 Task: Create public groups for staff in PrisonConnect Pro.
Action: Mouse moved to (740, 86)
Screenshot: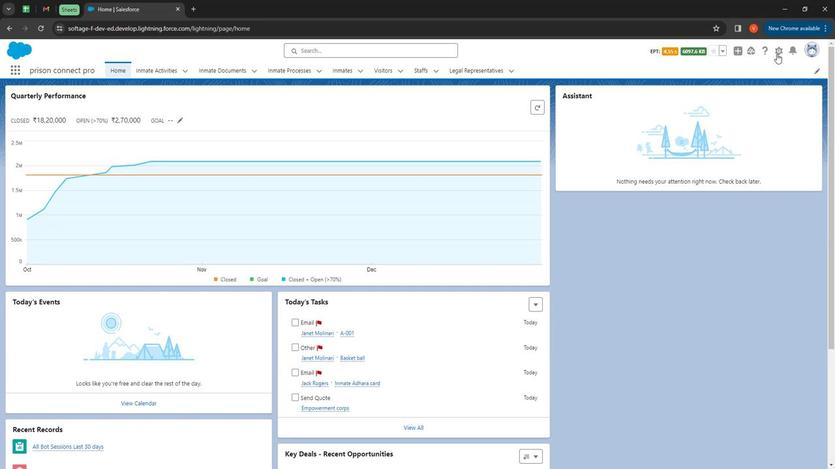 
Action: Mouse pressed left at (740, 86)
Screenshot: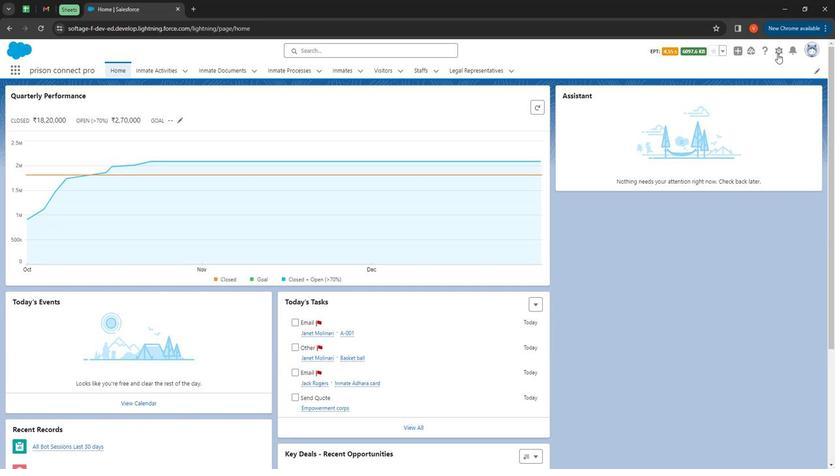 
Action: Mouse moved to (721, 105)
Screenshot: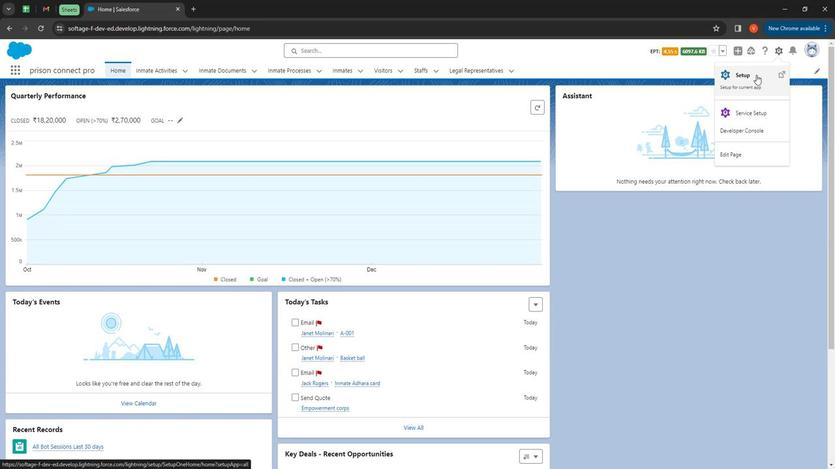 
Action: Mouse pressed left at (721, 105)
Screenshot: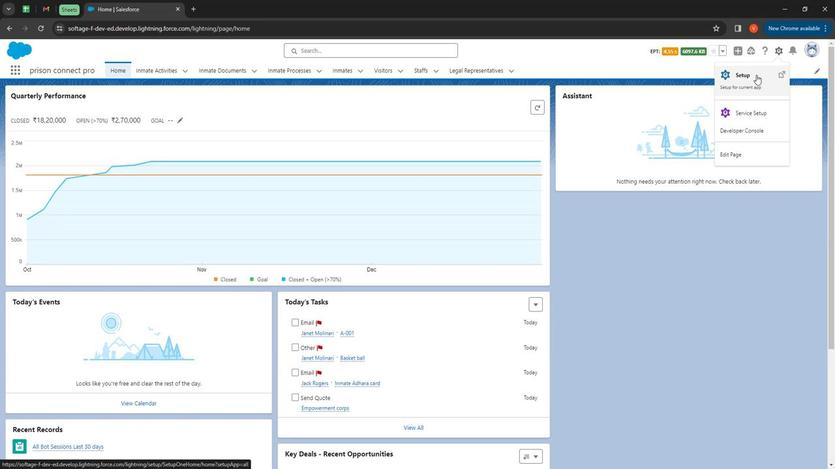 
Action: Mouse moved to (70, 126)
Screenshot: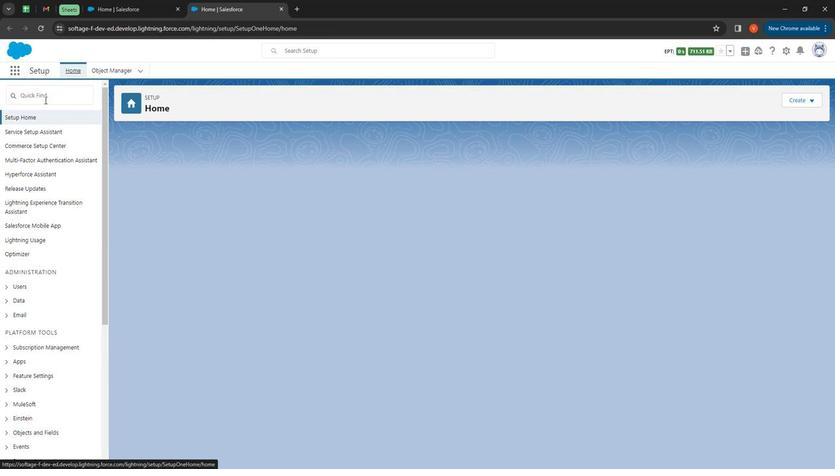 
Action: Mouse pressed left at (70, 126)
Screenshot: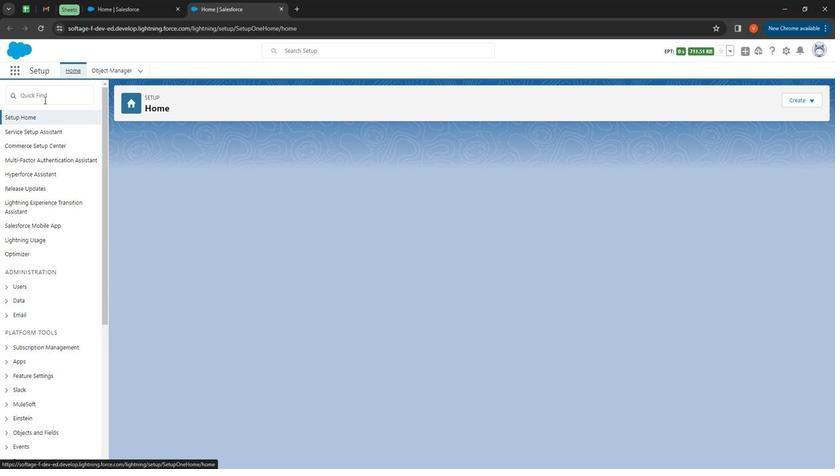 
Action: Mouse moved to (72, 126)
Screenshot: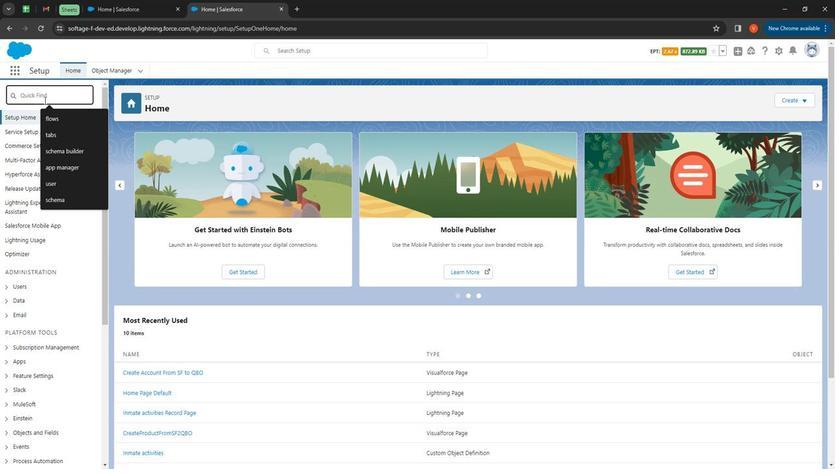 
Action: Key pressed public<Key.space>group
Screenshot: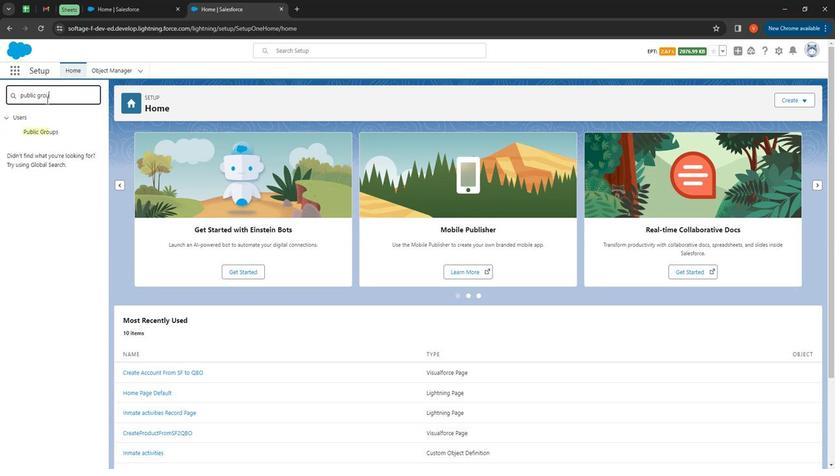 
Action: Mouse moved to (61, 155)
Screenshot: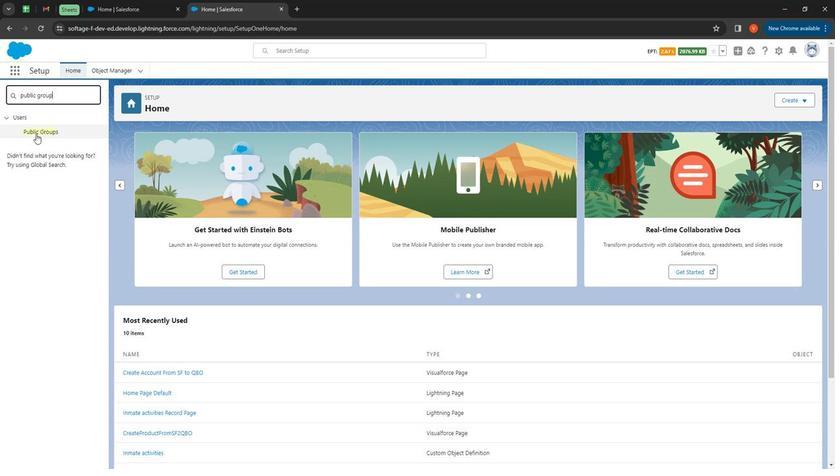
Action: Mouse pressed left at (61, 155)
Screenshot: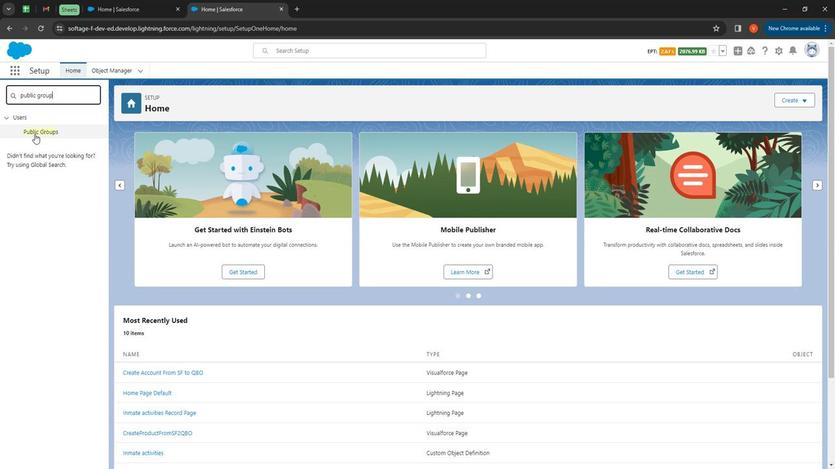 
Action: Mouse moved to (461, 207)
Screenshot: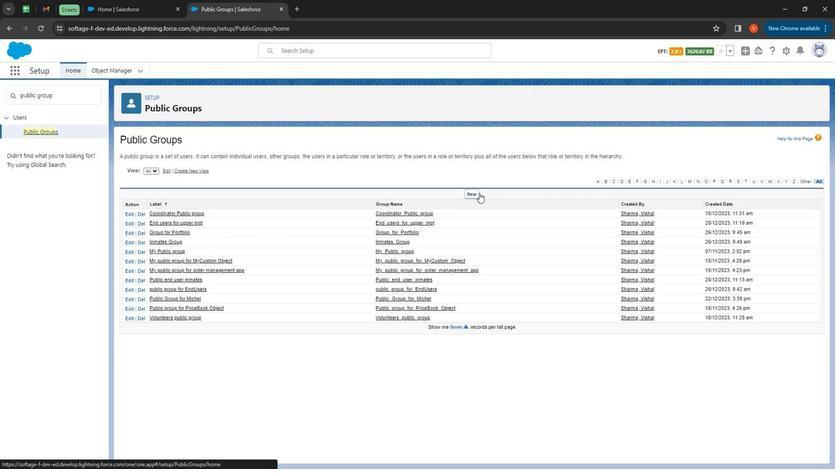 
Action: Mouse pressed left at (461, 207)
Screenshot: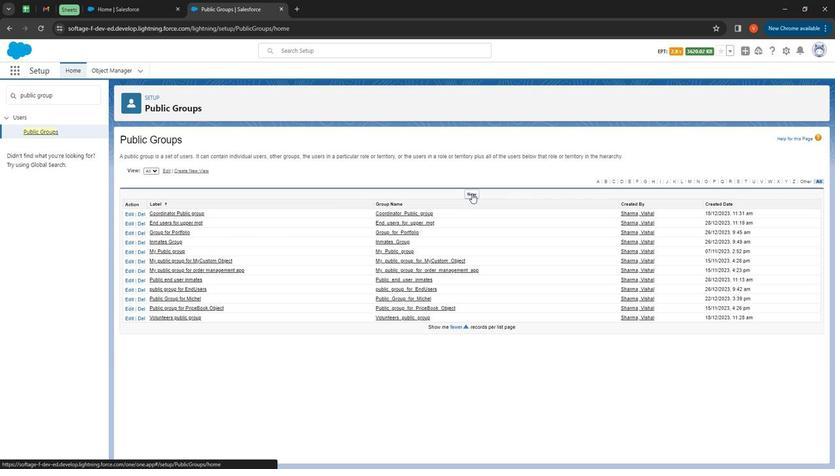 
Action: Mouse moved to (274, 210)
Screenshot: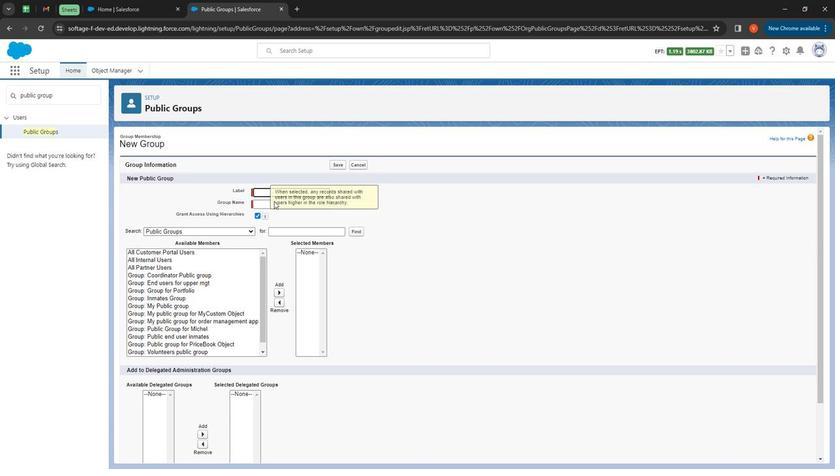 
Action: Mouse pressed left at (274, 210)
Screenshot: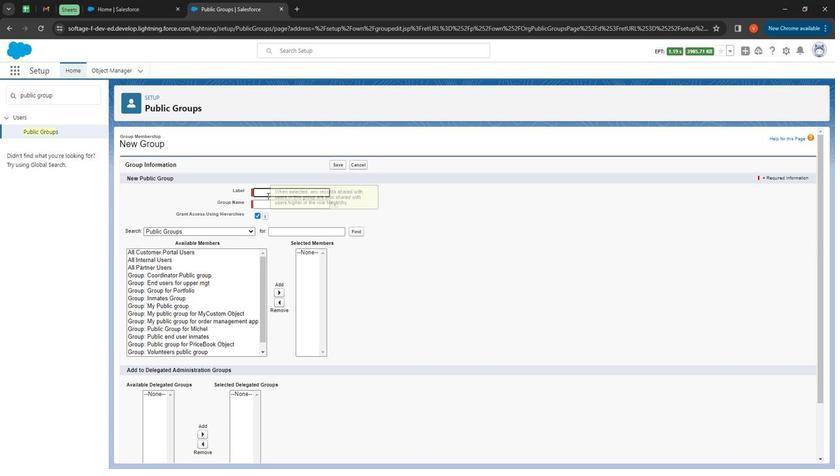 
Action: Mouse moved to (274, 209)
Screenshot: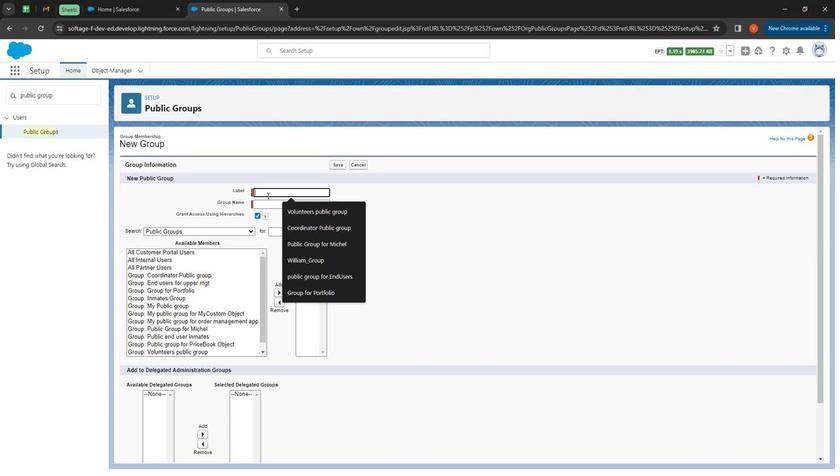 
Action: Key pressed <Key.shift>
Screenshot: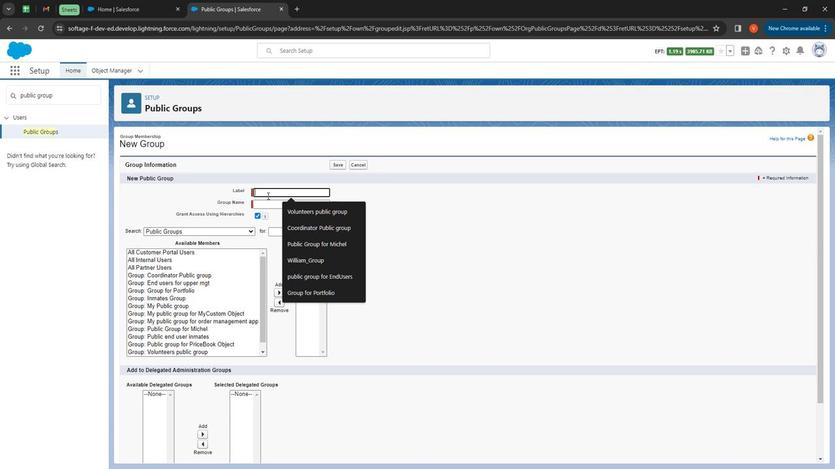 
Action: Mouse moved to (274, 212)
Screenshot: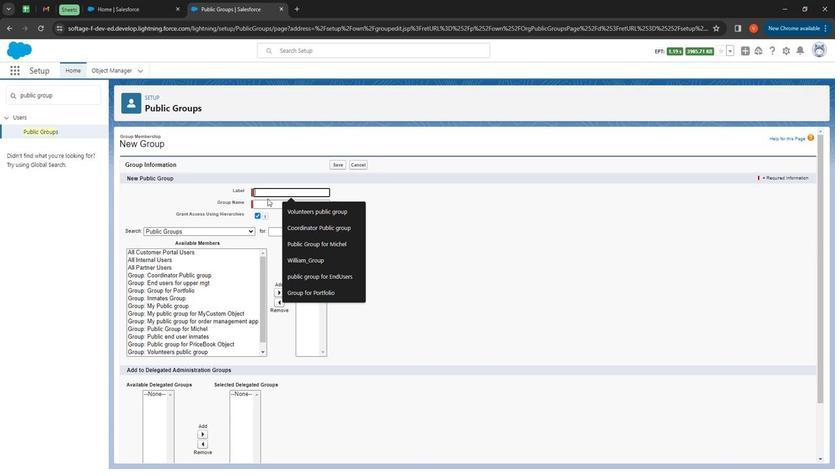 
Action: Key pressed Staff<Key.space><Key.shift>public<Key.space>group
Screenshot: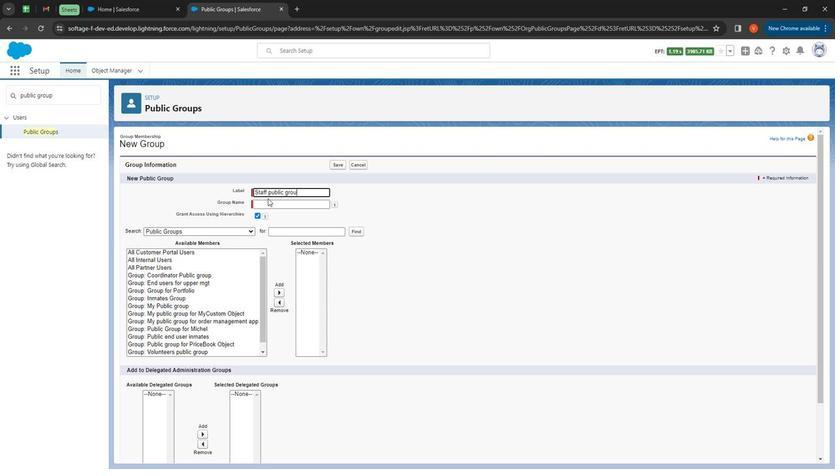 
Action: Mouse moved to (281, 218)
Screenshot: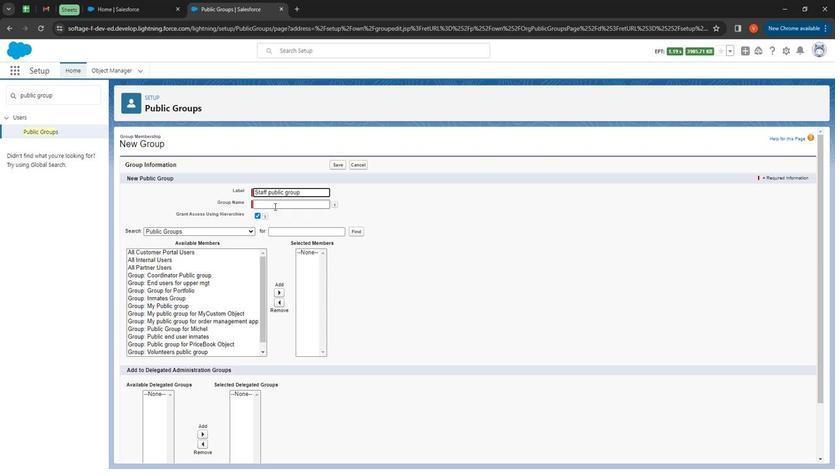 
Action: Mouse pressed left at (281, 218)
Screenshot: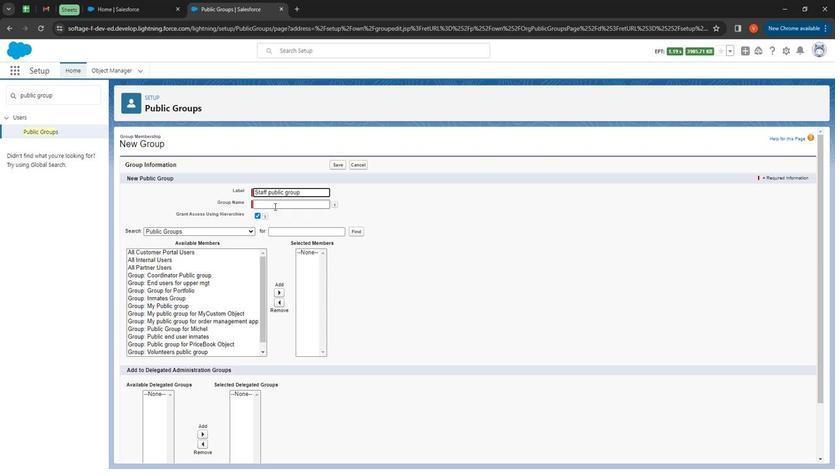 
Action: Mouse moved to (174, 260)
Screenshot: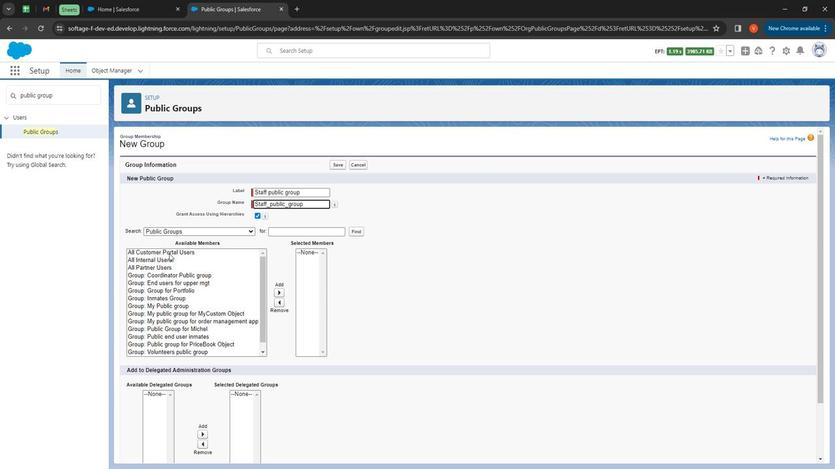 
Action: Mouse pressed left at (174, 260)
Screenshot: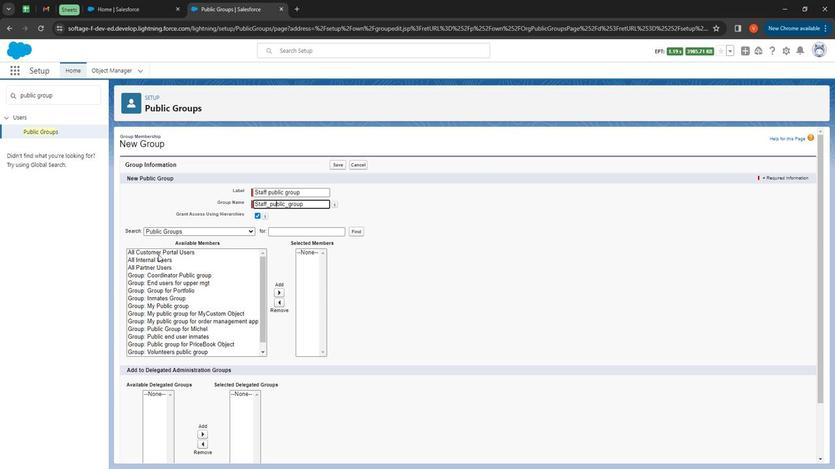 
Action: Mouse moved to (285, 294)
Screenshot: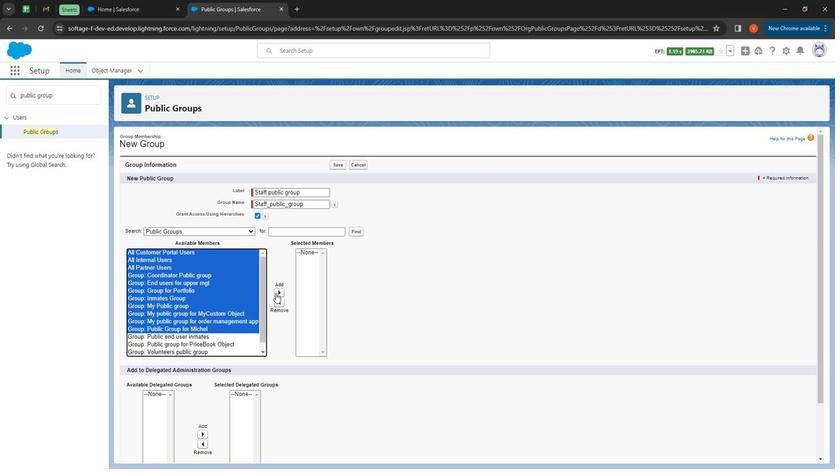 
Action: Mouse pressed left at (285, 294)
Screenshot: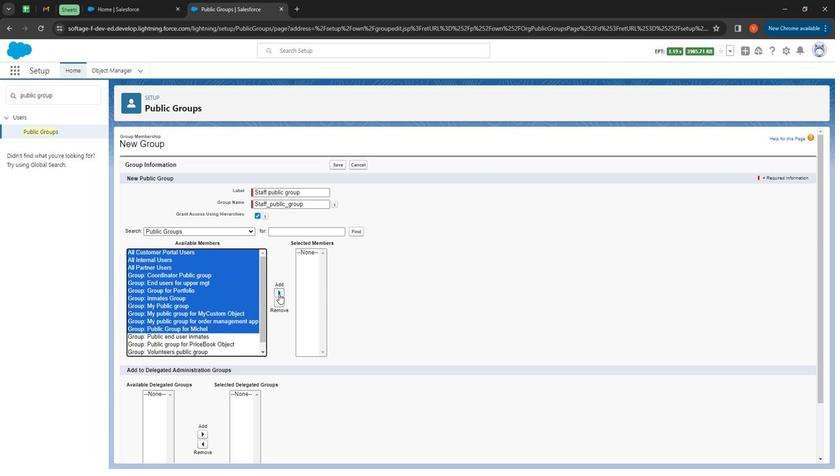 
Action: Mouse moved to (187, 259)
Screenshot: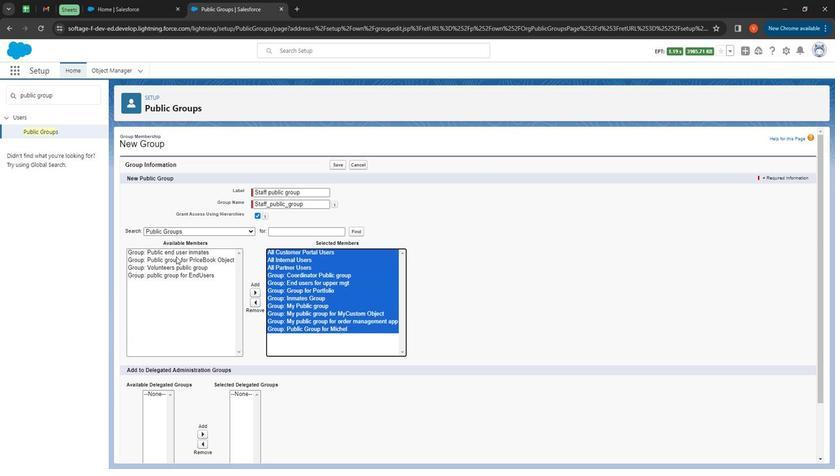 
Action: Mouse pressed left at (187, 259)
Screenshot: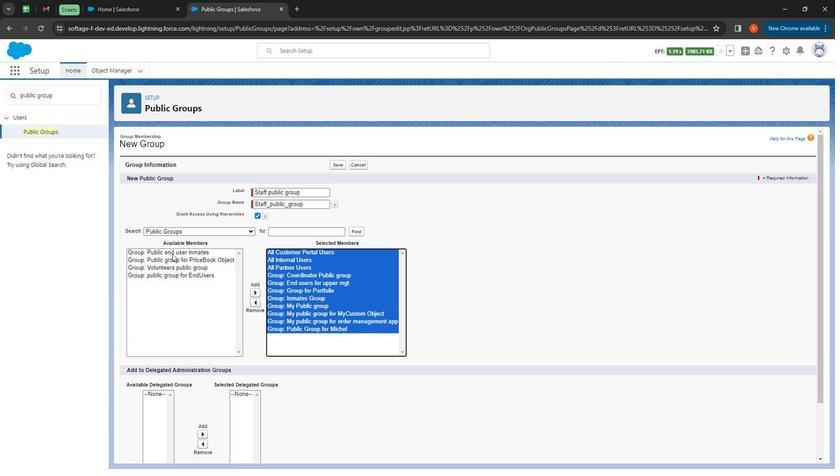 
Action: Mouse moved to (262, 291)
Screenshot: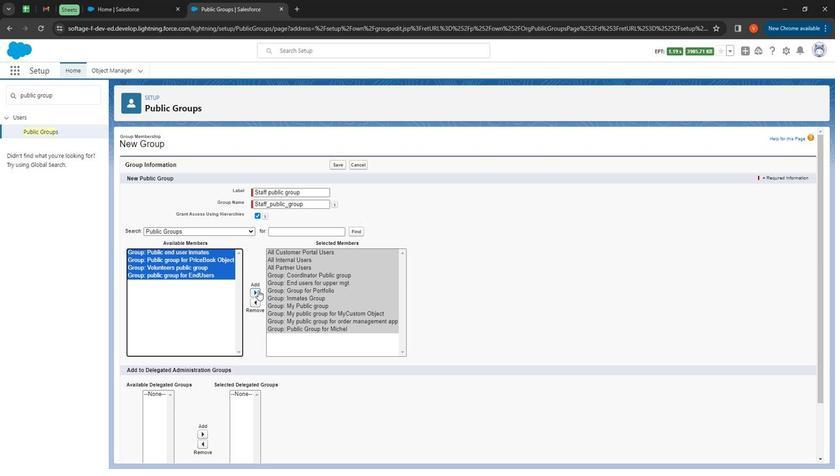 
Action: Mouse pressed left at (262, 291)
Screenshot: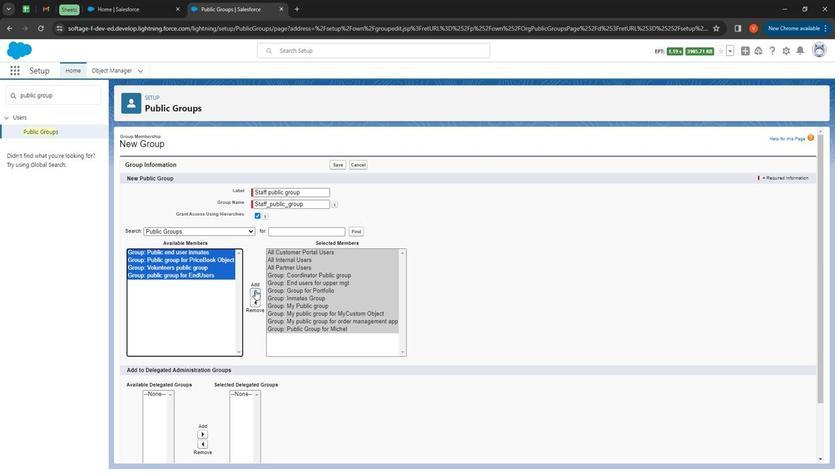 
Action: Mouse moved to (189, 242)
Screenshot: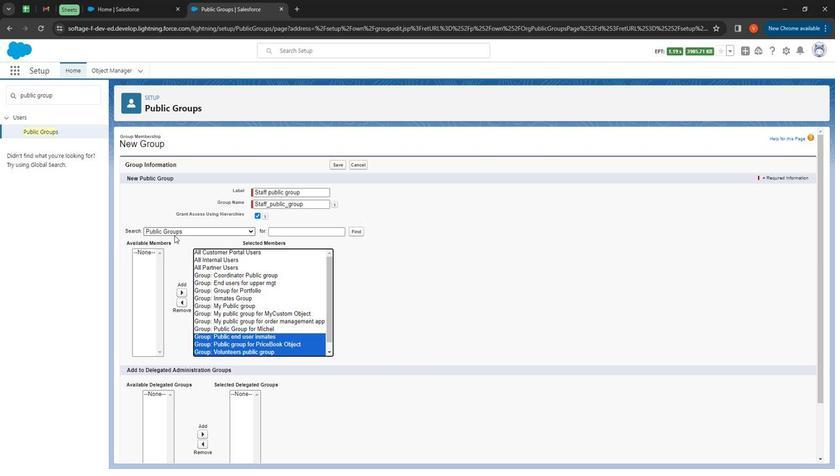 
Action: Mouse pressed left at (189, 242)
Screenshot: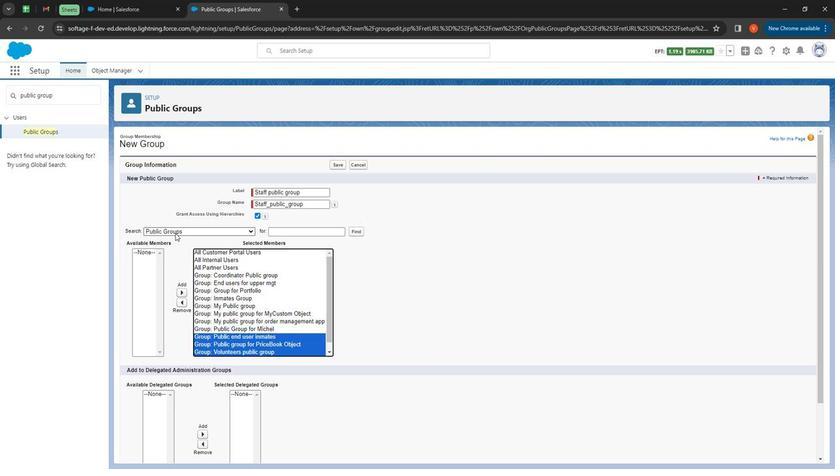 
Action: Mouse moved to (195, 251)
Screenshot: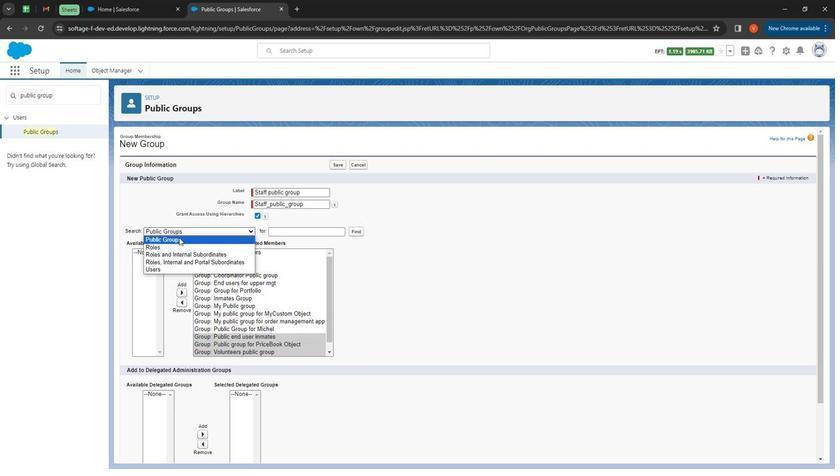 
Action: Mouse pressed left at (195, 251)
Screenshot: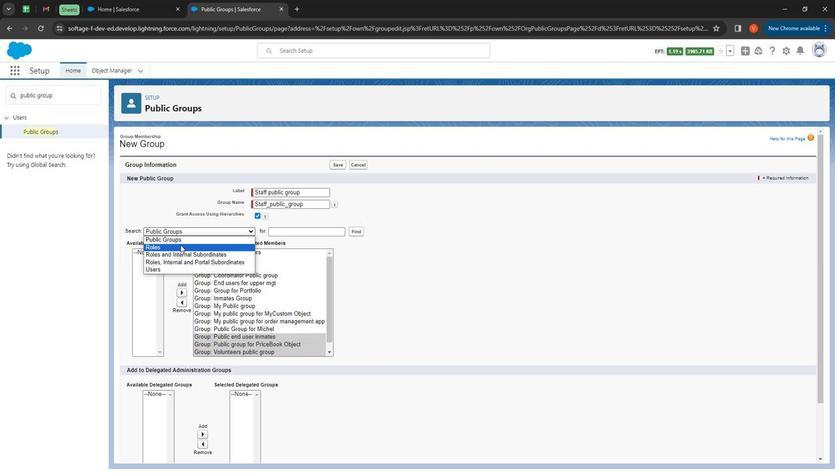 
Action: Mouse moved to (174, 260)
Screenshot: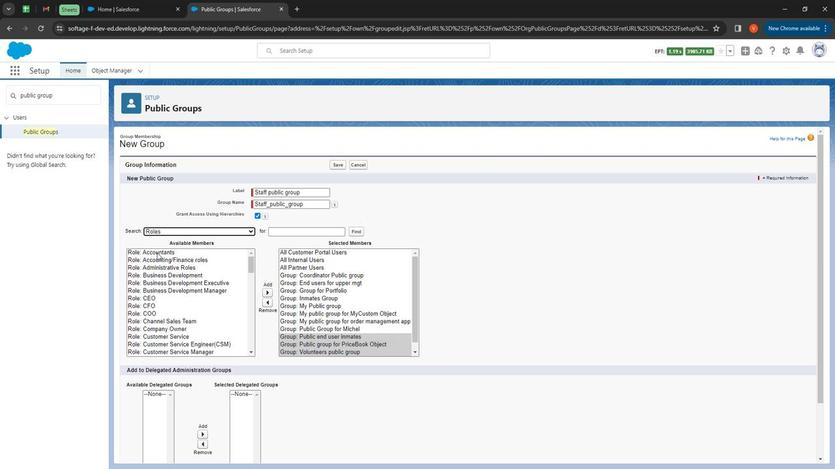 
Action: Mouse pressed left at (174, 260)
Screenshot: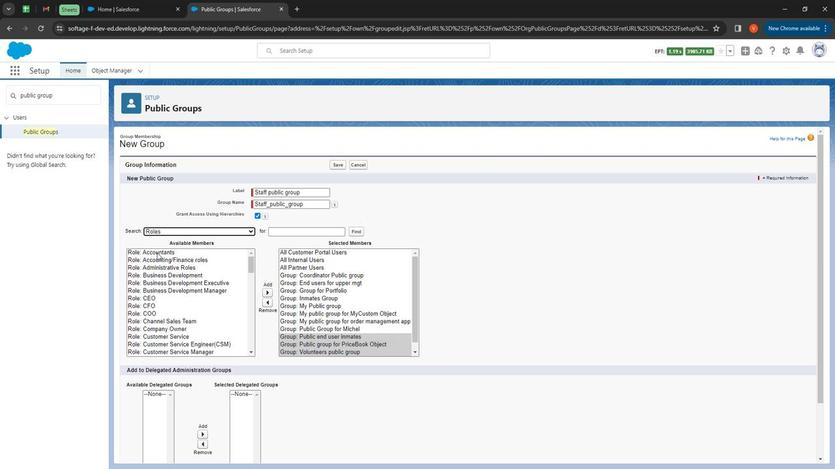 
Action: Mouse moved to (273, 291)
Screenshot: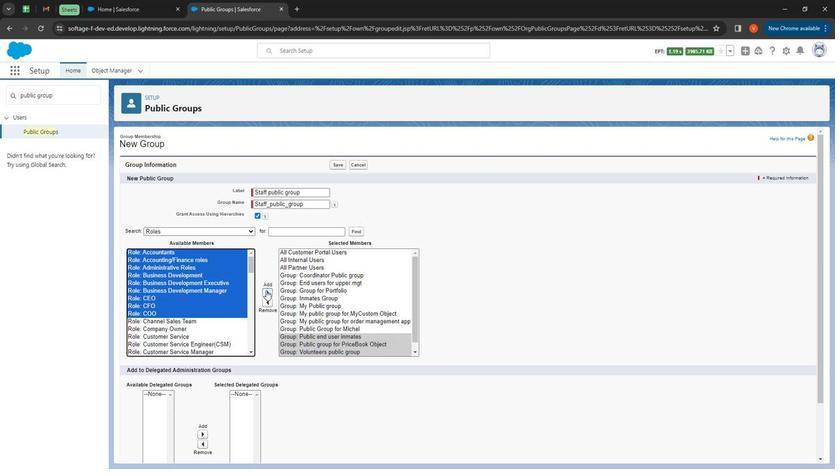 
Action: Mouse pressed left at (273, 291)
Screenshot: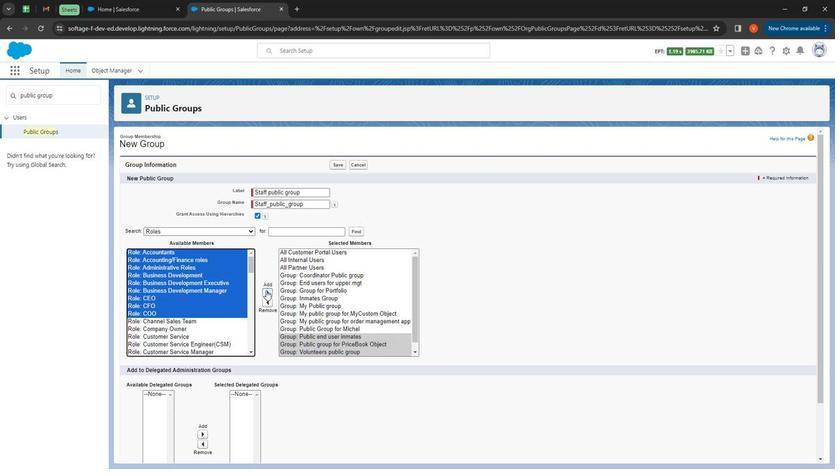 
Action: Mouse moved to (163, 258)
Screenshot: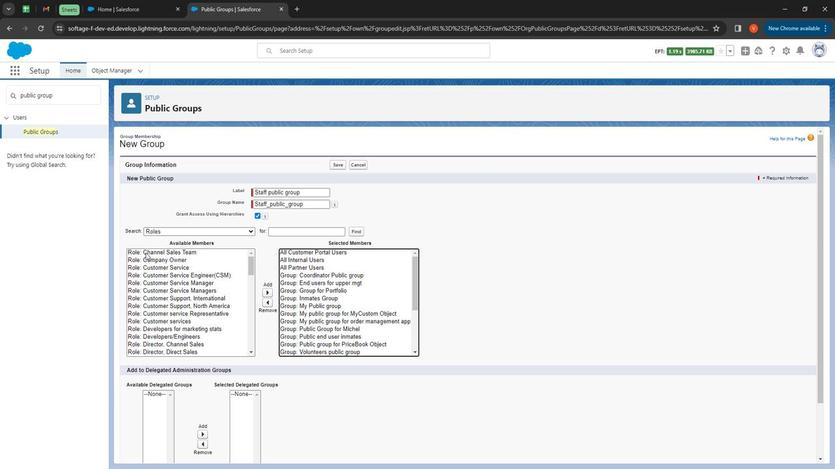 
Action: Mouse pressed left at (163, 258)
Screenshot: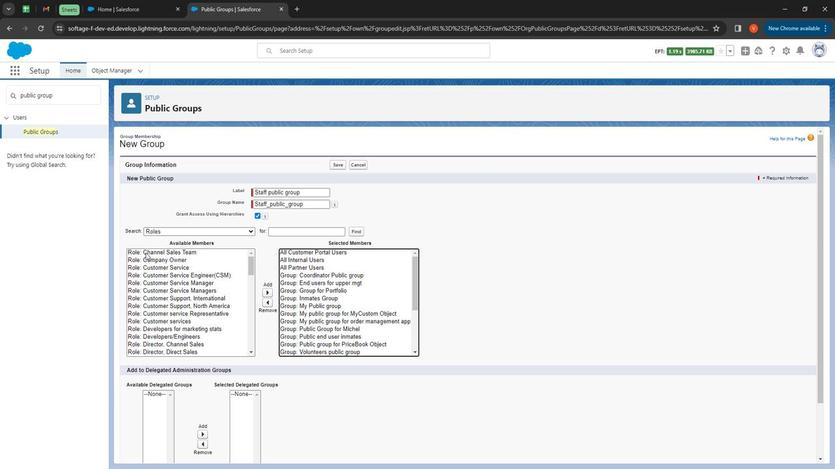 
Action: Mouse moved to (274, 289)
Screenshot: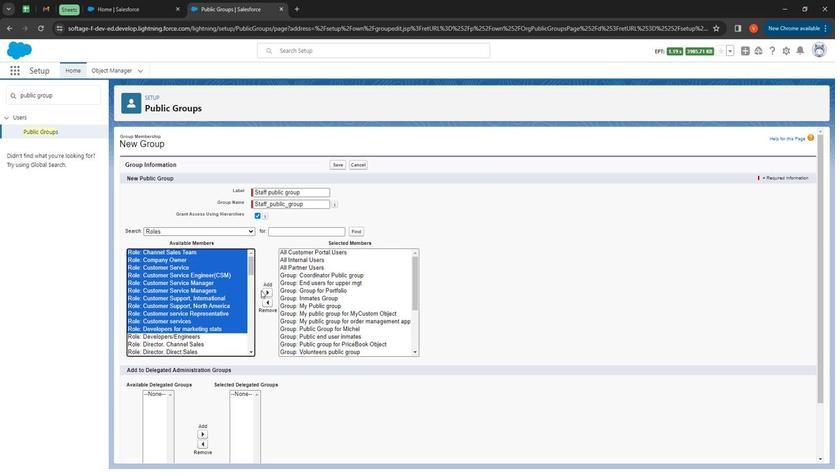 
Action: Mouse pressed left at (274, 289)
Screenshot: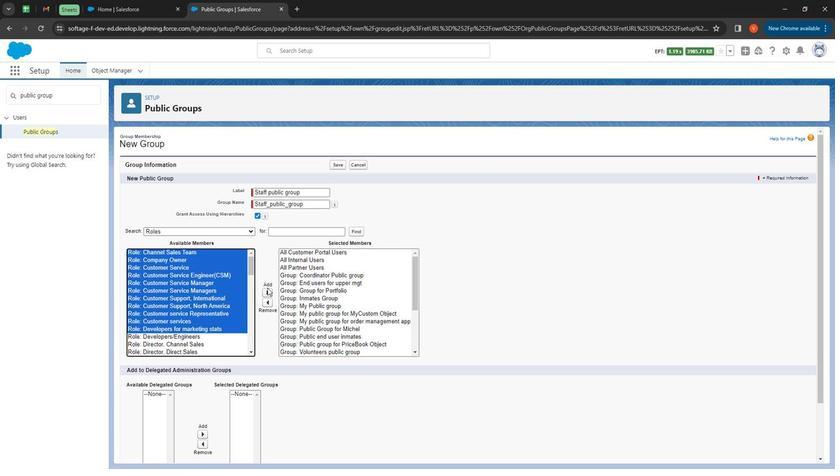 
Action: Mouse moved to (274, 293)
Screenshot: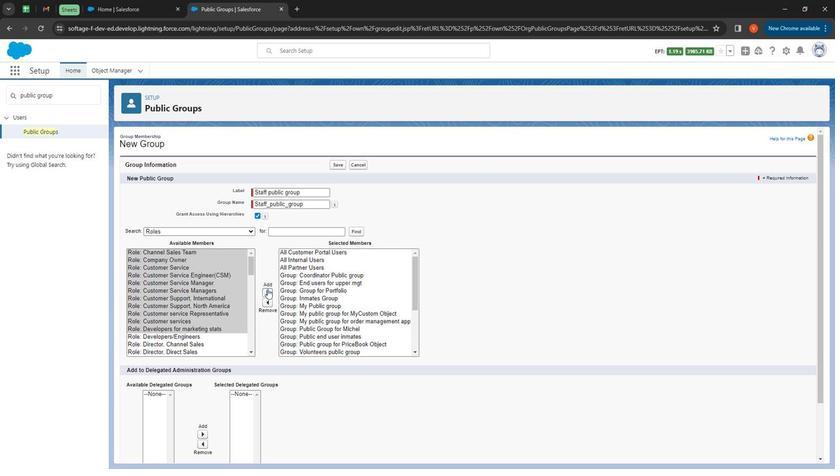 
Action: Mouse pressed left at (274, 293)
Screenshot: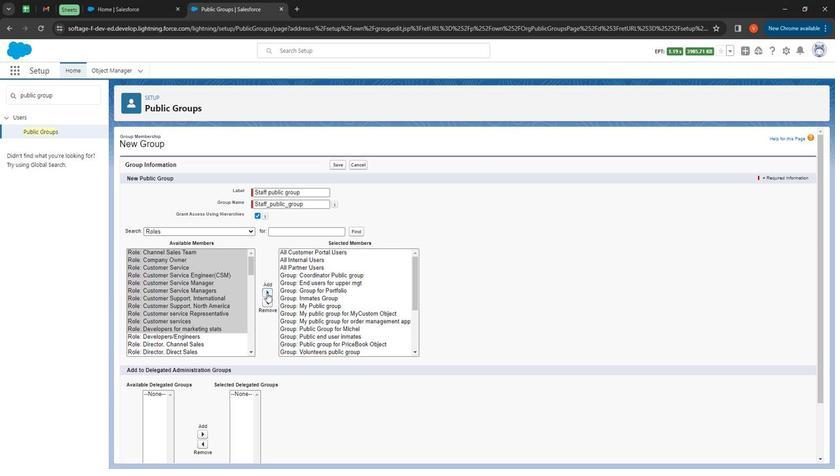 
Action: Mouse moved to (168, 257)
Screenshot: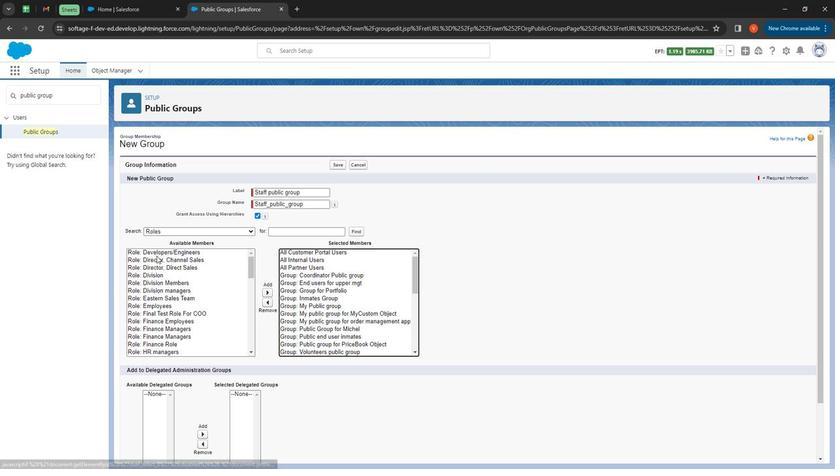 
Action: Mouse pressed left at (168, 257)
Screenshot: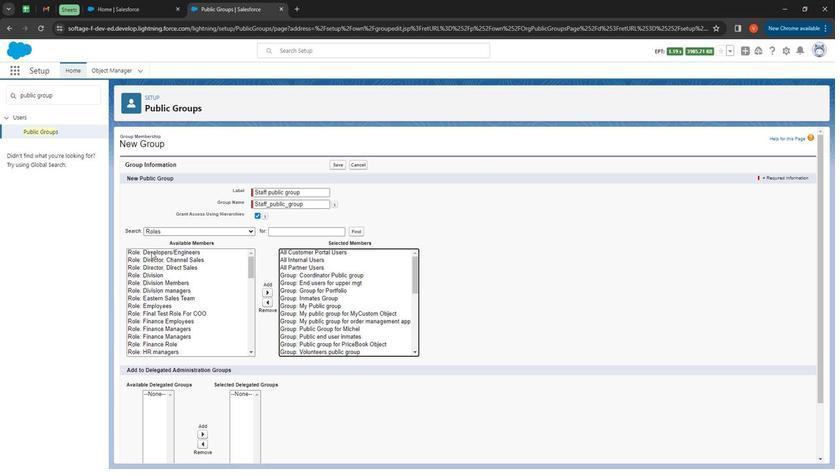 
Action: Mouse moved to (272, 292)
Screenshot: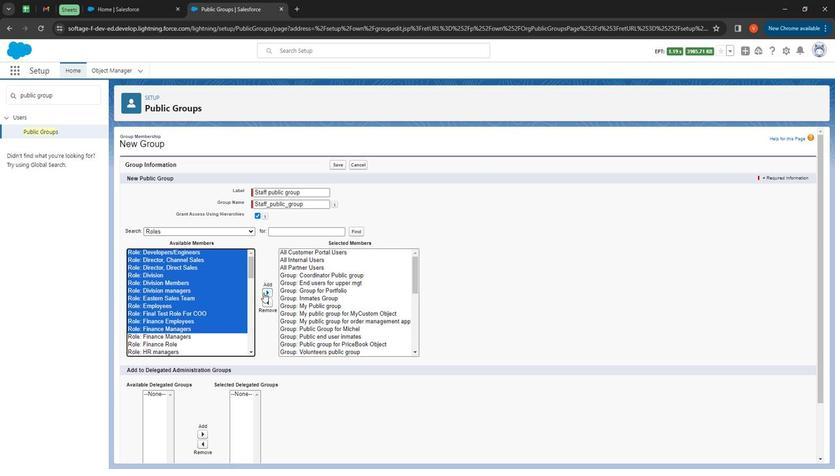 
Action: Mouse pressed left at (272, 292)
Screenshot: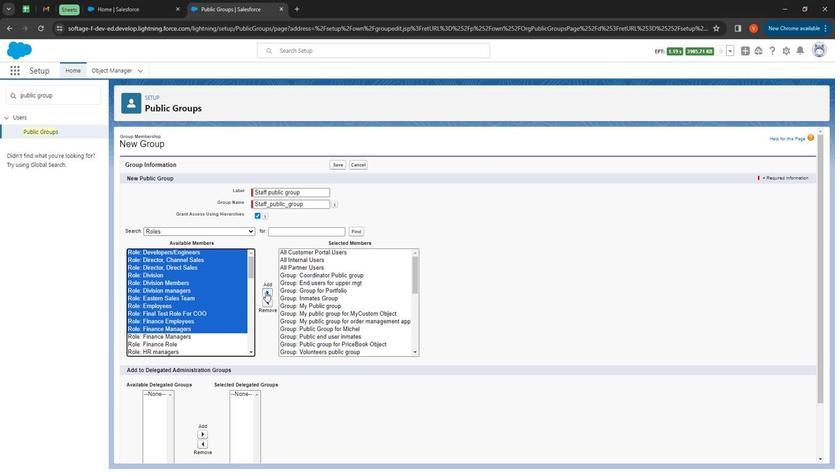 
Action: Mouse moved to (184, 258)
Screenshot: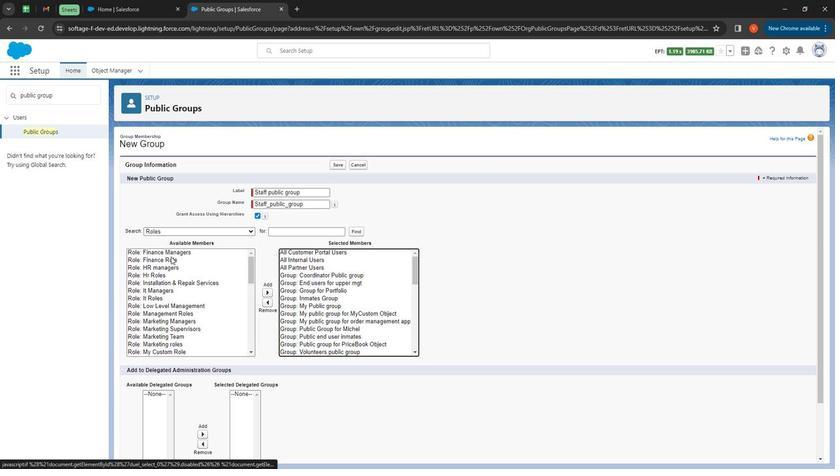 
Action: Mouse pressed left at (184, 258)
Screenshot: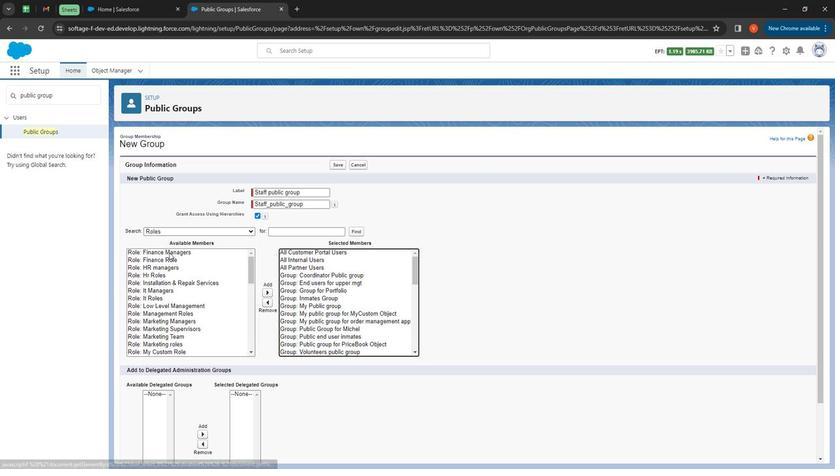
Action: Mouse moved to (274, 292)
Screenshot: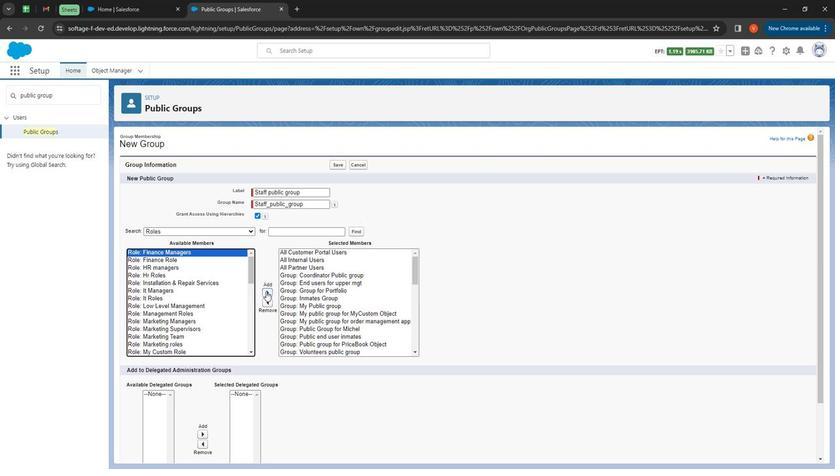
Action: Mouse pressed left at (274, 292)
Screenshot: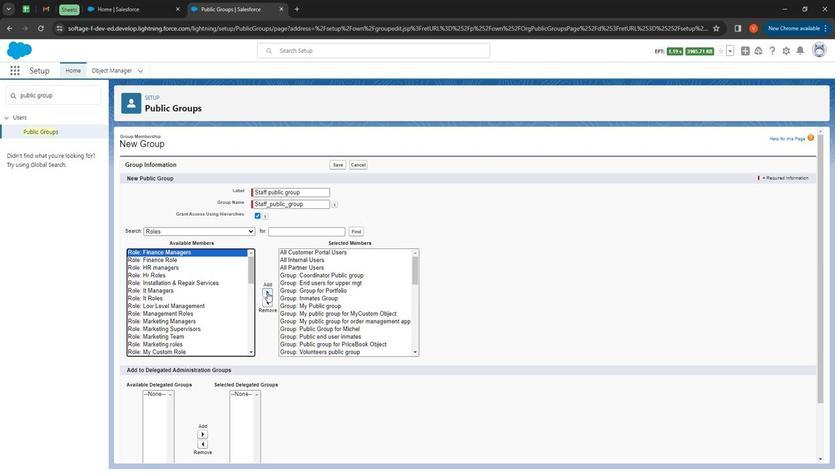 
Action: Mouse moved to (203, 263)
Screenshot: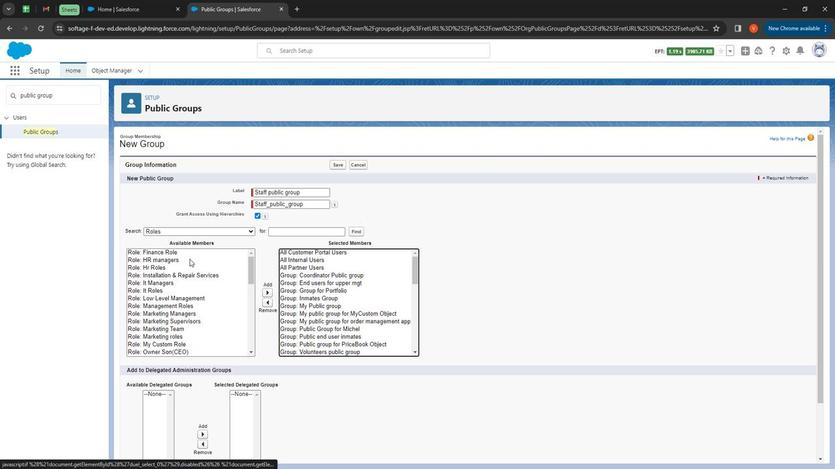 
Action: Mouse pressed left at (203, 263)
Screenshot: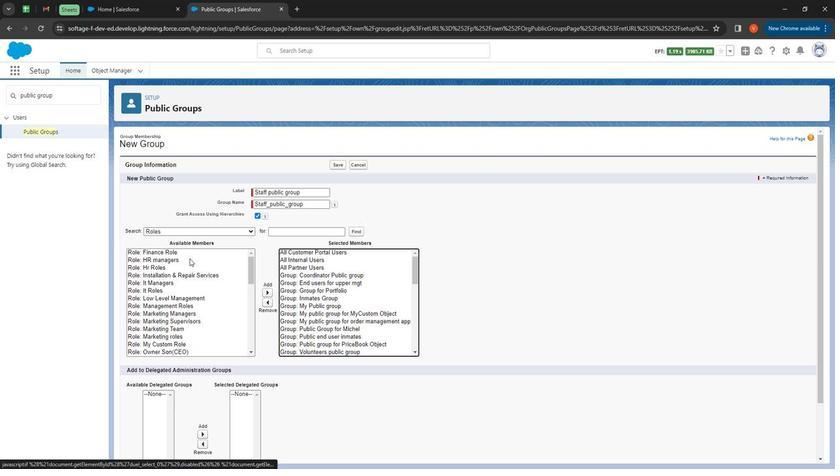 
Action: Mouse moved to (274, 292)
Screenshot: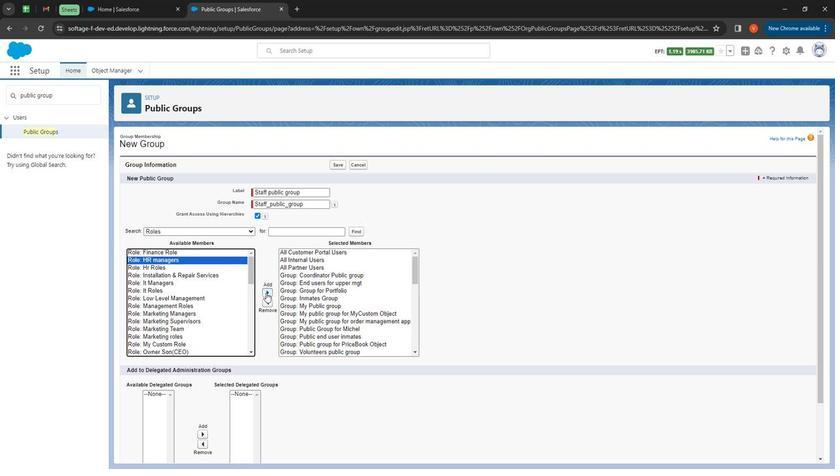 
Action: Mouse pressed left at (274, 292)
Screenshot: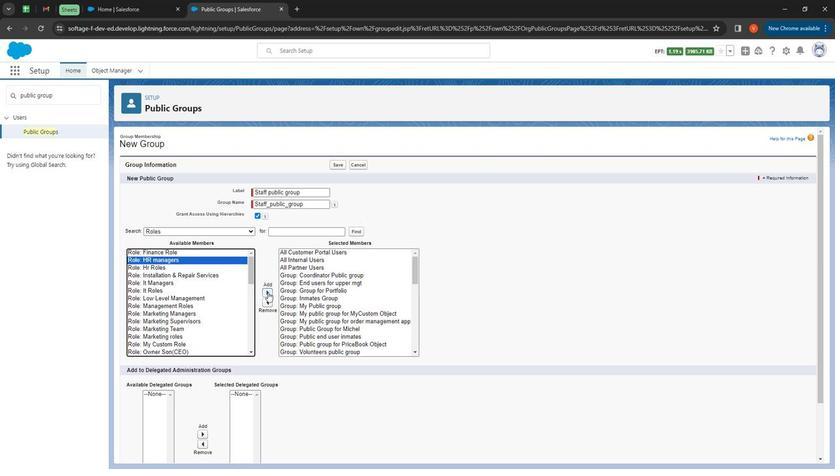 
Action: Mouse moved to (163, 258)
Screenshot: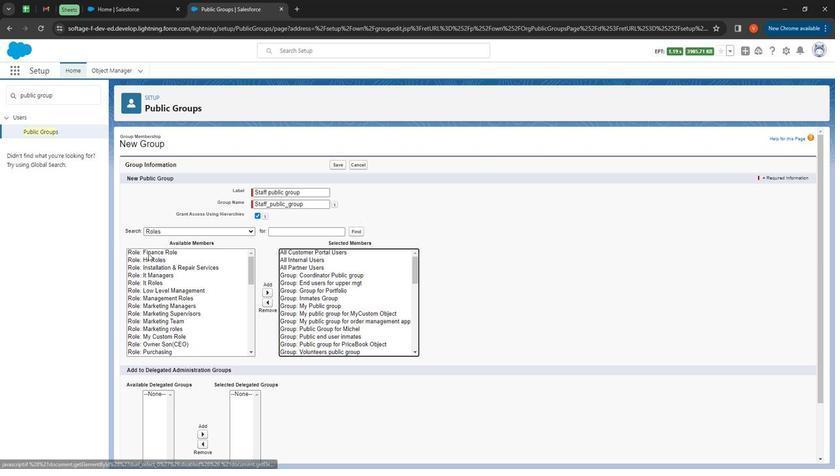 
Action: Mouse pressed left at (163, 258)
Screenshot: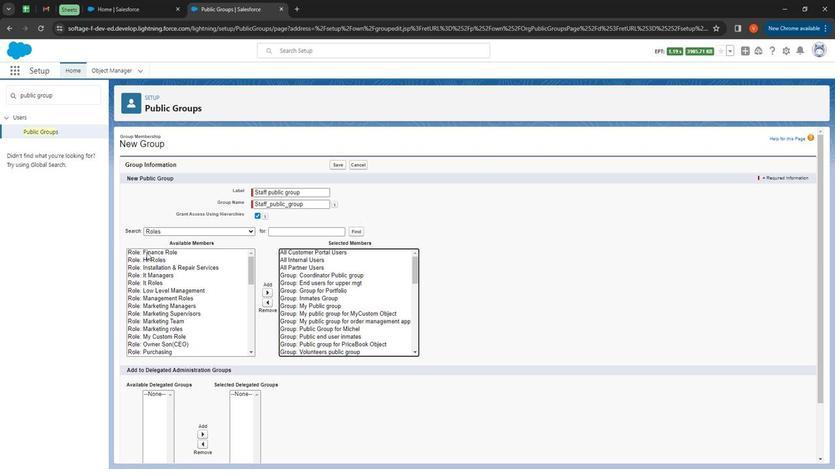 
Action: Mouse moved to (274, 296)
Screenshot: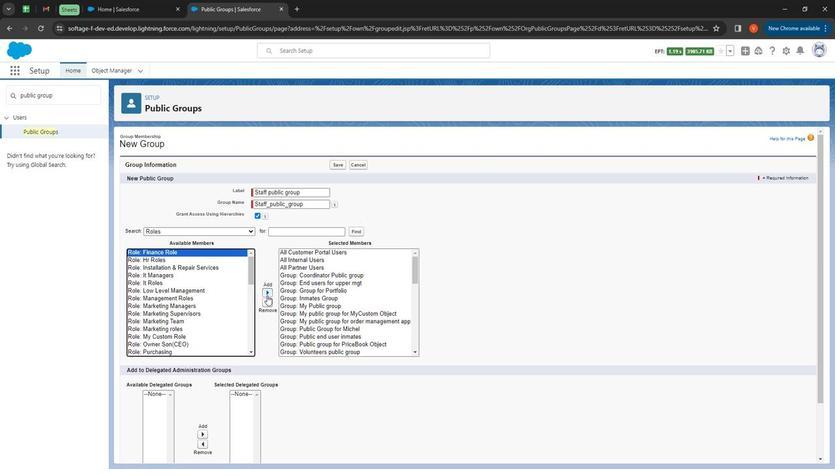 
Action: Mouse pressed left at (274, 296)
Screenshot: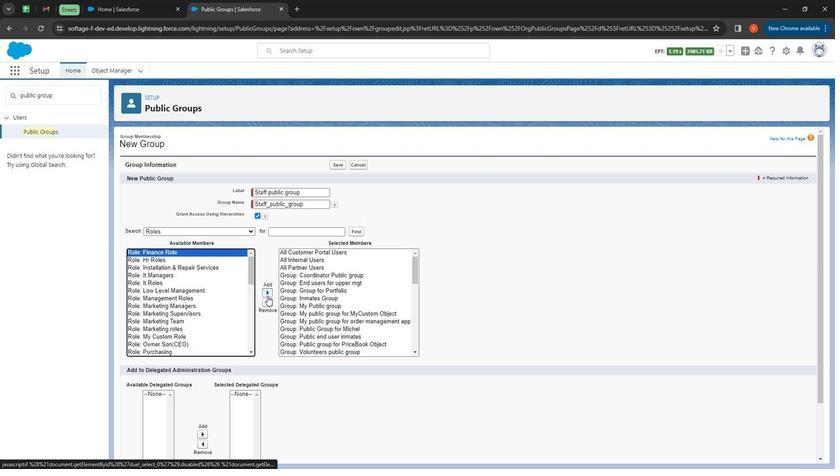 
Action: Mouse moved to (170, 261)
Screenshot: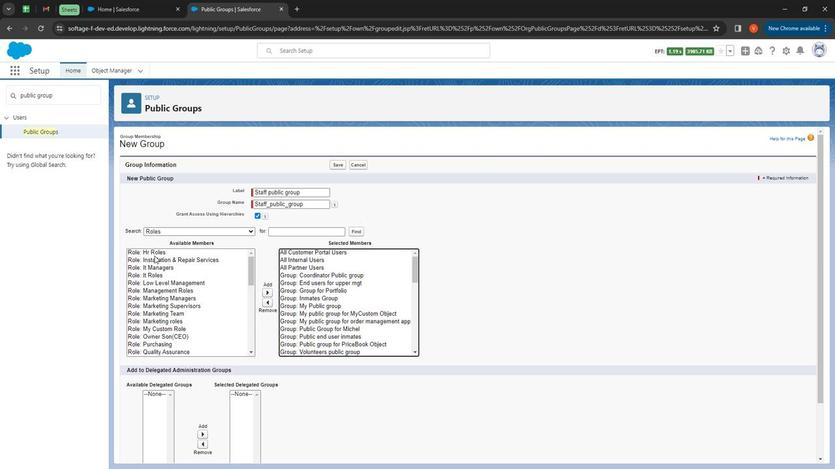 
Action: Mouse pressed left at (170, 261)
Screenshot: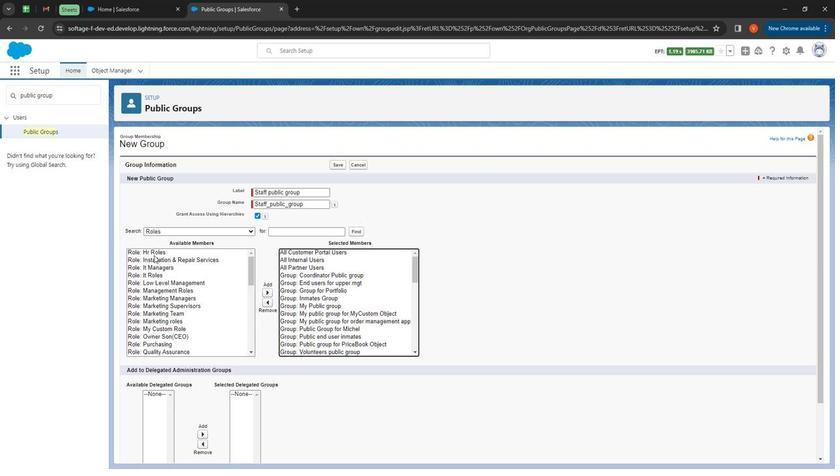 
Action: Mouse moved to (275, 293)
Screenshot: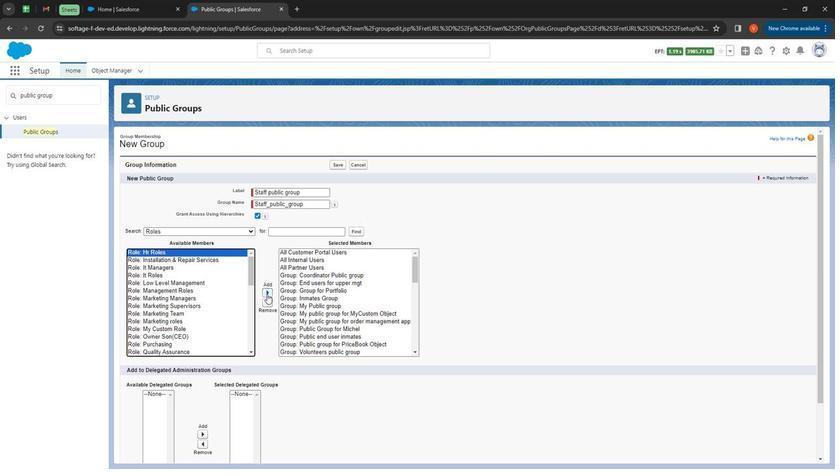 
Action: Mouse pressed left at (275, 293)
Screenshot: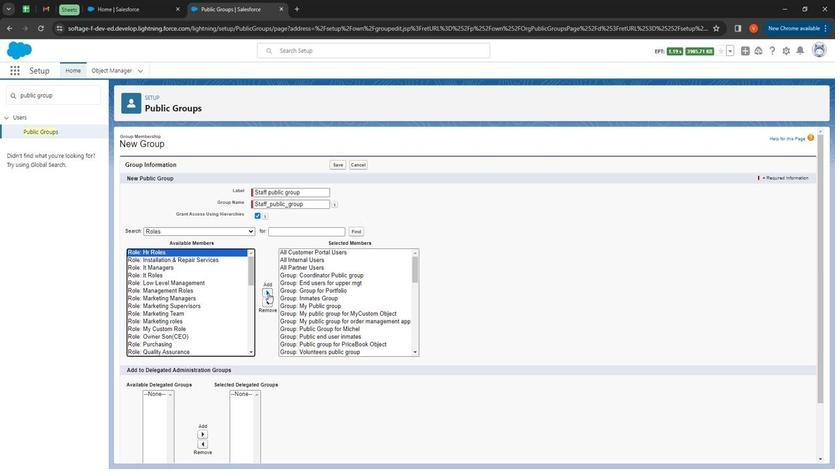 
Action: Mouse moved to (191, 275)
Screenshot: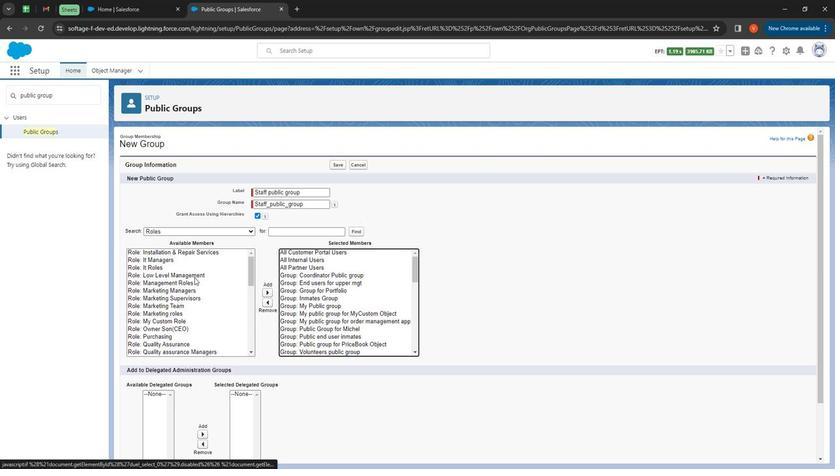 
Action: Mouse pressed left at (191, 275)
Screenshot: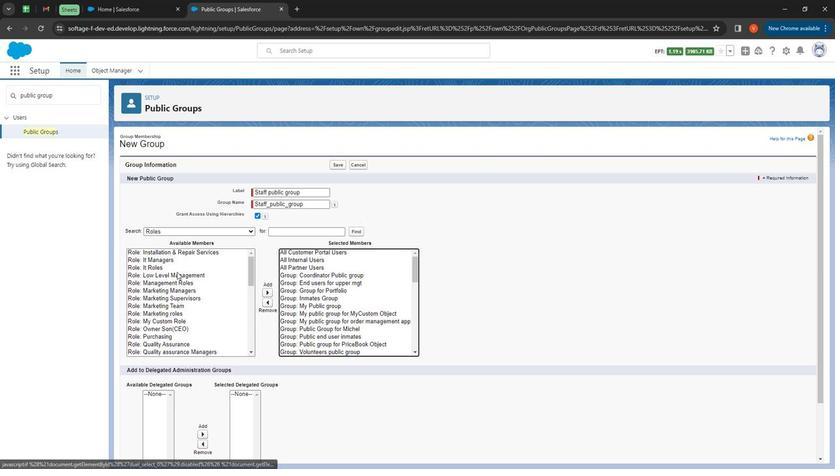
Action: Mouse moved to (273, 291)
Screenshot: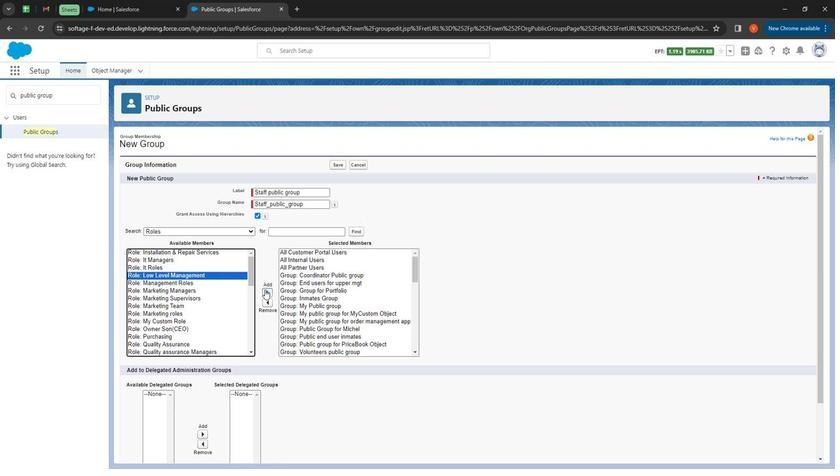 
Action: Mouse pressed left at (273, 291)
Screenshot: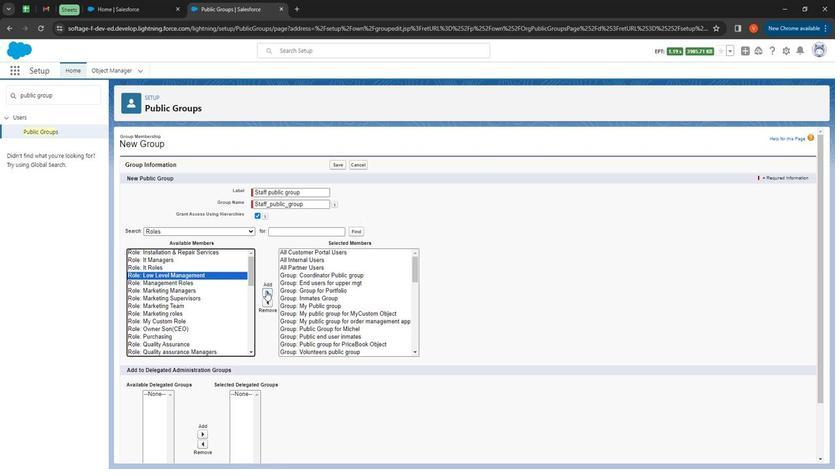 
Action: Mouse moved to (178, 257)
Screenshot: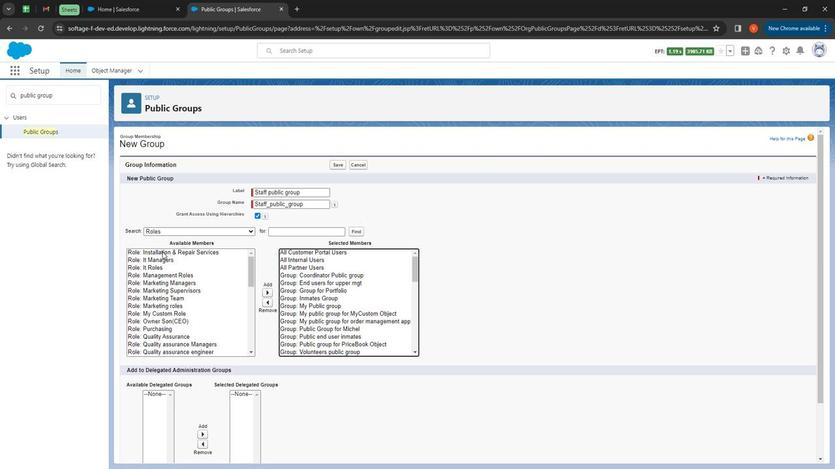 
Action: Mouse pressed left at (178, 257)
Screenshot: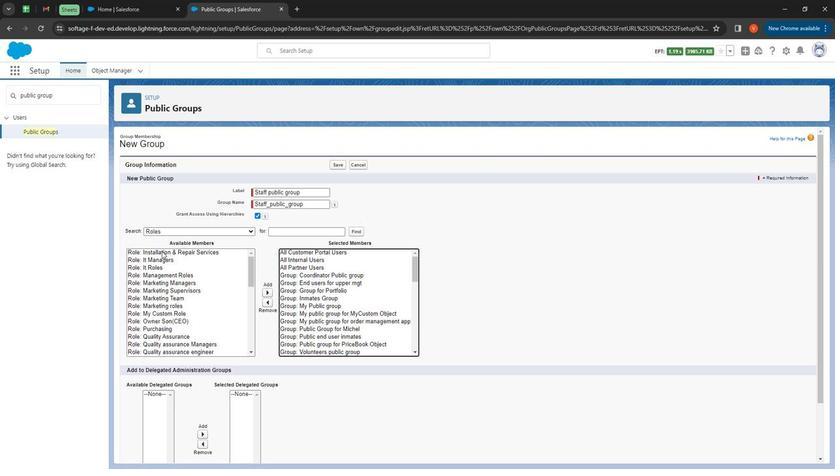 
Action: Mouse moved to (276, 292)
Screenshot: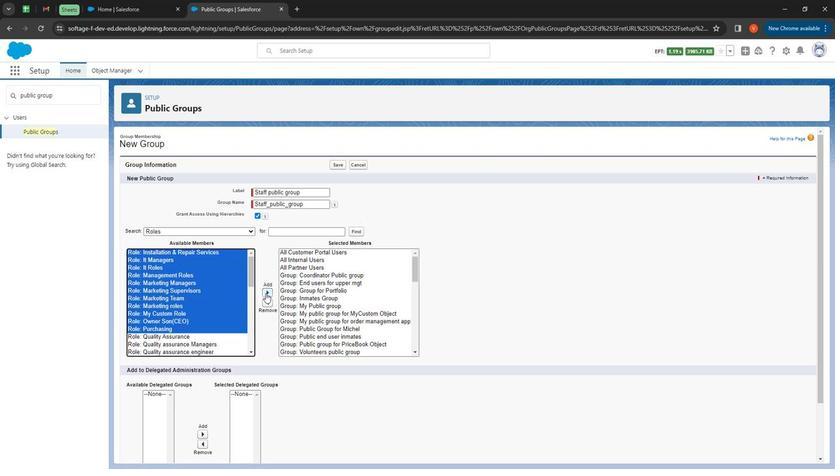 
Action: Mouse pressed left at (276, 292)
Screenshot: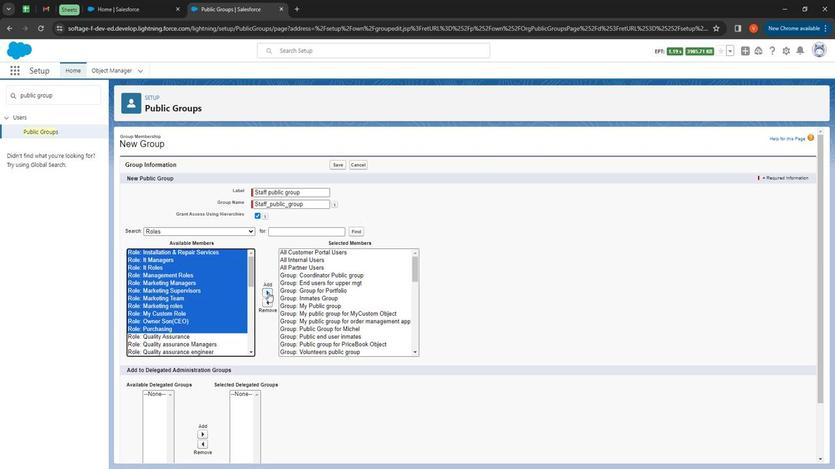 
Action: Mouse moved to (165, 259)
Screenshot: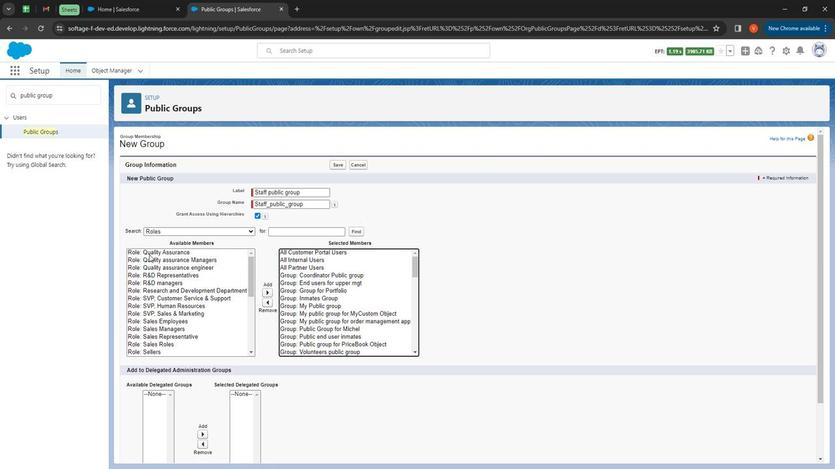 
Action: Mouse pressed left at (165, 259)
Screenshot: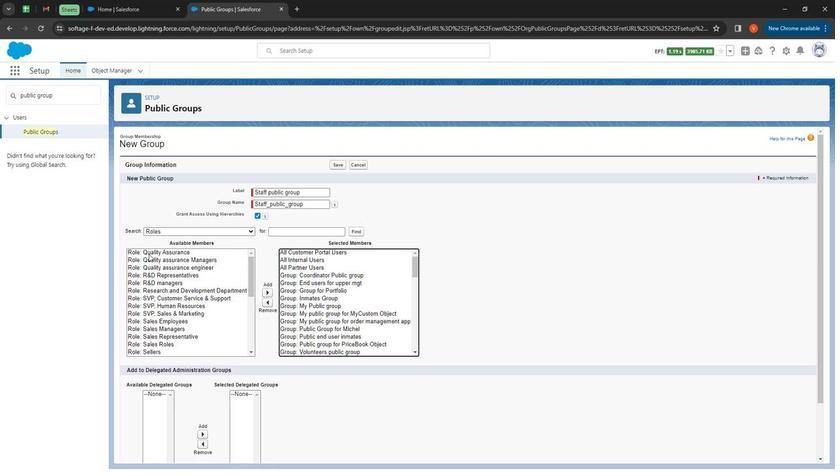 
Action: Mouse moved to (271, 291)
Screenshot: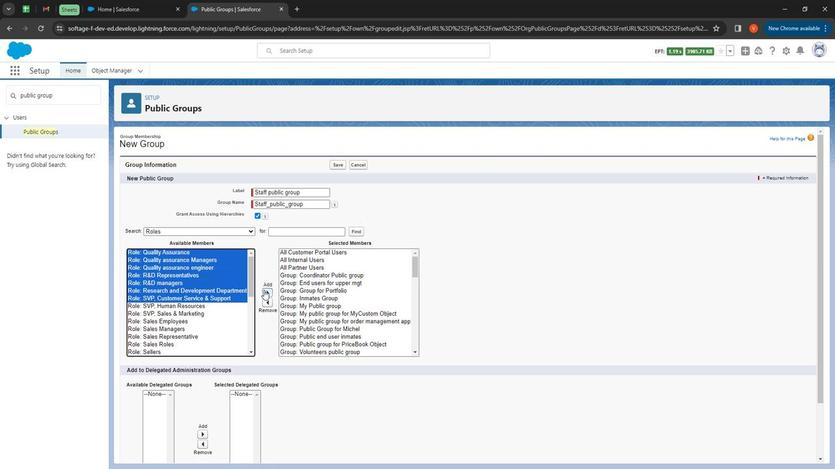 
Action: Mouse pressed left at (271, 291)
Screenshot: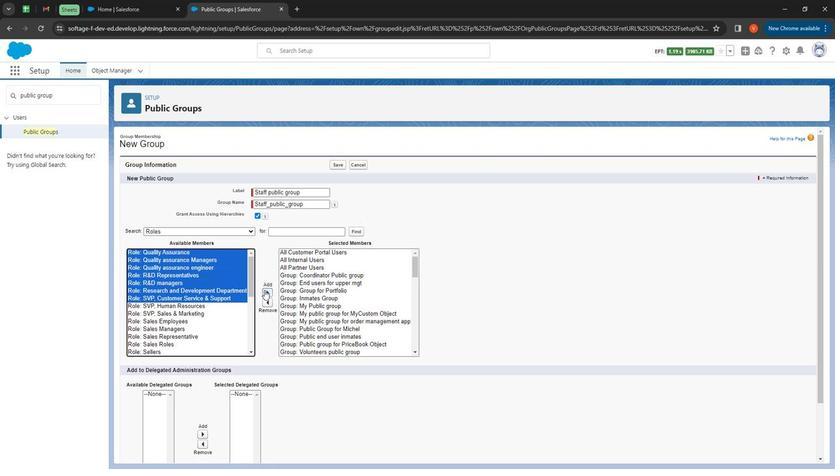 
Action: Mouse moved to (162, 255)
Screenshot: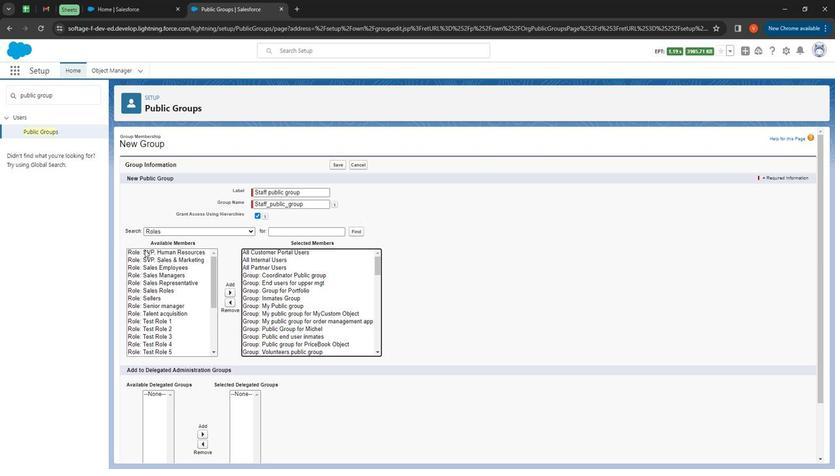 
Action: Mouse pressed left at (162, 255)
Screenshot: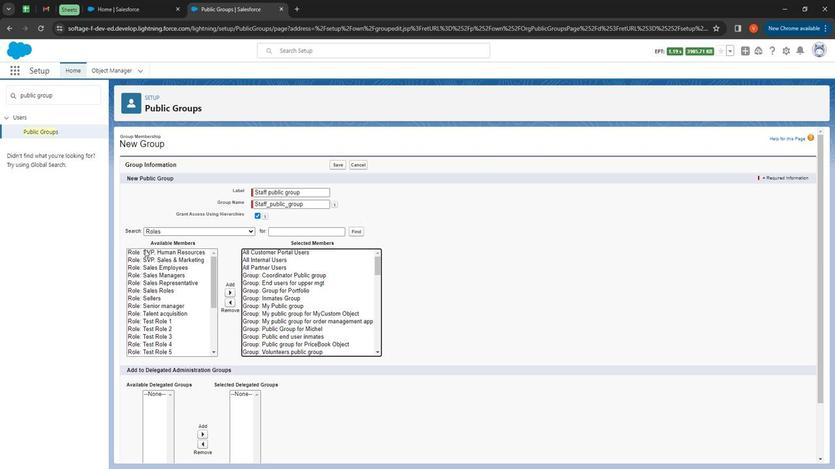 
Action: Mouse moved to (240, 295)
Screenshot: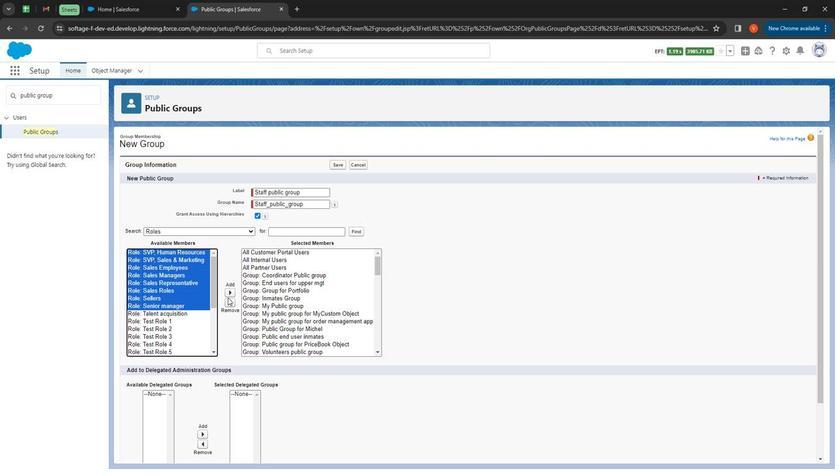 
Action: Mouse pressed left at (240, 295)
Screenshot: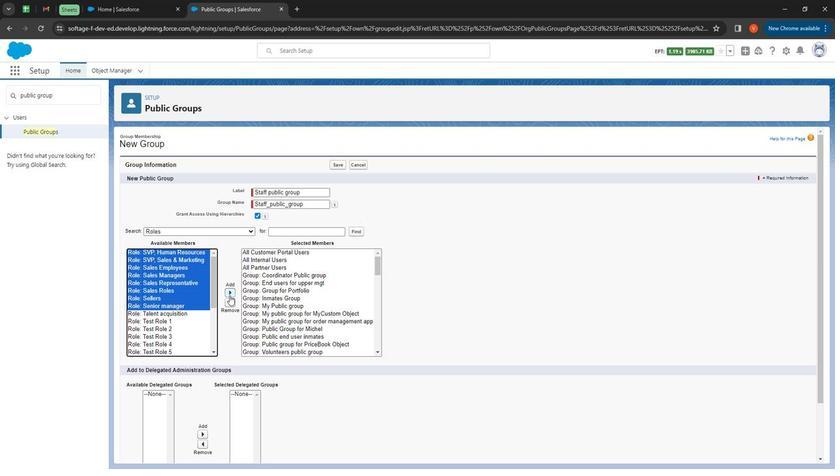 
Action: Mouse moved to (161, 255)
Screenshot: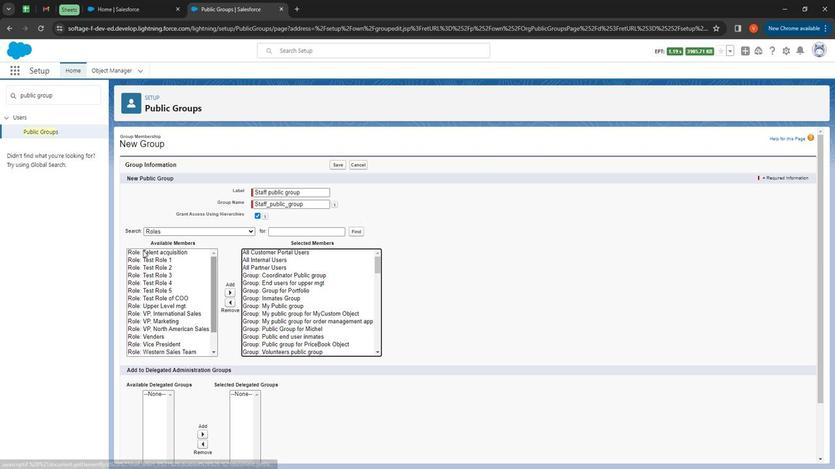 
Action: Mouse pressed left at (161, 255)
Screenshot: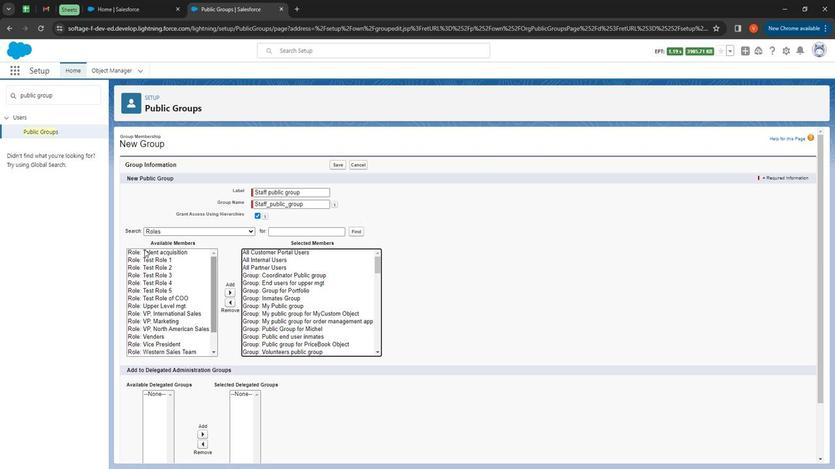 
Action: Mouse moved to (240, 294)
Screenshot: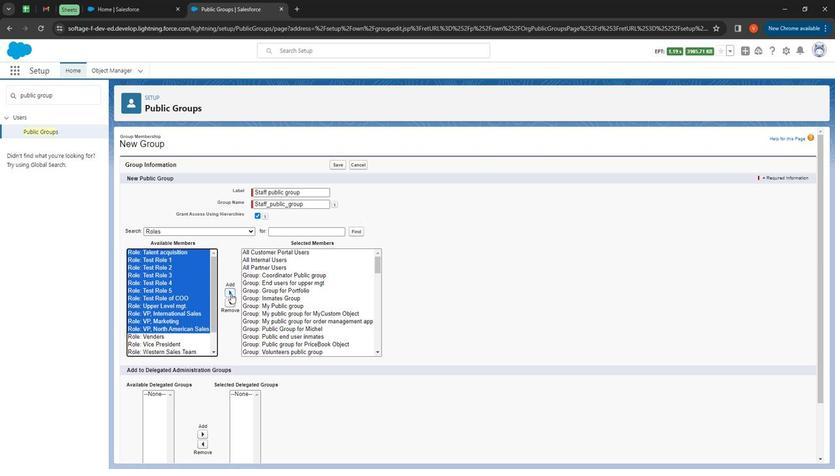 
Action: Mouse pressed left at (240, 294)
Screenshot: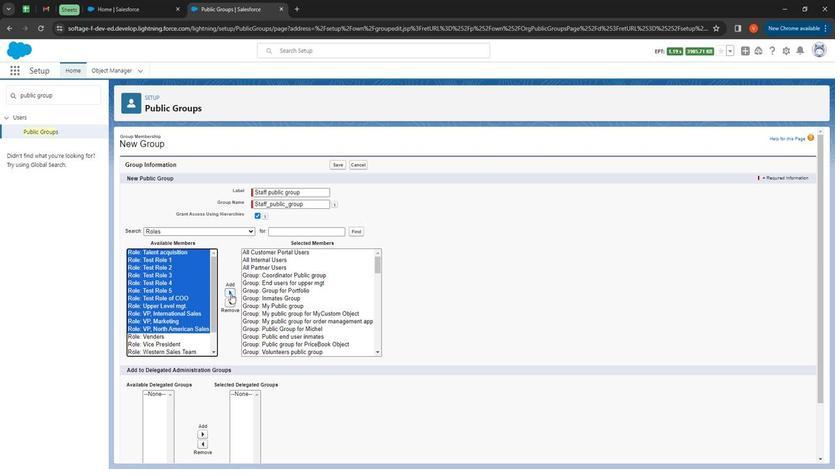 
Action: Mouse moved to (170, 259)
Screenshot: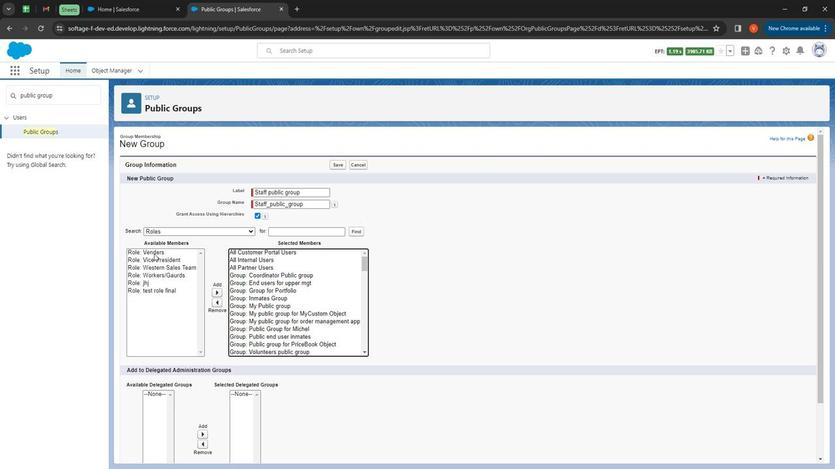 
Action: Mouse pressed left at (170, 259)
Screenshot: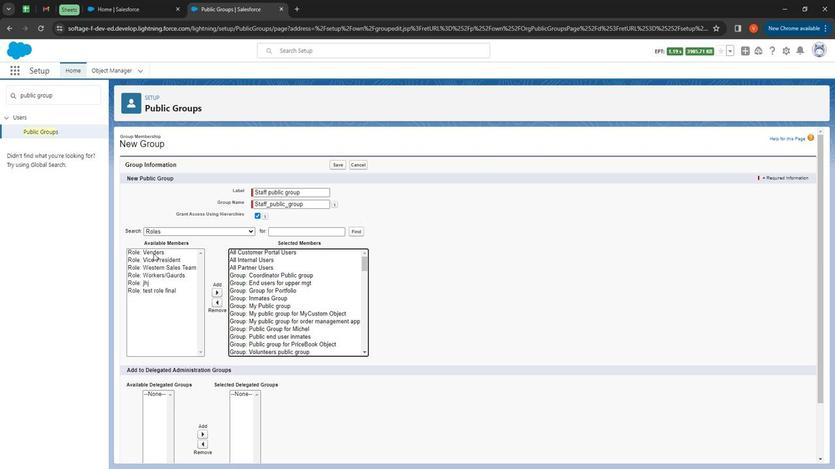 
Action: Mouse moved to (227, 293)
Screenshot: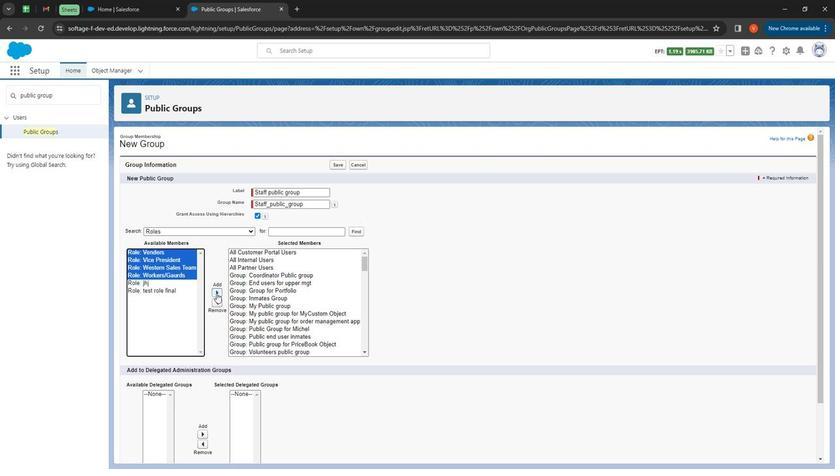 
Action: Mouse pressed left at (227, 293)
Screenshot: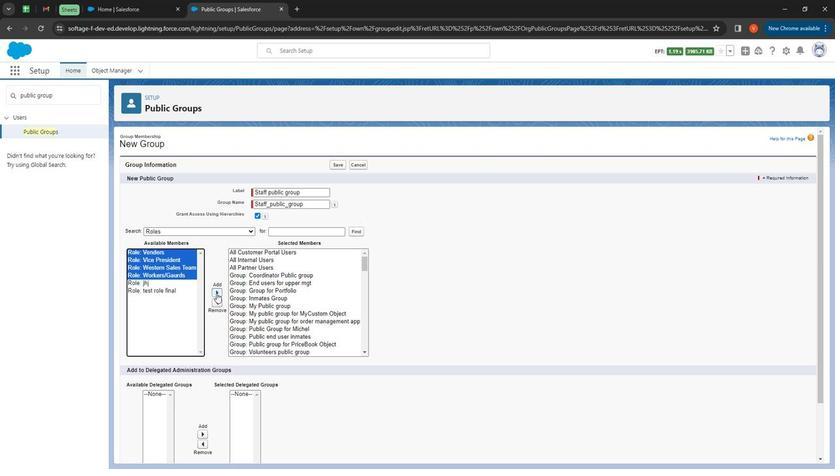 
Action: Mouse moved to (170, 267)
Screenshot: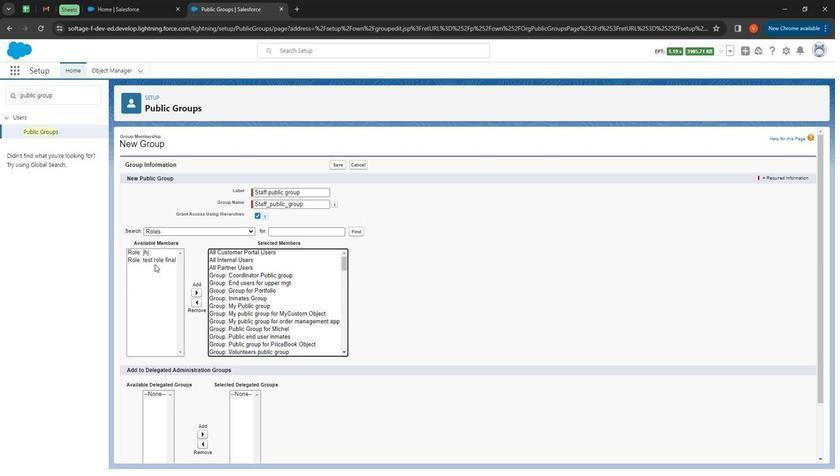 
Action: Mouse pressed left at (170, 267)
Screenshot: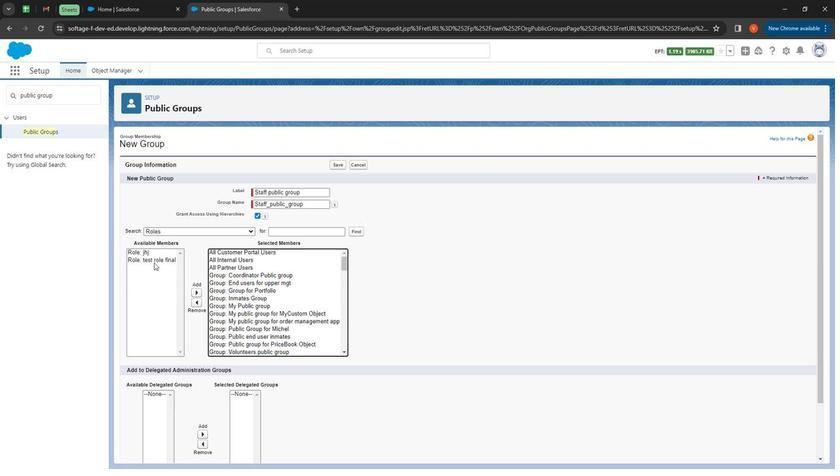 
Action: Mouse moved to (209, 294)
Screenshot: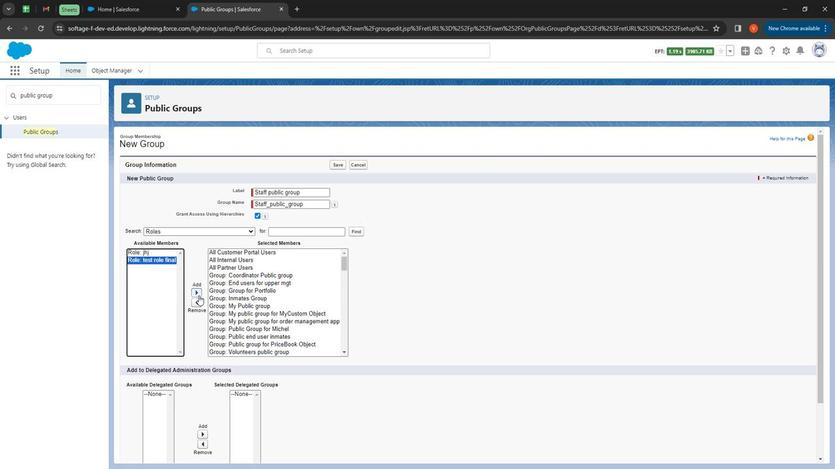 
Action: Mouse pressed left at (209, 294)
Screenshot: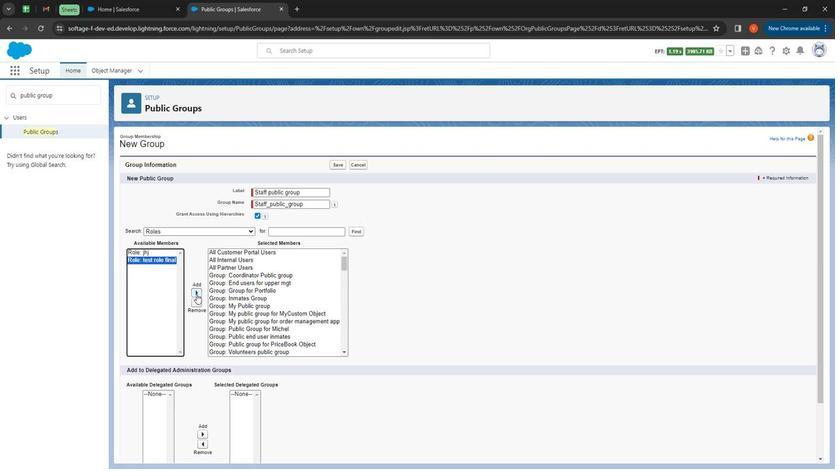 
Action: Mouse moved to (204, 239)
Screenshot: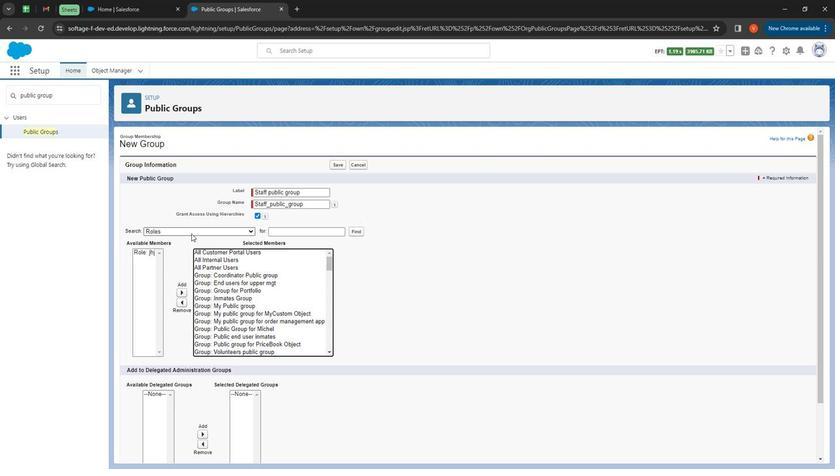 
Action: Mouse pressed left at (204, 239)
Screenshot: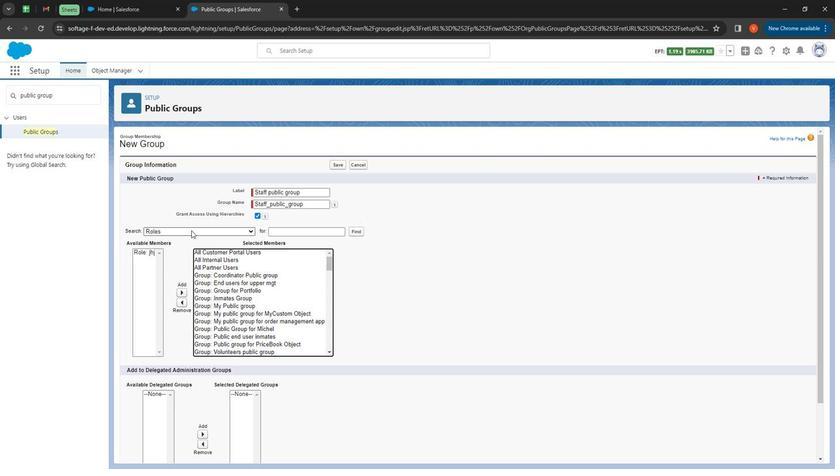 
Action: Mouse moved to (202, 259)
Screenshot: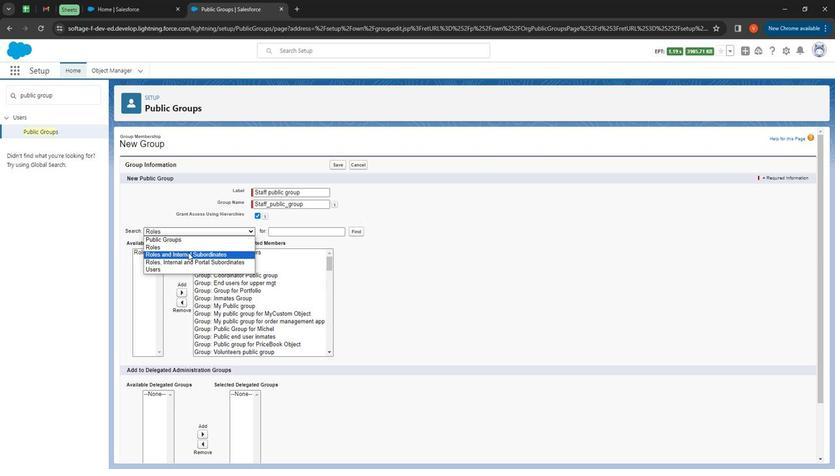 
Action: Mouse pressed left at (202, 259)
Screenshot: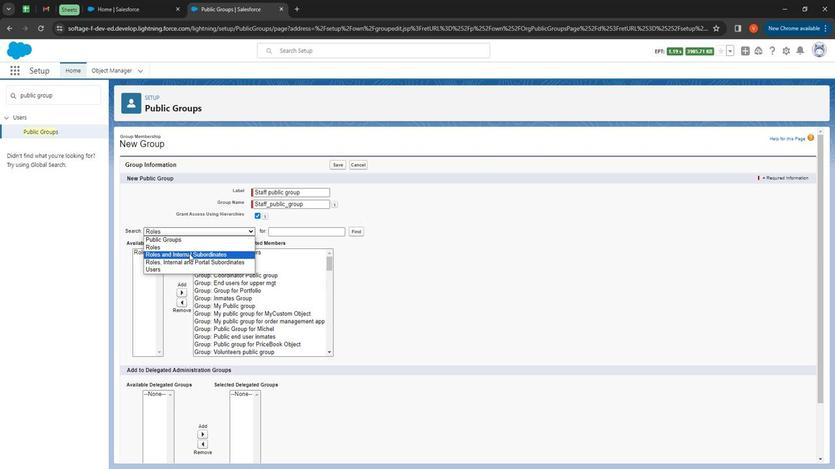 
Action: Mouse moved to (157, 258)
Screenshot: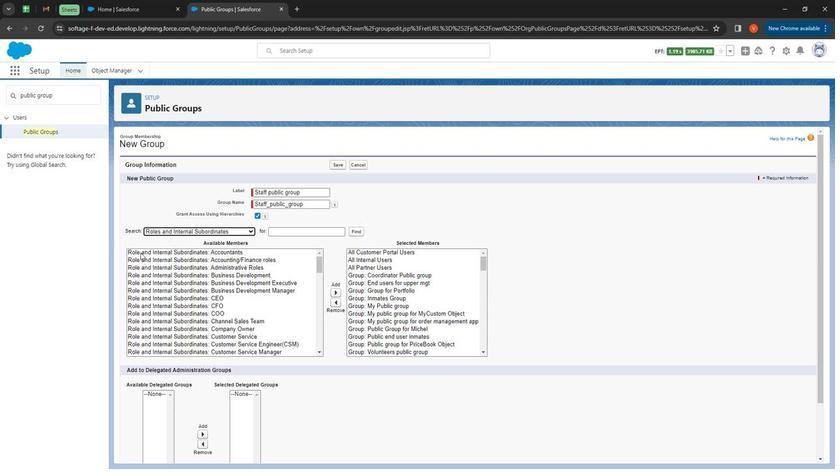 
Action: Mouse pressed left at (157, 258)
Screenshot: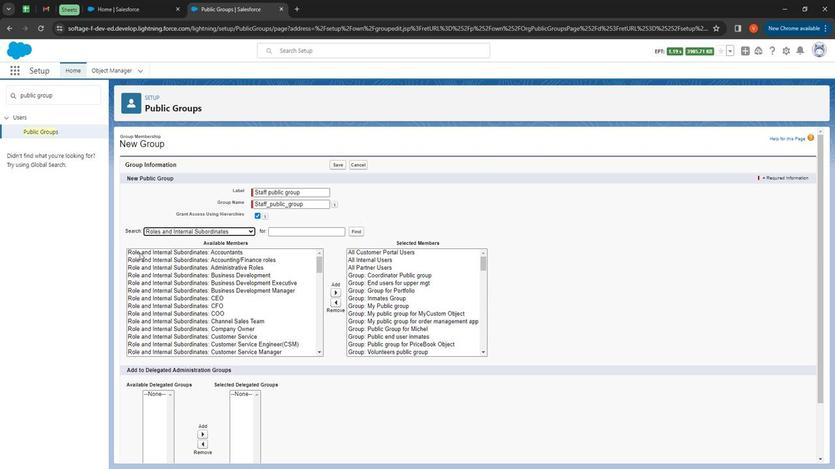 
Action: Mouse moved to (340, 289)
Screenshot: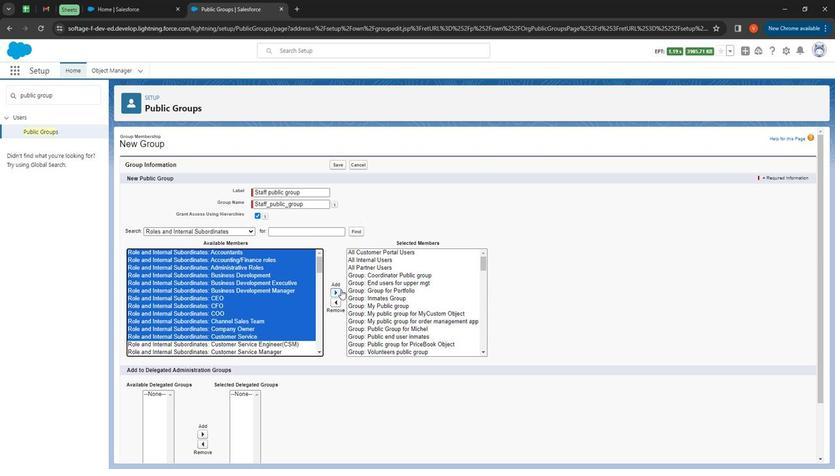 
Action: Mouse pressed left at (340, 289)
Screenshot: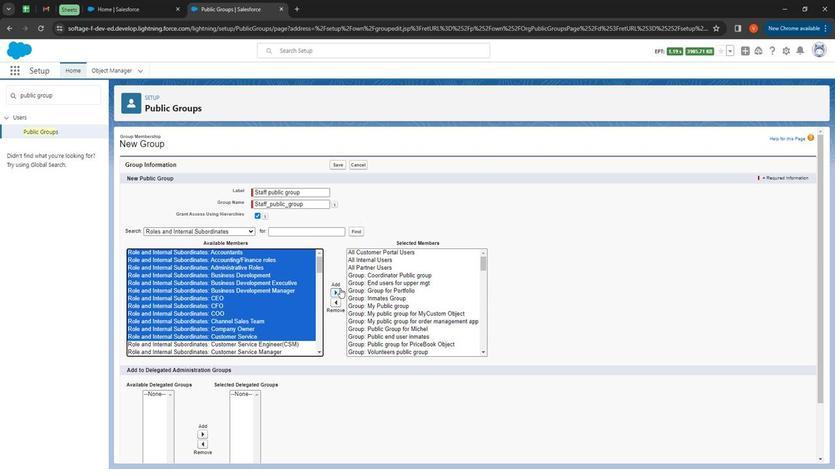 
Action: Mouse moved to (152, 258)
Screenshot: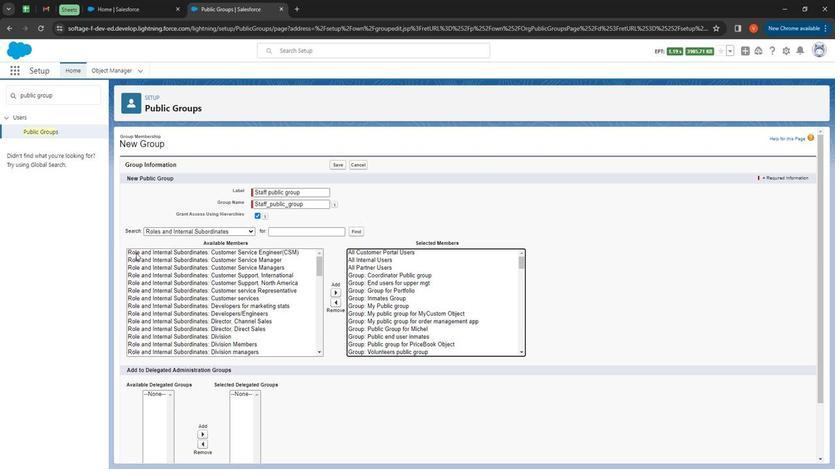 
Action: Mouse pressed left at (152, 258)
Screenshot: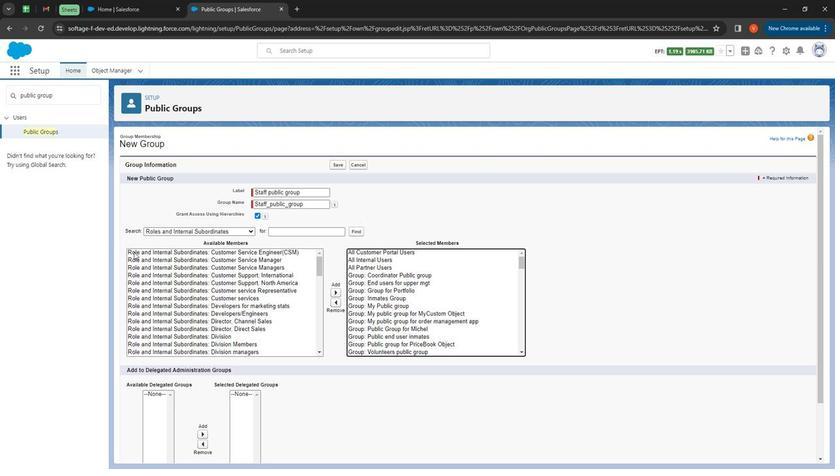 
Action: Mouse moved to (335, 295)
Screenshot: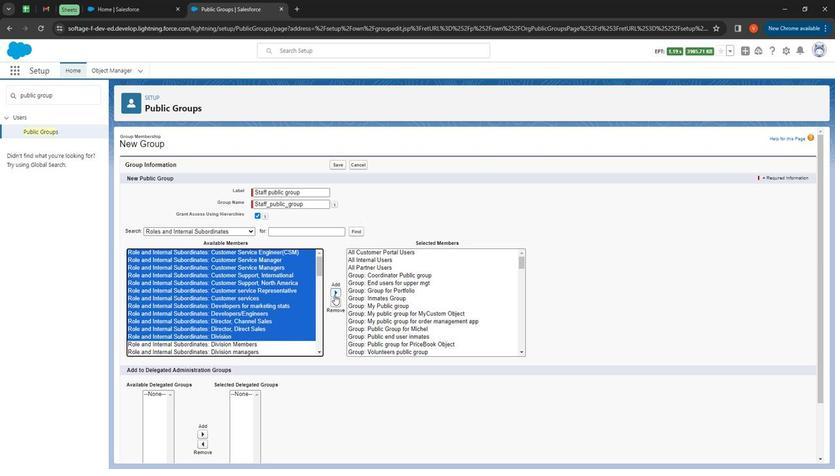 
Action: Mouse pressed left at (335, 295)
Screenshot: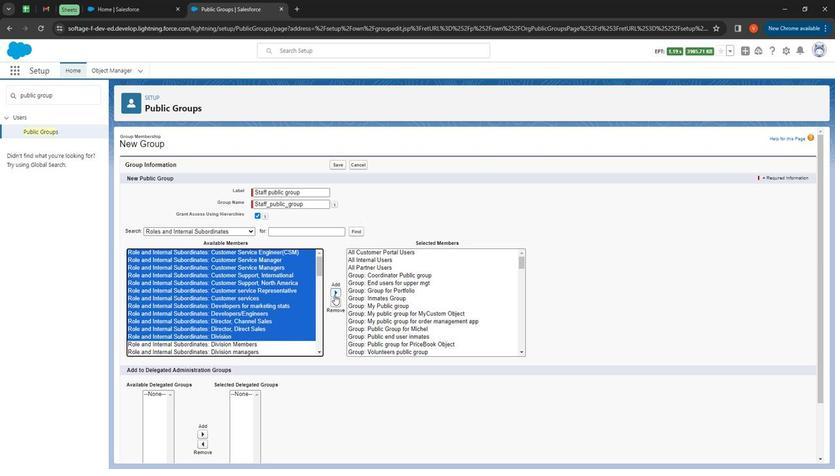 
Action: Mouse moved to (155, 258)
Screenshot: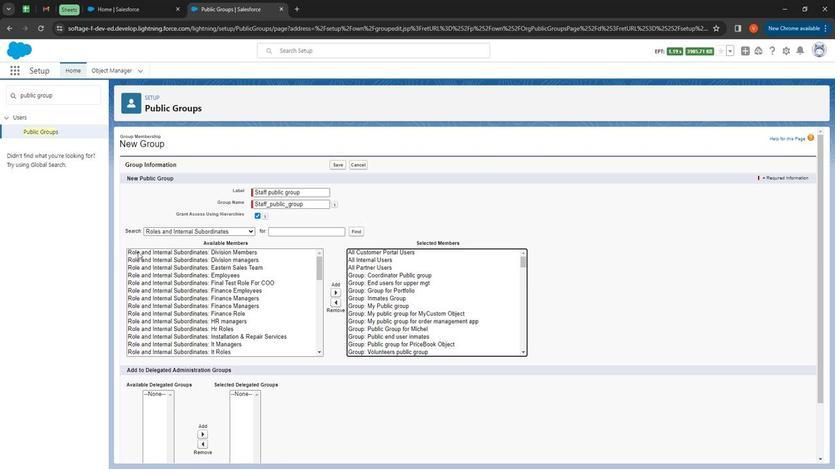 
Action: Mouse pressed left at (155, 258)
Screenshot: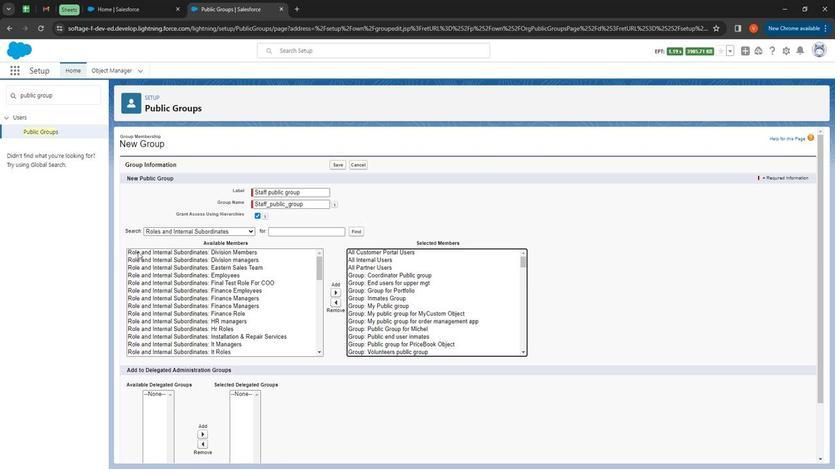 
Action: Mouse moved to (336, 292)
Screenshot: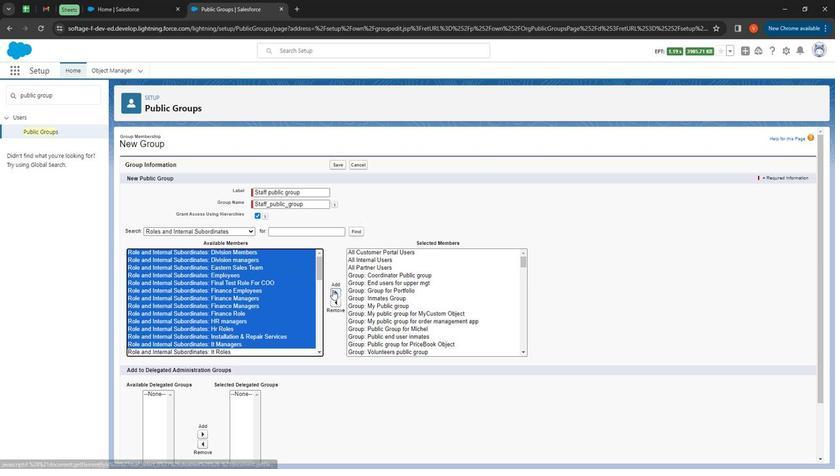 
Action: Mouse pressed left at (336, 292)
Screenshot: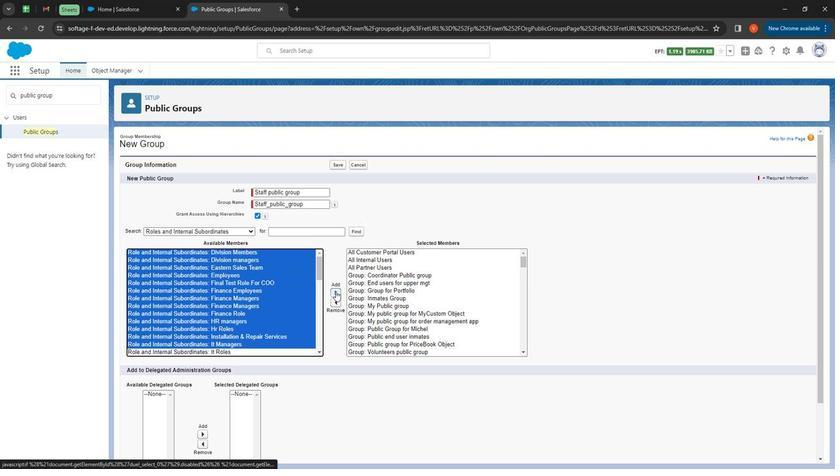 
Action: Mouse moved to (156, 256)
Screenshot: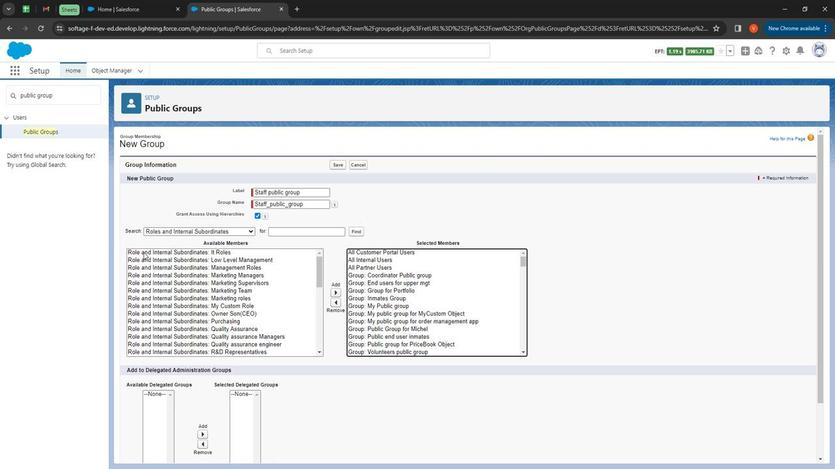 
Action: Mouse pressed left at (156, 256)
Screenshot: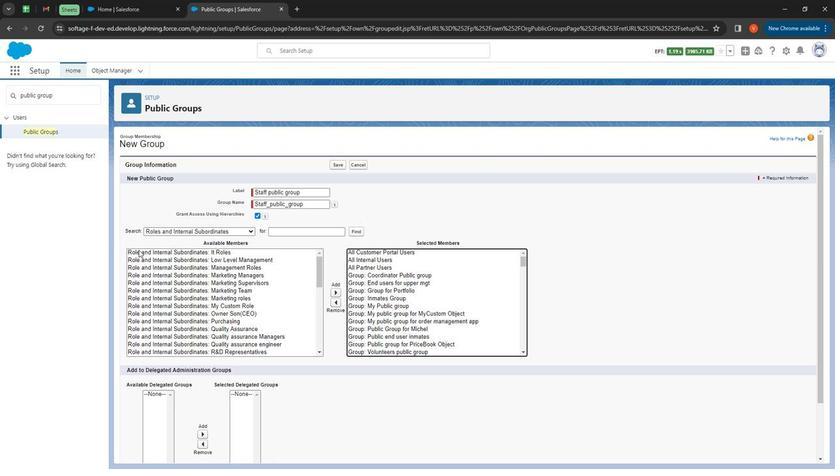 
Action: Mouse moved to (337, 294)
Screenshot: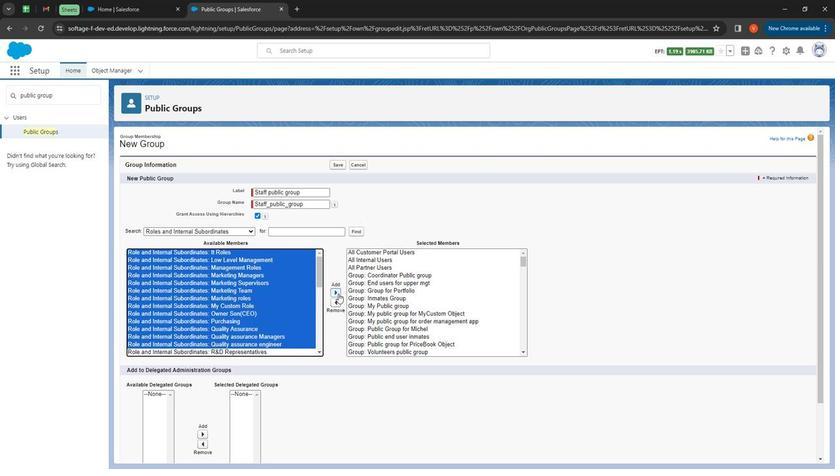 
Action: Mouse pressed left at (337, 294)
Screenshot: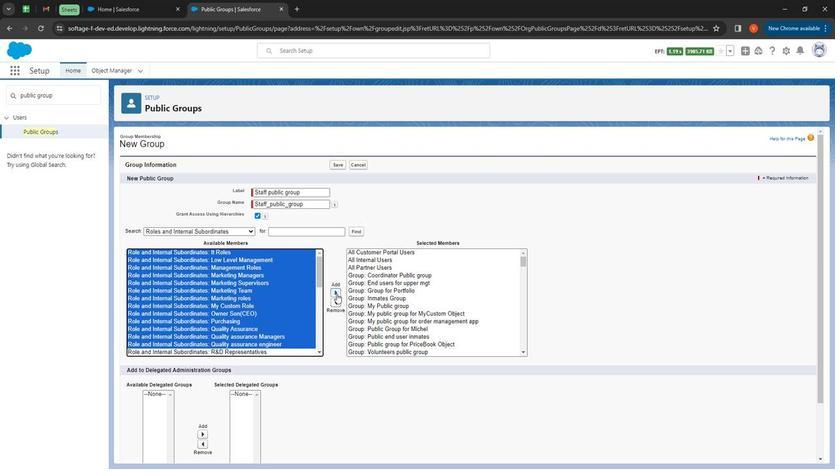 
Action: Mouse moved to (155, 256)
Screenshot: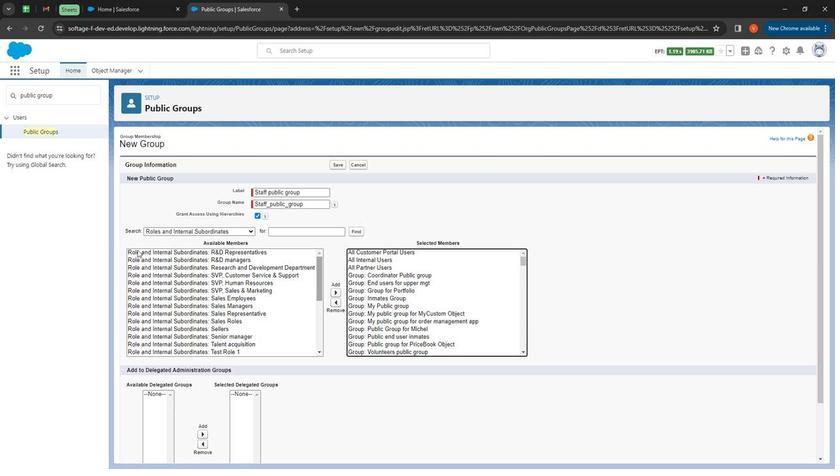 
Action: Mouse pressed left at (155, 256)
Screenshot: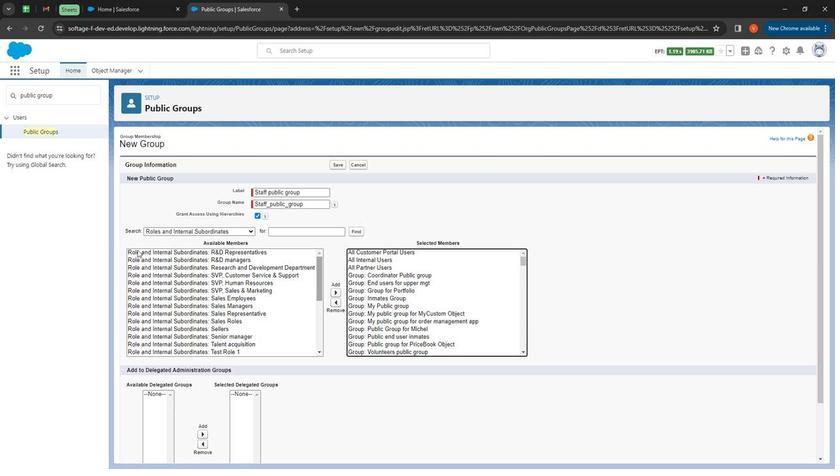 
Action: Mouse moved to (336, 292)
Screenshot: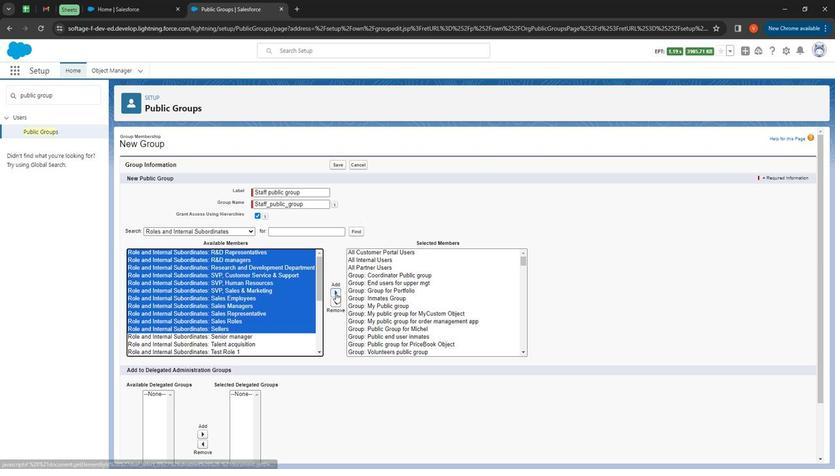 
Action: Mouse pressed left at (336, 292)
Screenshot: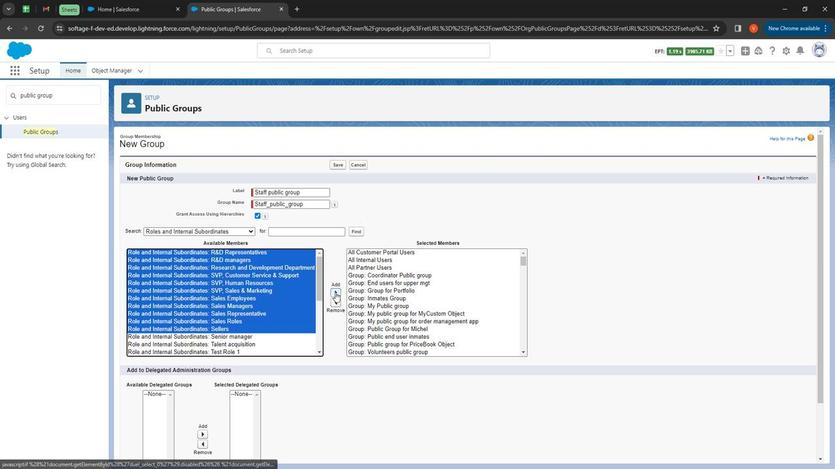 
Action: Mouse moved to (152, 255)
Screenshot: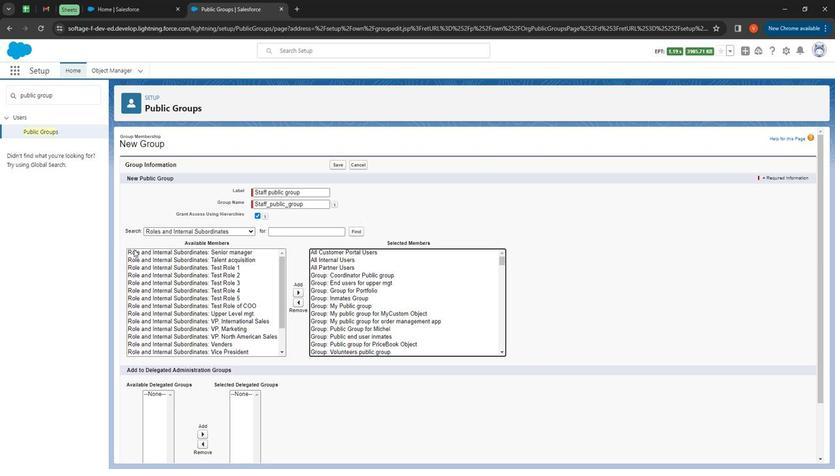 
Action: Mouse pressed left at (152, 255)
Screenshot: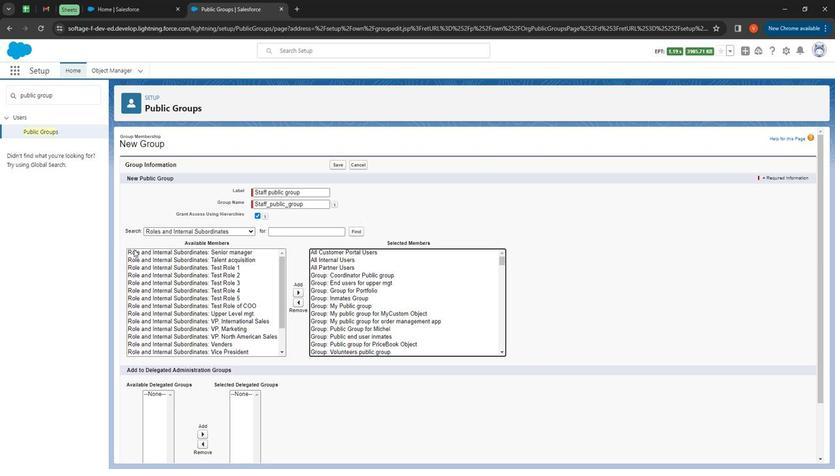 
Action: Mouse moved to (298, 292)
Screenshot: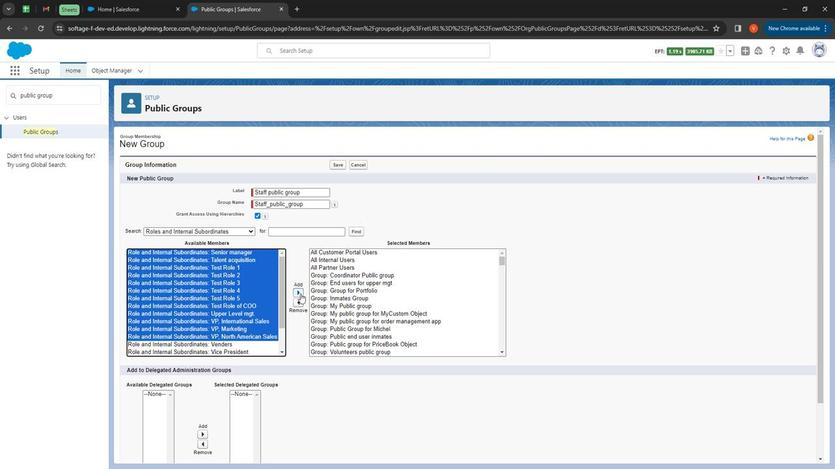 
Action: Mouse pressed left at (298, 292)
Screenshot: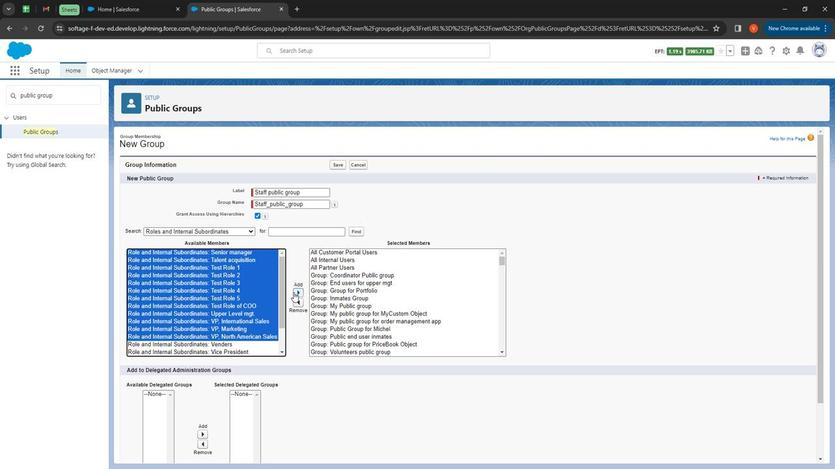 
Action: Mouse moved to (153, 260)
Screenshot: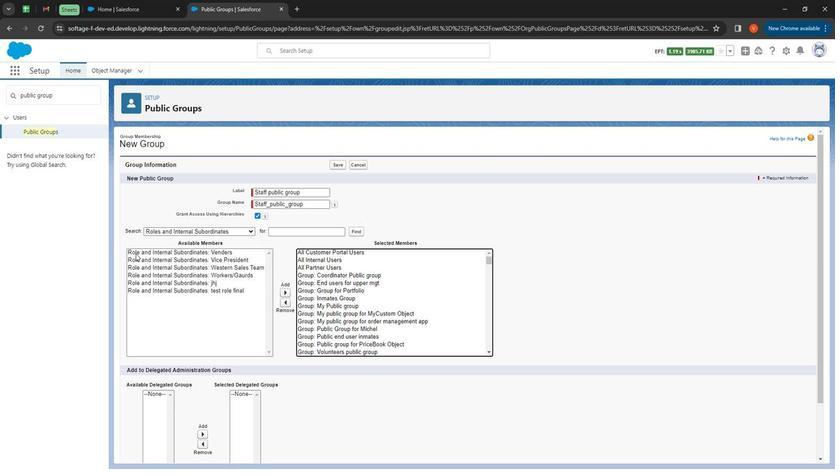 
Action: Mouse pressed left at (153, 260)
Screenshot: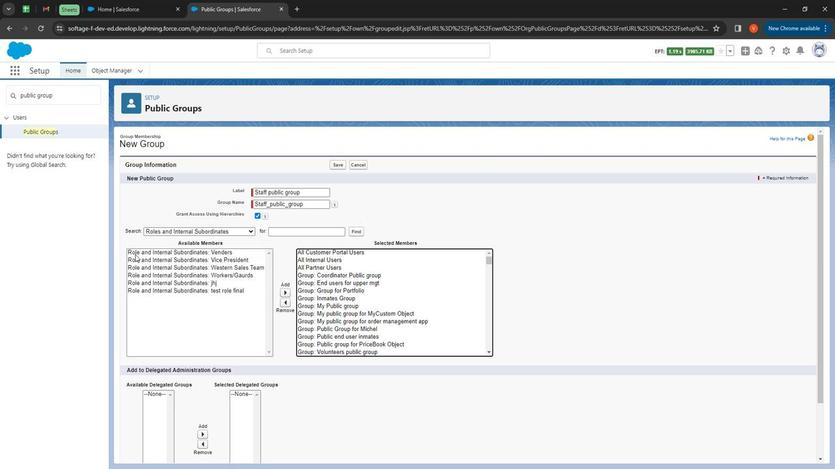 
Action: Mouse moved to (291, 294)
Screenshot: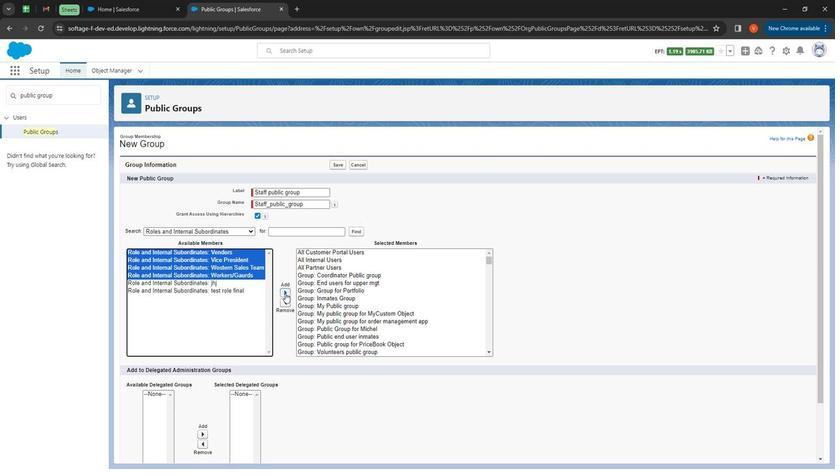 
Action: Mouse pressed left at (291, 294)
Screenshot: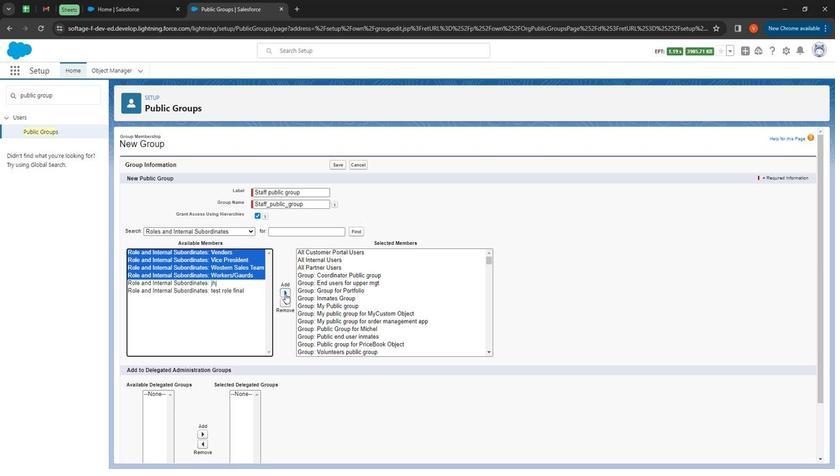 
Action: Mouse moved to (193, 263)
Screenshot: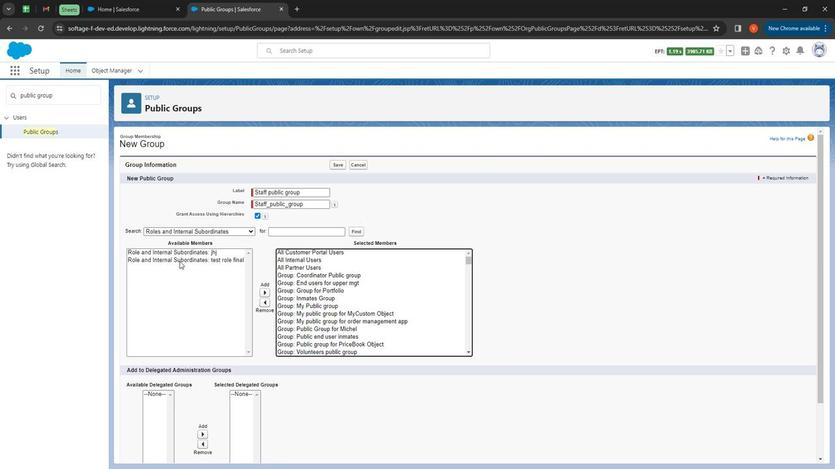 
Action: Mouse pressed left at (193, 263)
Screenshot: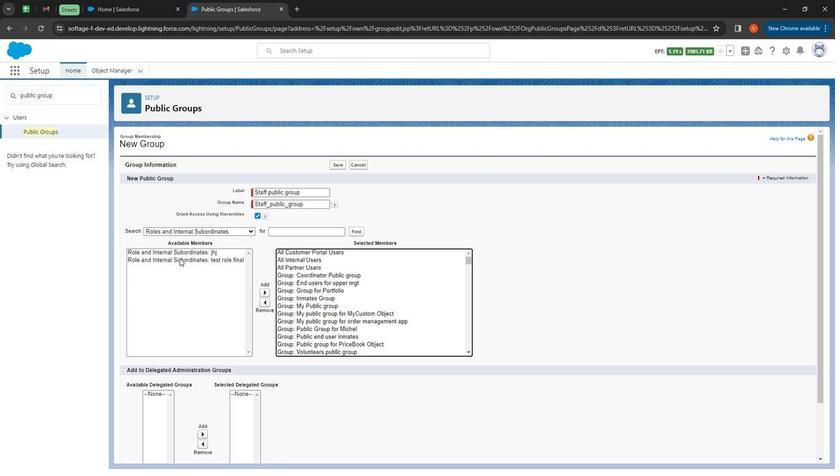 
Action: Mouse moved to (274, 294)
Screenshot: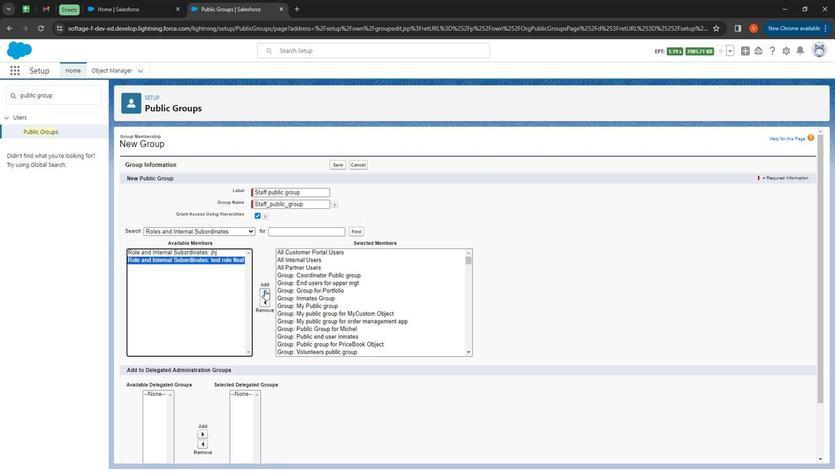 
Action: Mouse pressed left at (274, 294)
Screenshot: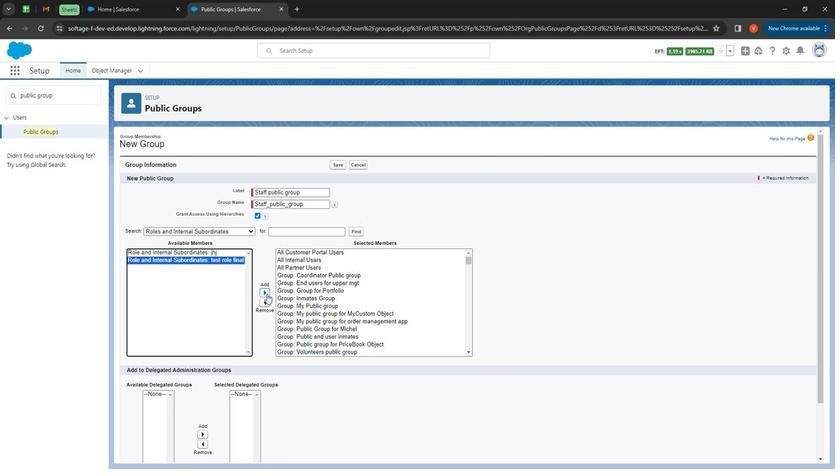 
Action: Mouse moved to (232, 242)
Screenshot: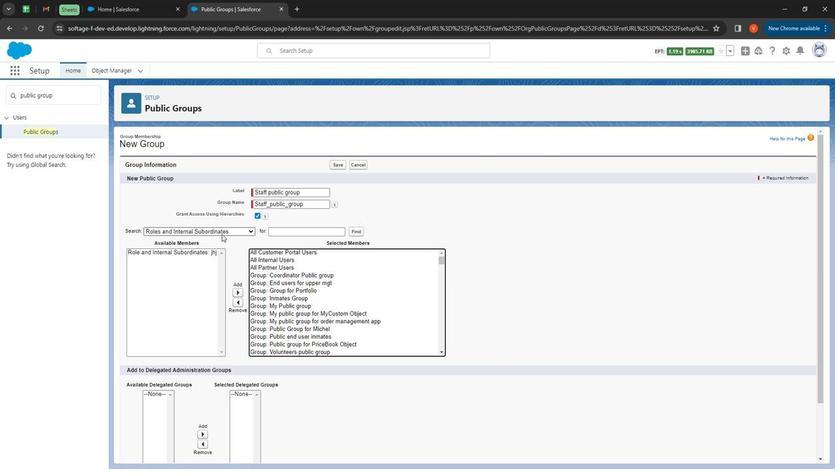 
Action: Mouse pressed left at (232, 242)
Screenshot: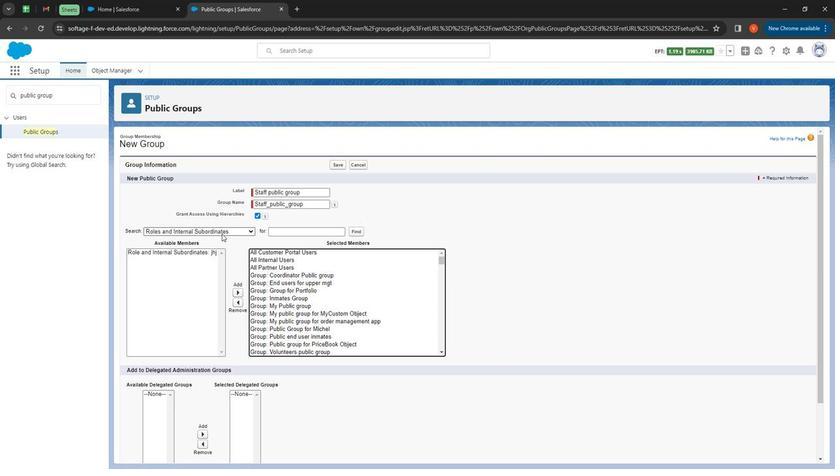 
Action: Mouse moved to (220, 265)
Screenshot: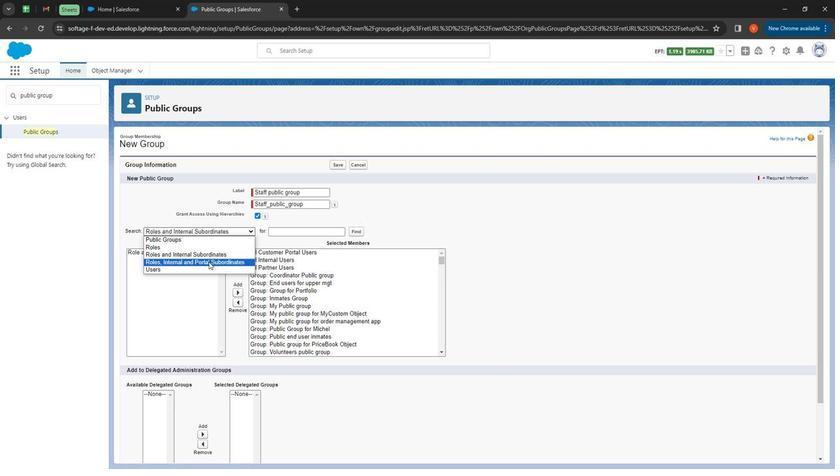 
Action: Mouse pressed left at (220, 265)
Screenshot: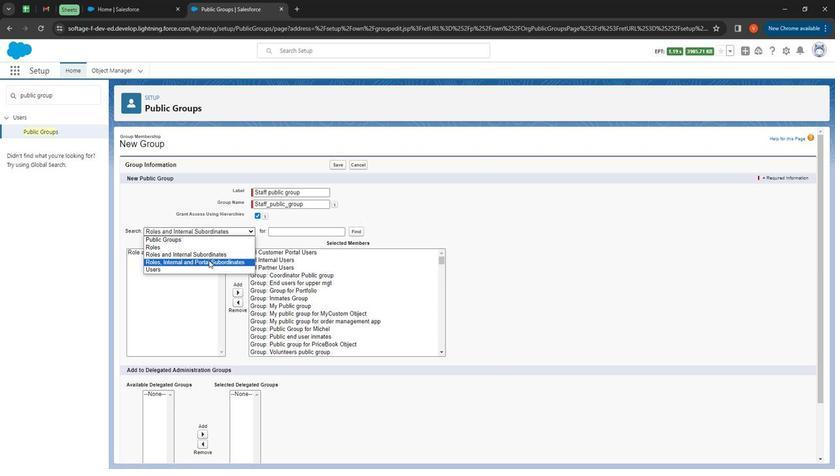 
Action: Mouse moved to (153, 259)
Screenshot: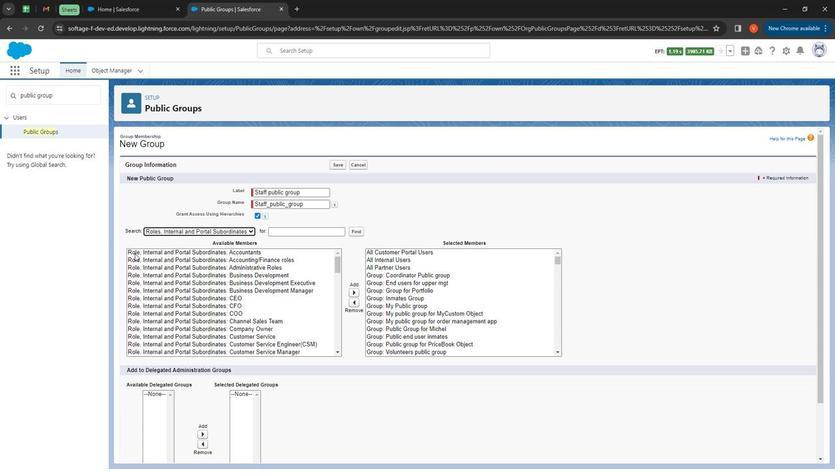 
Action: Mouse pressed left at (153, 259)
Screenshot: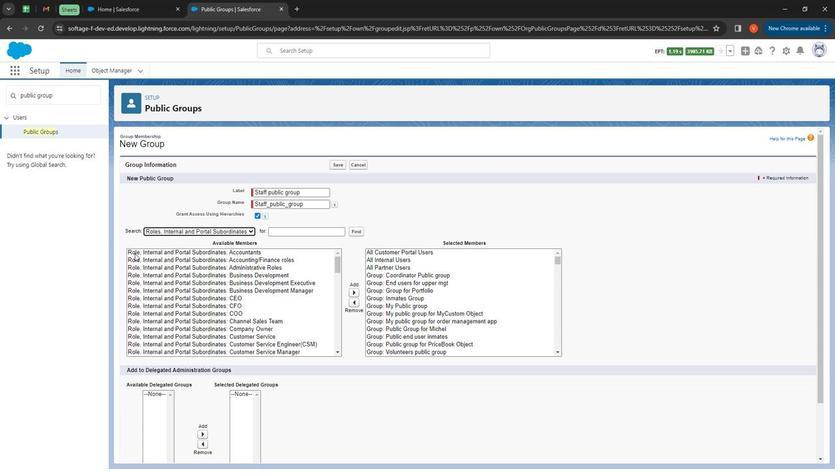 
Action: Mouse moved to (353, 294)
Screenshot: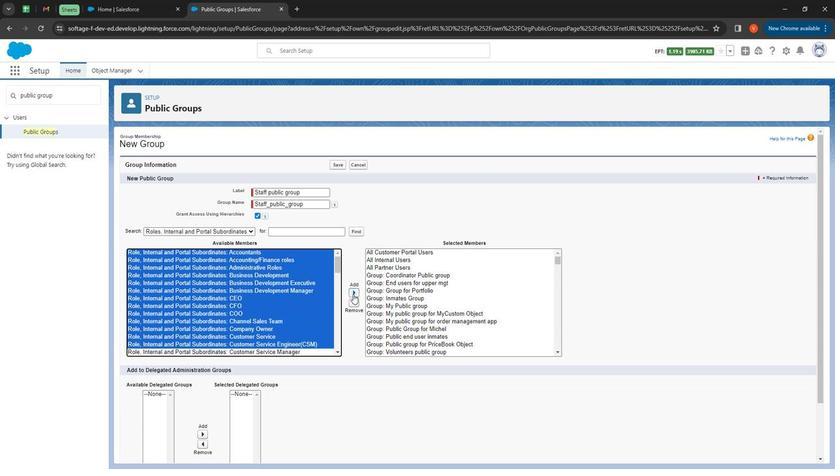
Action: Mouse pressed left at (353, 294)
Screenshot: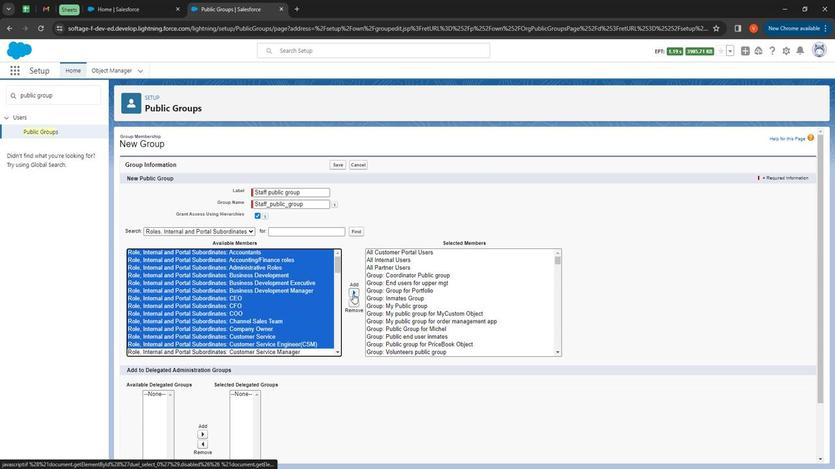 
Action: Mouse moved to (150, 257)
Screenshot: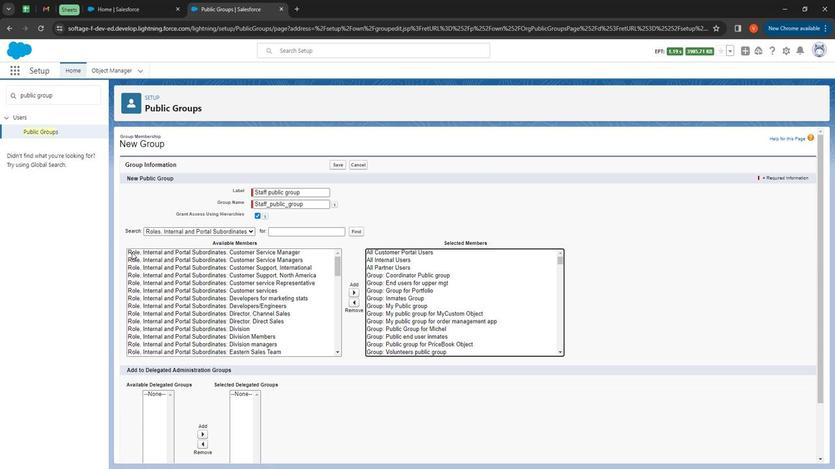 
Action: Mouse pressed left at (150, 257)
Screenshot: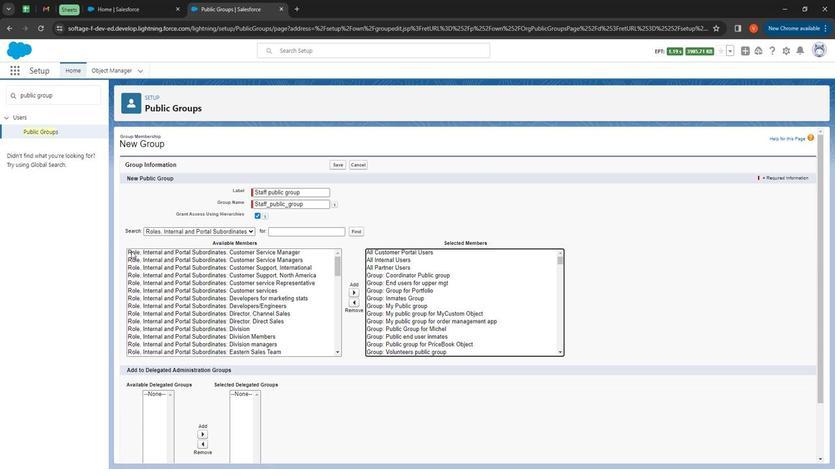 
Action: Mouse moved to (352, 289)
Screenshot: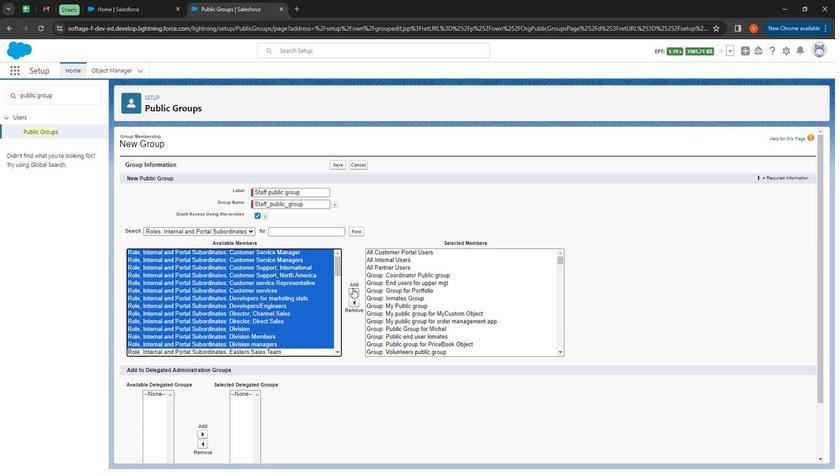 
Action: Mouse pressed left at (352, 289)
Screenshot: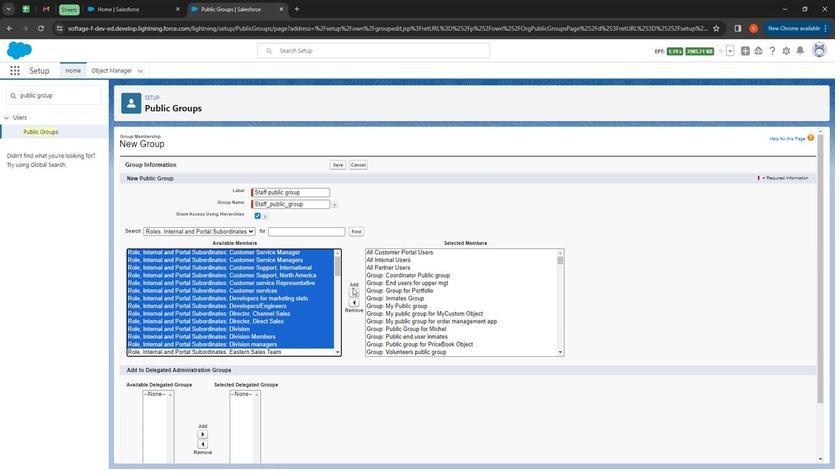 
Action: Mouse moved to (352, 292)
Screenshot: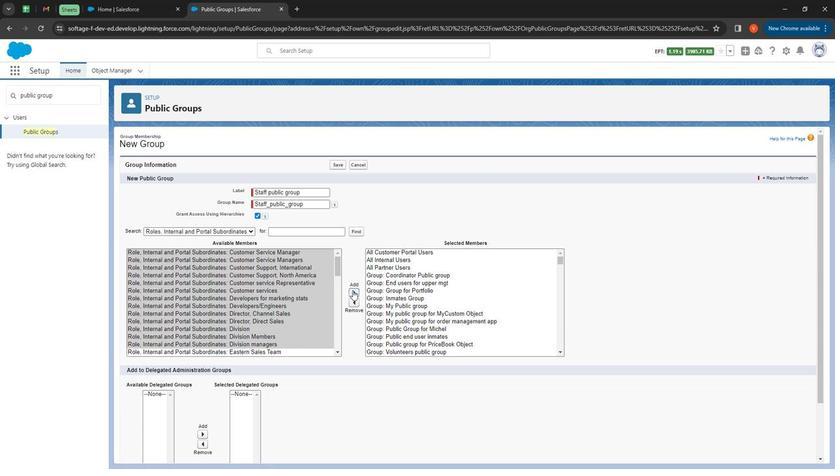 
Action: Mouse pressed left at (352, 292)
Screenshot: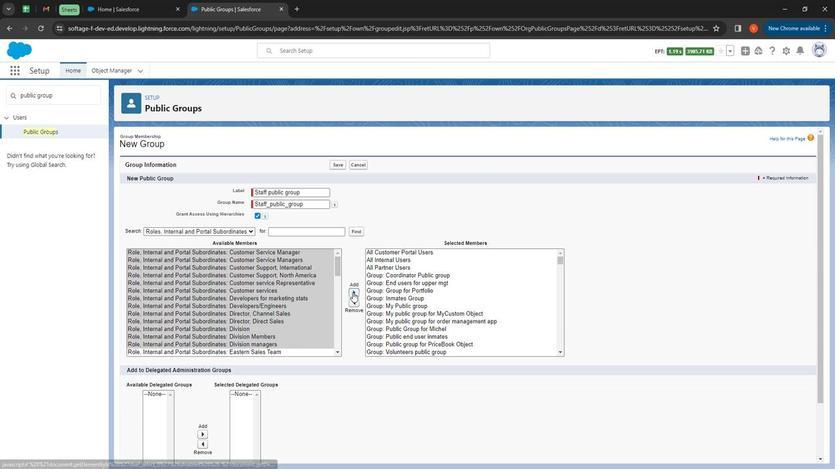 
Action: Mouse moved to (152, 258)
Screenshot: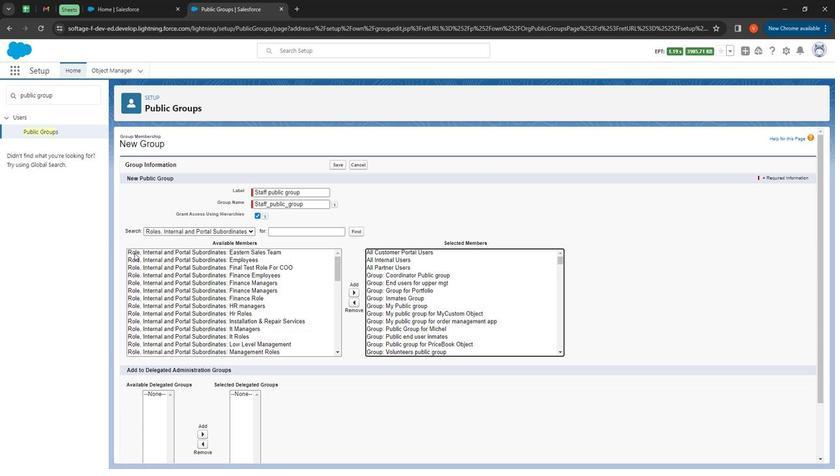 
Action: Mouse pressed left at (152, 258)
Screenshot: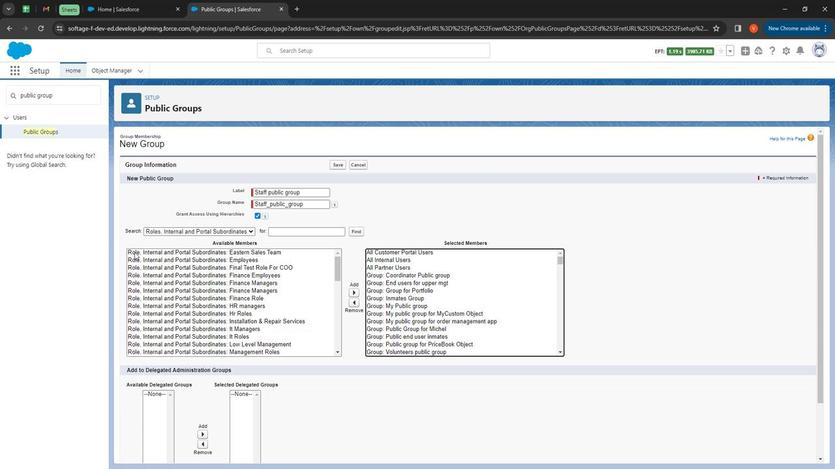 
Action: Mouse moved to (353, 292)
Screenshot: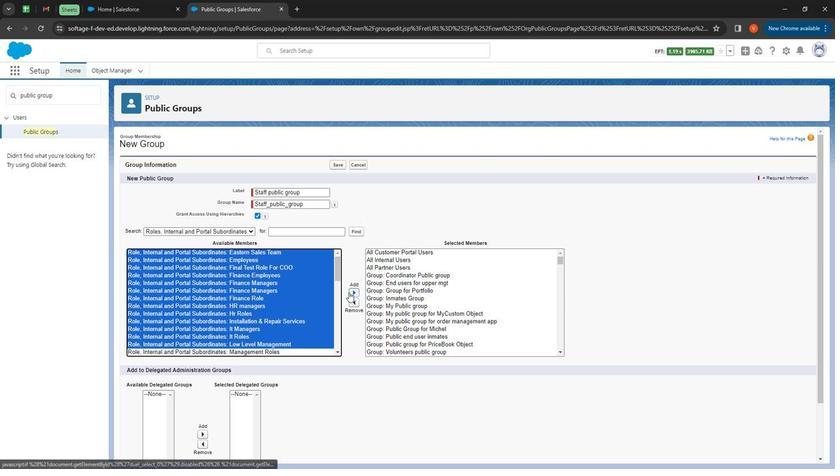 
Action: Mouse pressed left at (353, 292)
Screenshot: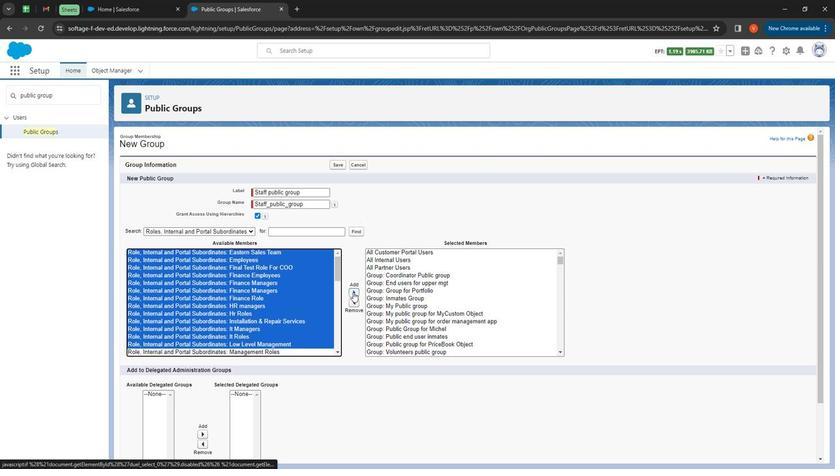 
Action: Mouse moved to (158, 258)
Screenshot: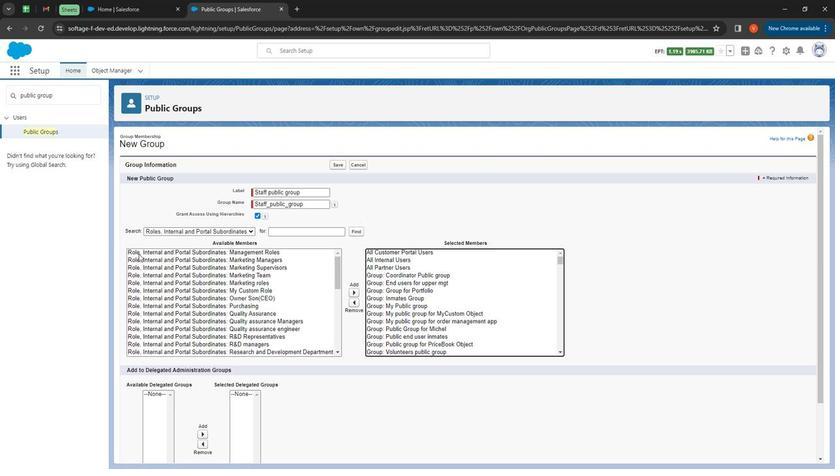 
Action: Mouse pressed left at (158, 258)
Screenshot: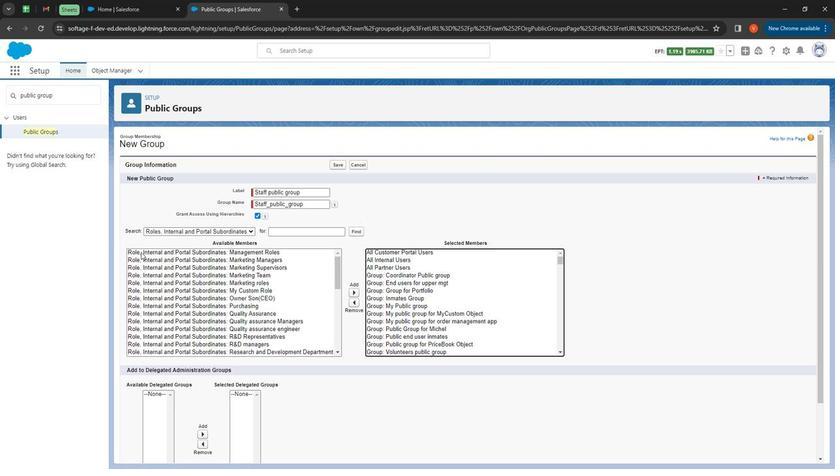 
Action: Mouse moved to (351, 294)
Screenshot: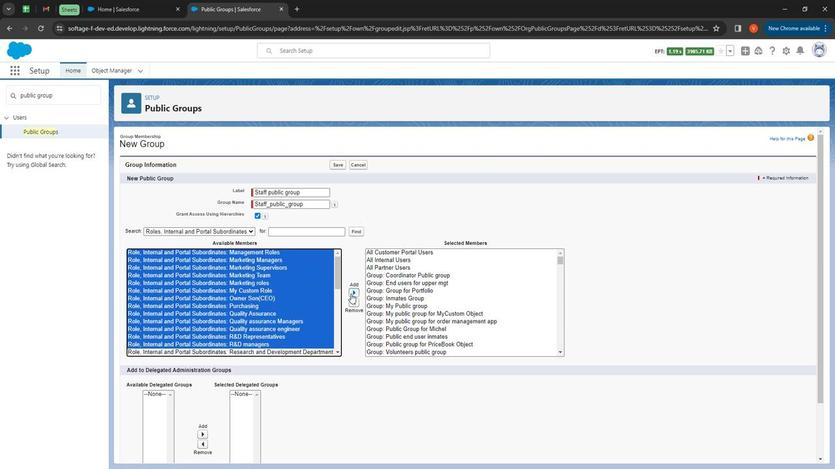 
Action: Mouse pressed left at (351, 294)
Screenshot: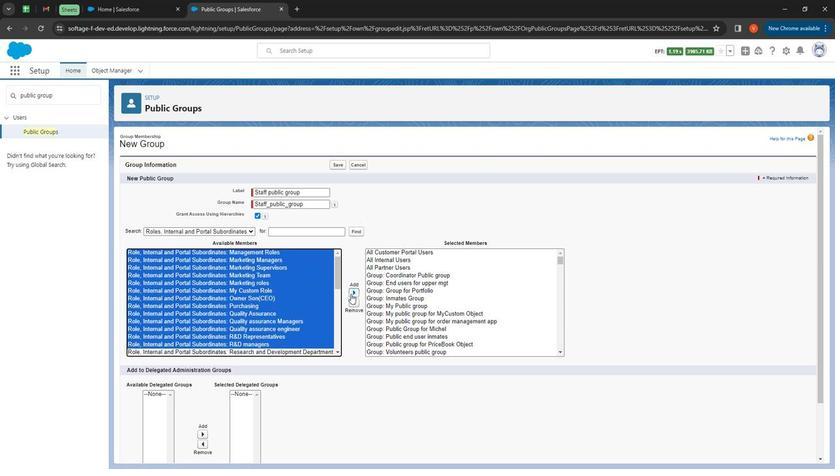 
Action: Mouse moved to (159, 259)
Screenshot: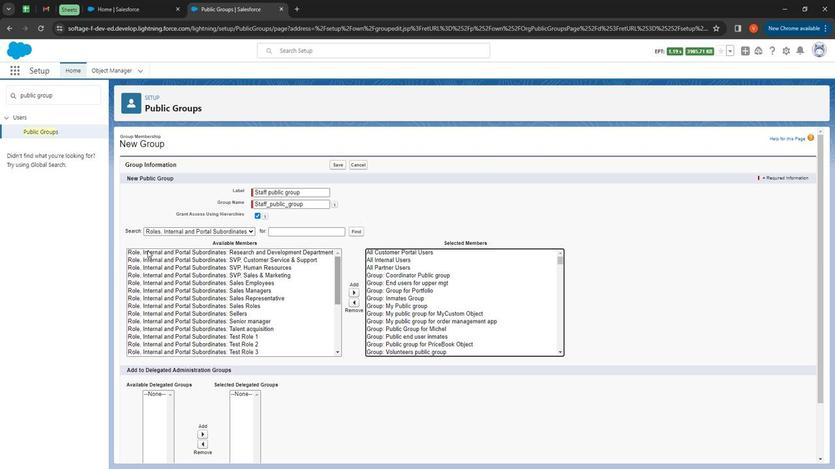 
Action: Mouse pressed left at (159, 259)
Screenshot: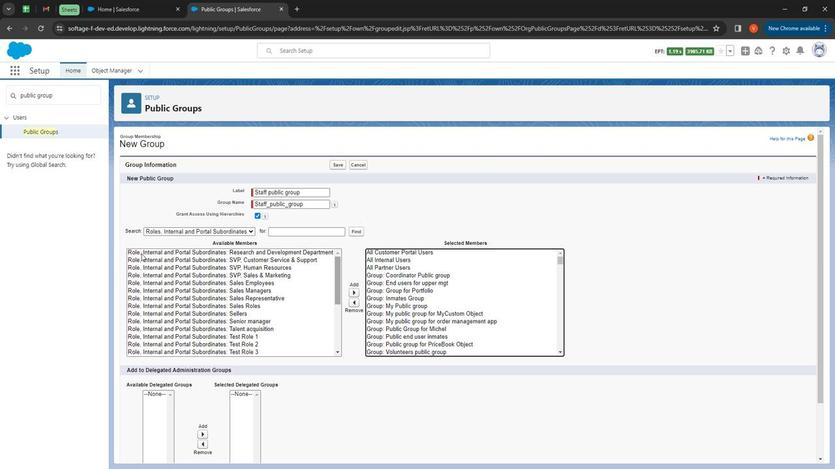 
Action: Mouse moved to (353, 293)
Screenshot: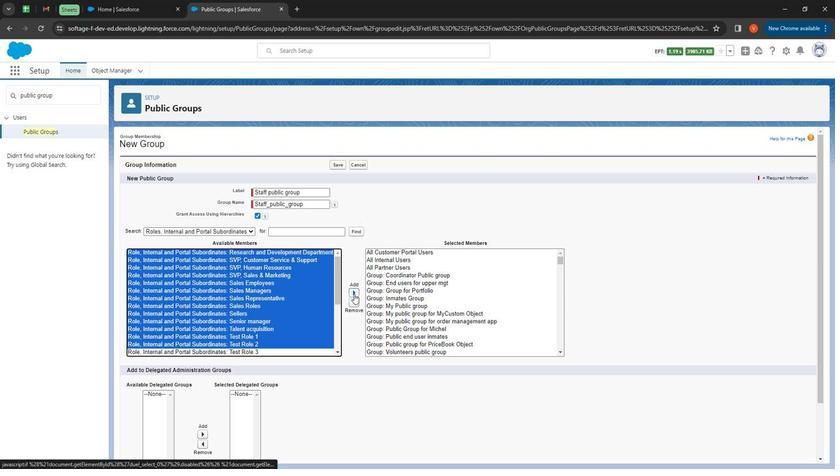 
Action: Mouse pressed left at (353, 293)
Screenshot: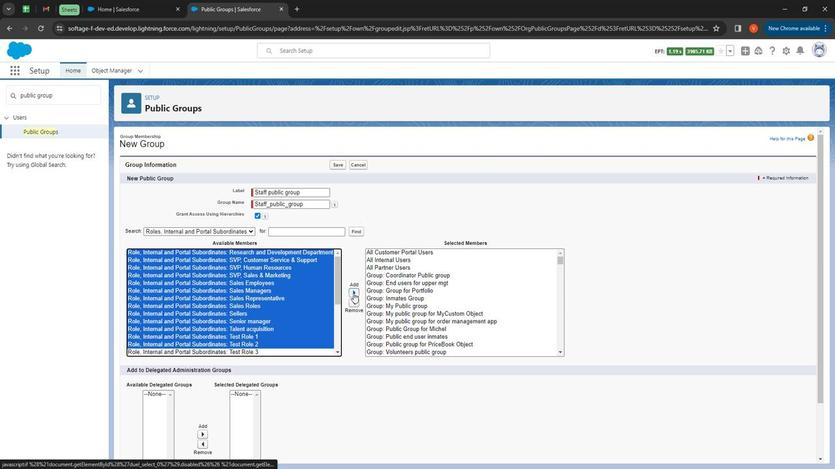 
Action: Mouse moved to (185, 256)
Screenshot: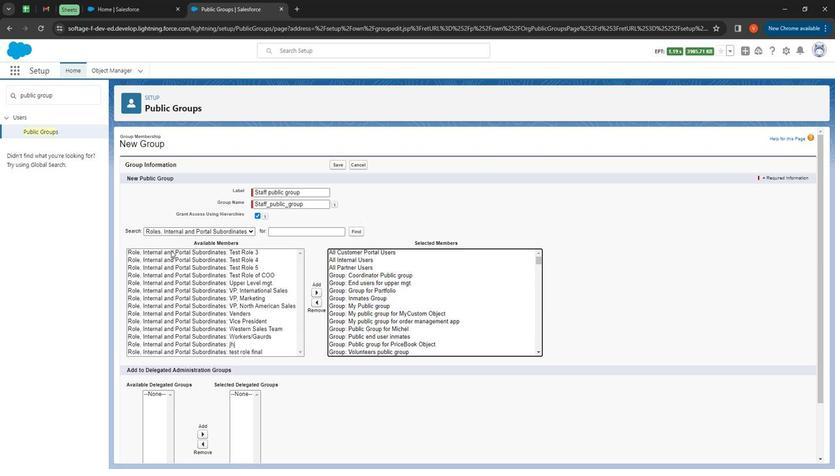 
Action: Mouse pressed left at (185, 256)
Screenshot: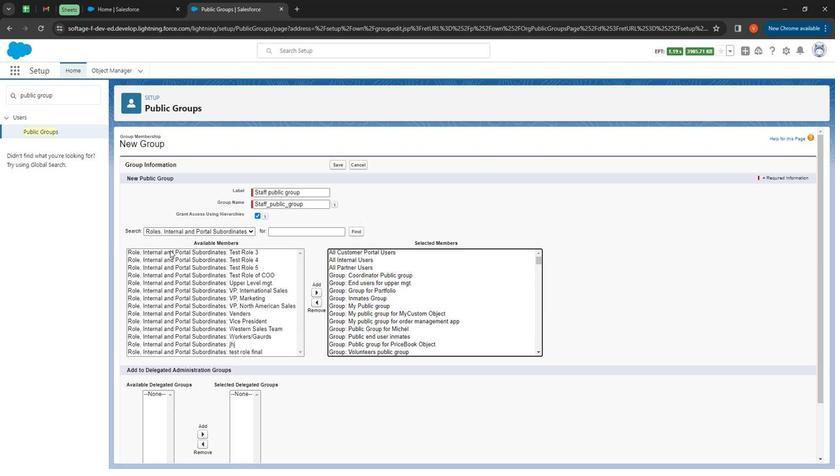 
Action: Mouse moved to (322, 293)
Screenshot: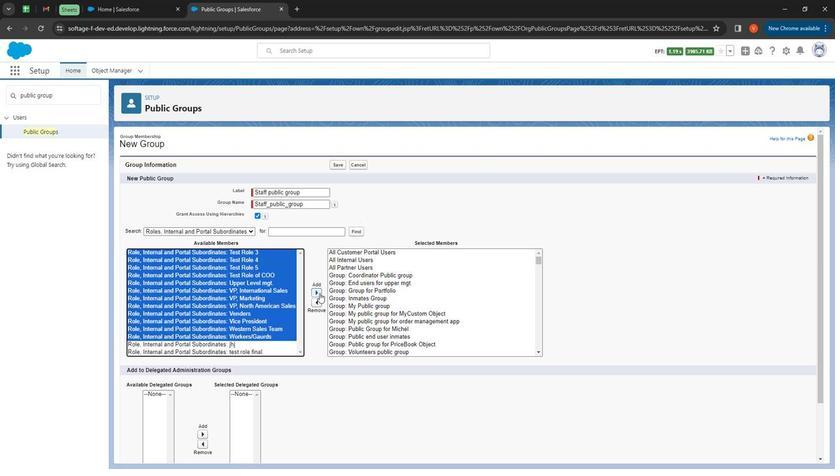 
Action: Mouse pressed left at (322, 293)
Screenshot: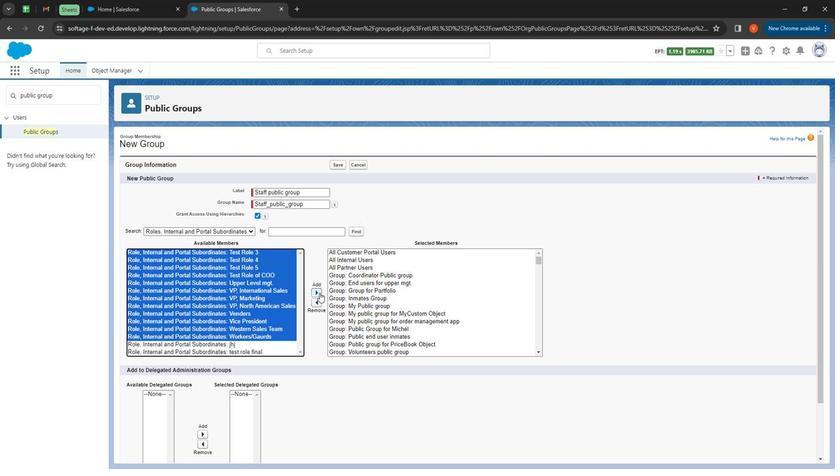 
Action: Mouse moved to (212, 260)
Screenshot: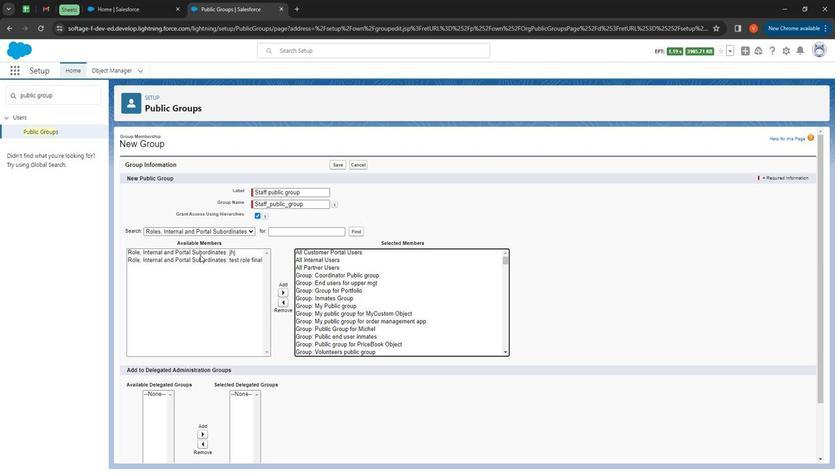 
Action: Mouse pressed left at (212, 260)
Screenshot: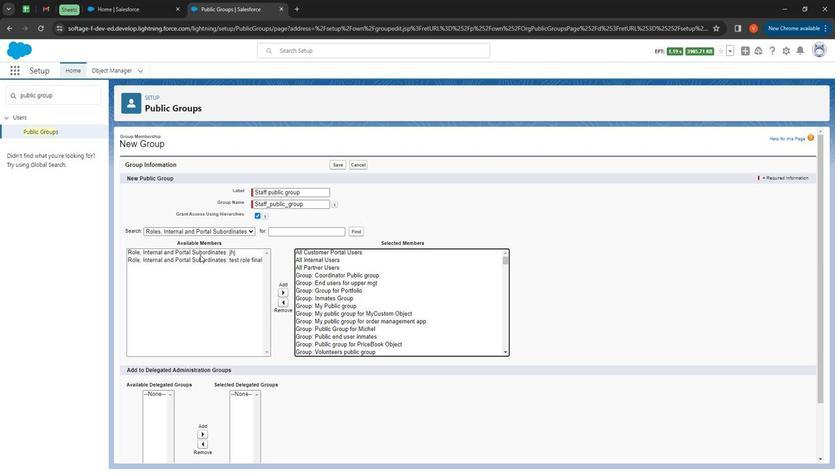 
Action: Mouse moved to (215, 268)
Screenshot: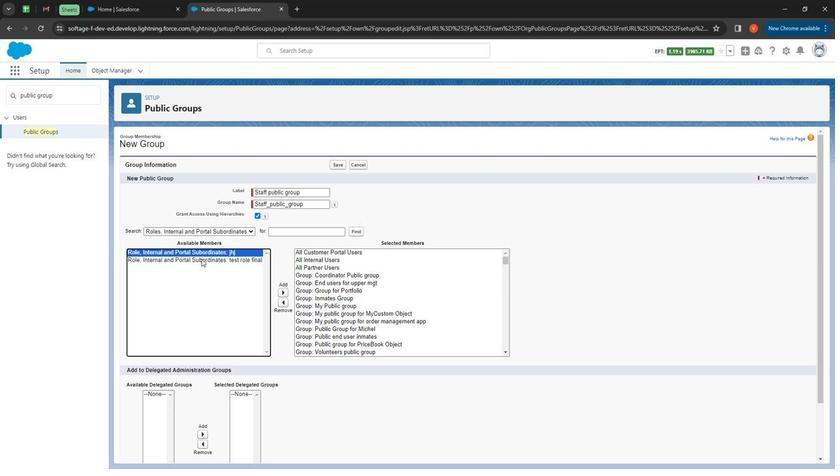 
Action: Mouse pressed left at (215, 268)
Screenshot: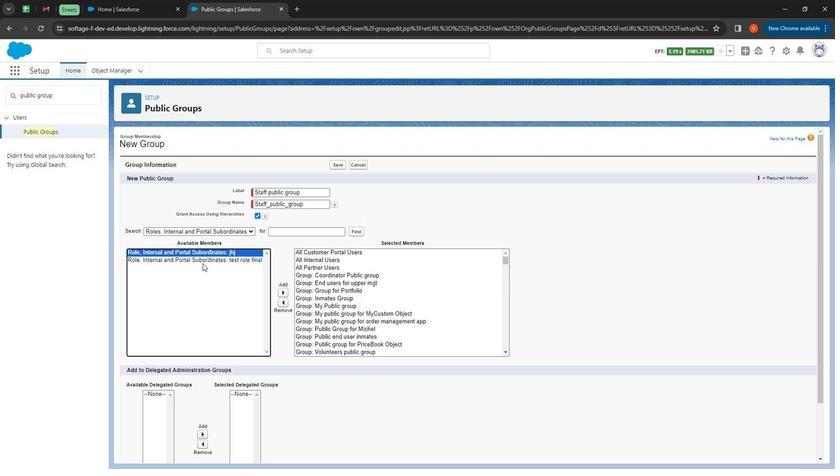 
Action: Mouse moved to (284, 295)
Screenshot: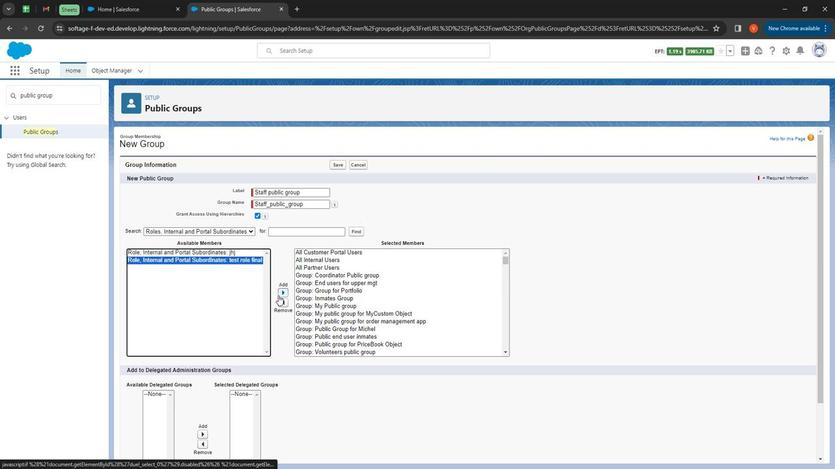
Action: Mouse pressed left at (284, 295)
Screenshot: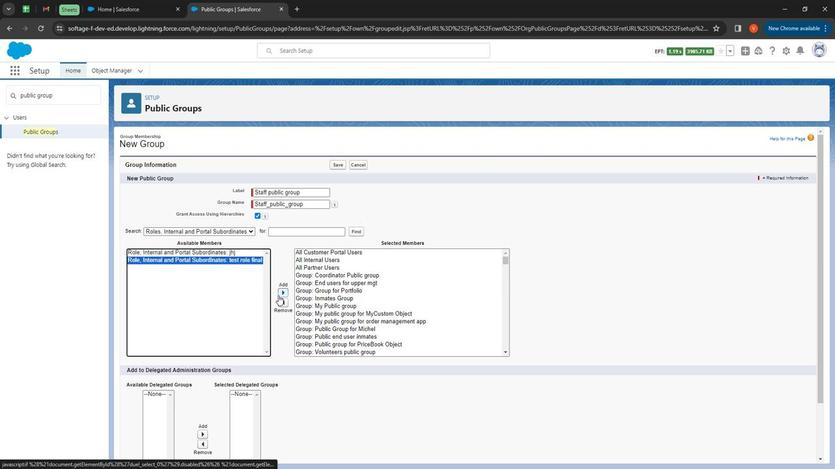 
Action: Mouse moved to (240, 242)
Screenshot: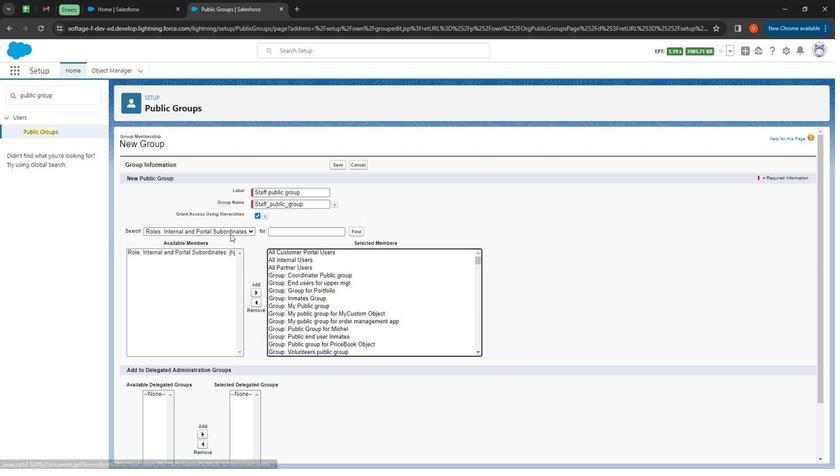 
Action: Mouse pressed left at (240, 242)
Screenshot: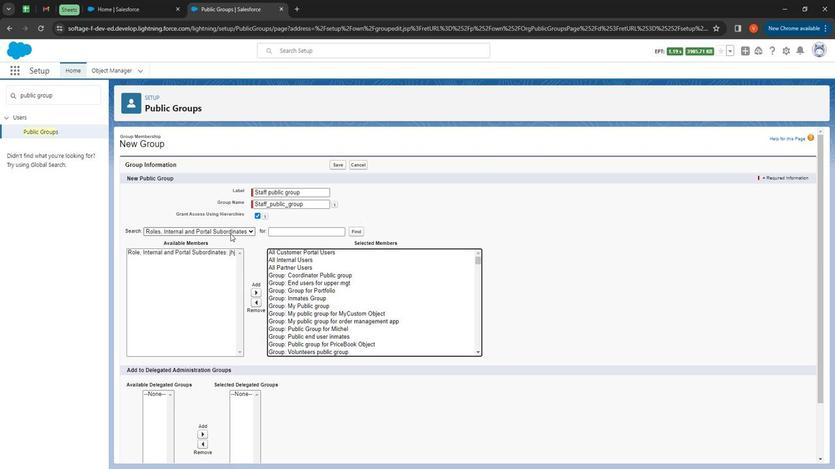 
Action: Mouse moved to (217, 272)
Screenshot: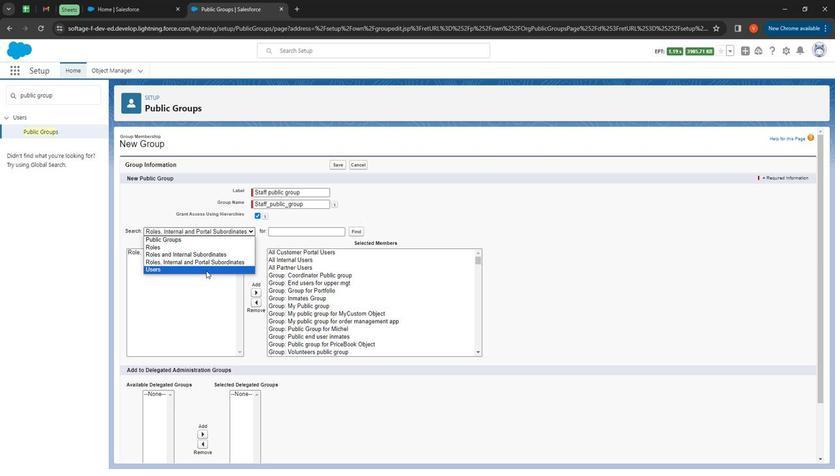 
Action: Mouse pressed left at (217, 272)
Screenshot: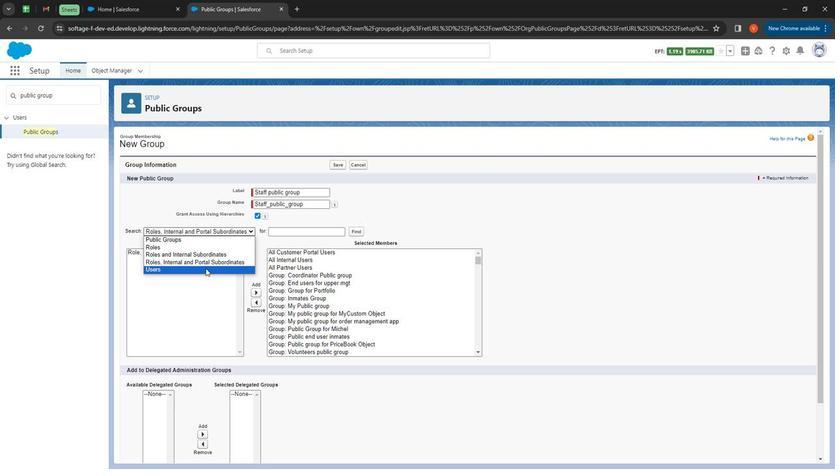 
Action: Mouse moved to (157, 258)
Screenshot: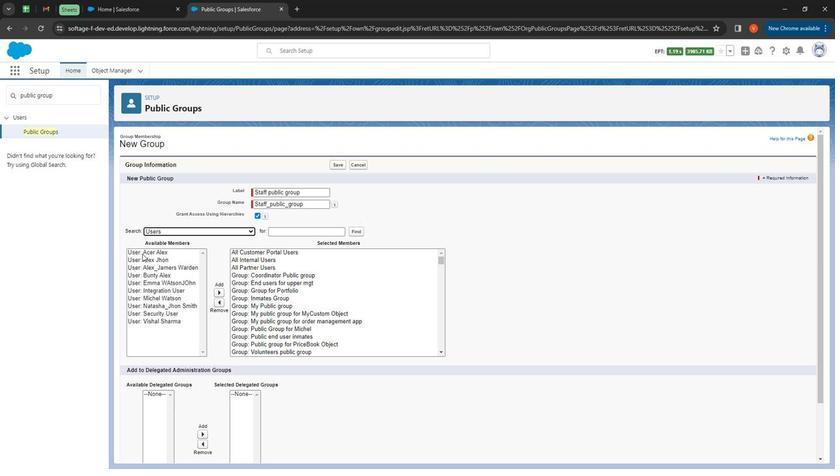 
Action: Mouse pressed left at (157, 258)
Screenshot: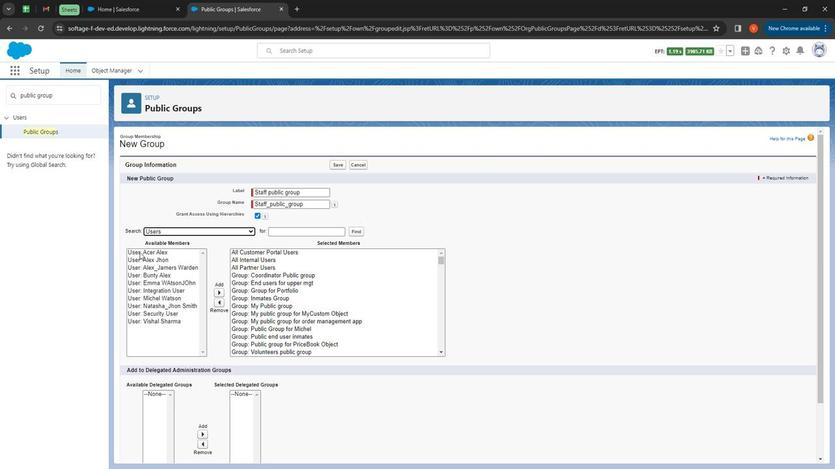
Action: Mouse moved to (228, 291)
Screenshot: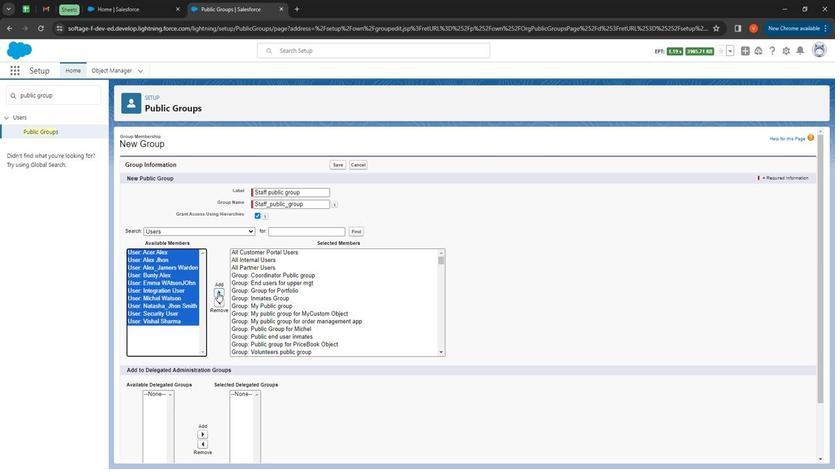 
Action: Mouse pressed left at (228, 291)
Screenshot: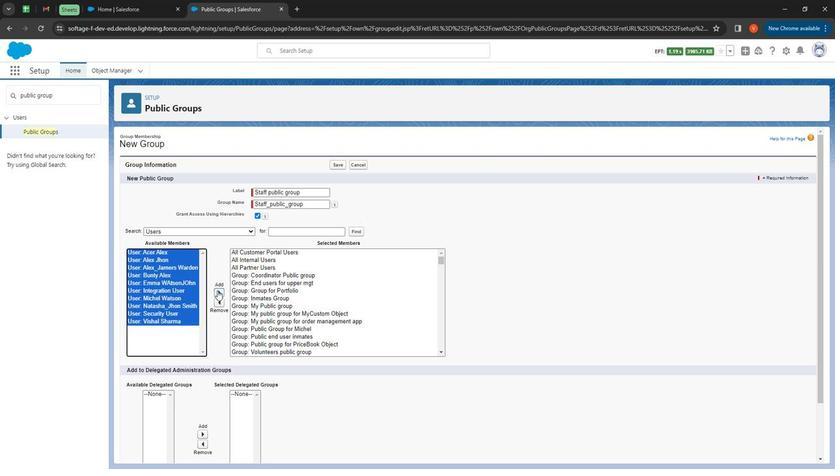 
Action: Mouse moved to (210, 240)
Screenshot: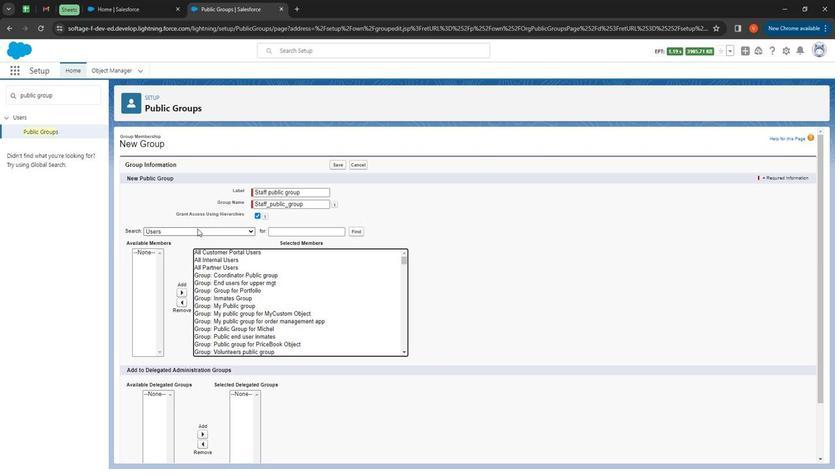 
Action: Mouse pressed left at (210, 240)
Screenshot: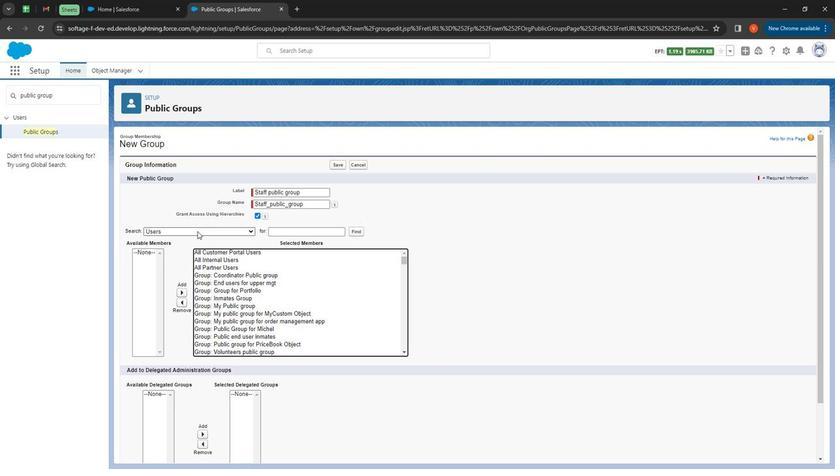 
Action: Mouse moved to (200, 262)
Screenshot: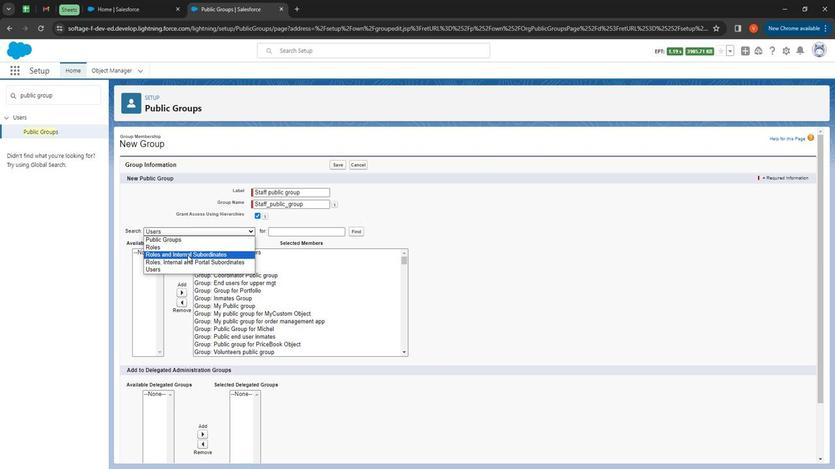 
Action: Mouse pressed left at (200, 262)
Screenshot: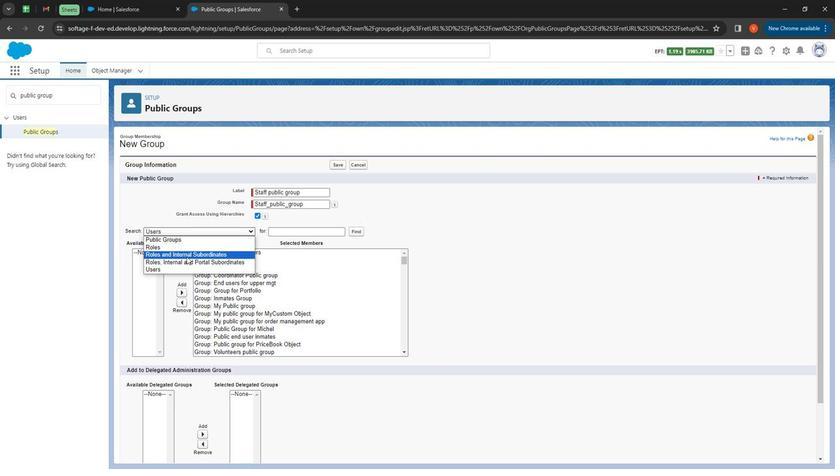 
Action: Mouse moved to (234, 240)
Screenshot: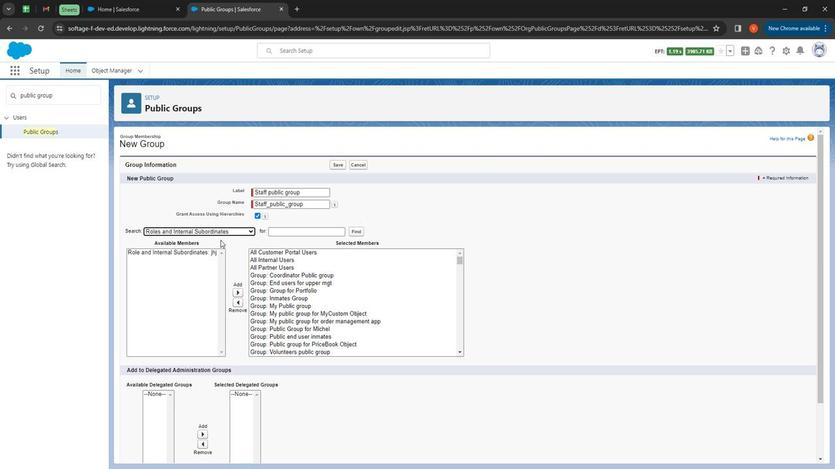 
Action: Mouse pressed left at (234, 240)
Screenshot: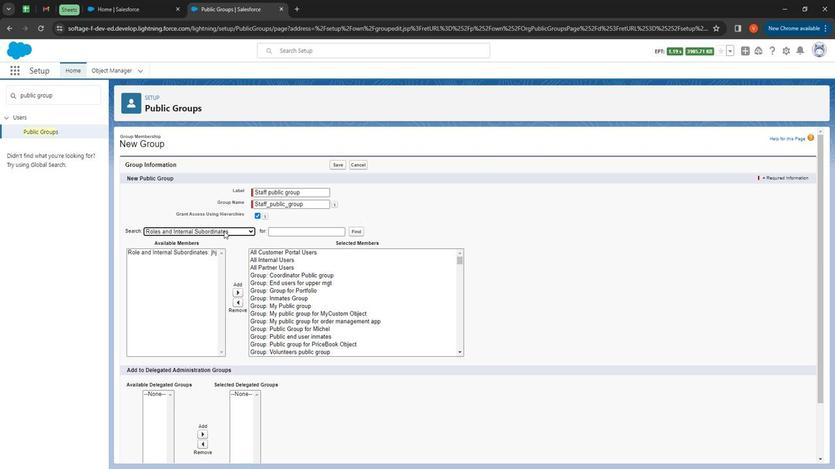 
Action: Mouse moved to (201, 265)
Screenshot: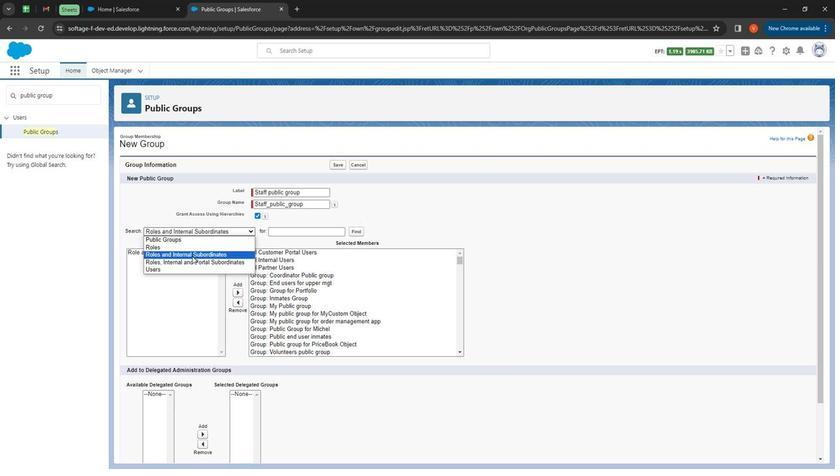 
Action: Mouse pressed left at (201, 265)
Screenshot: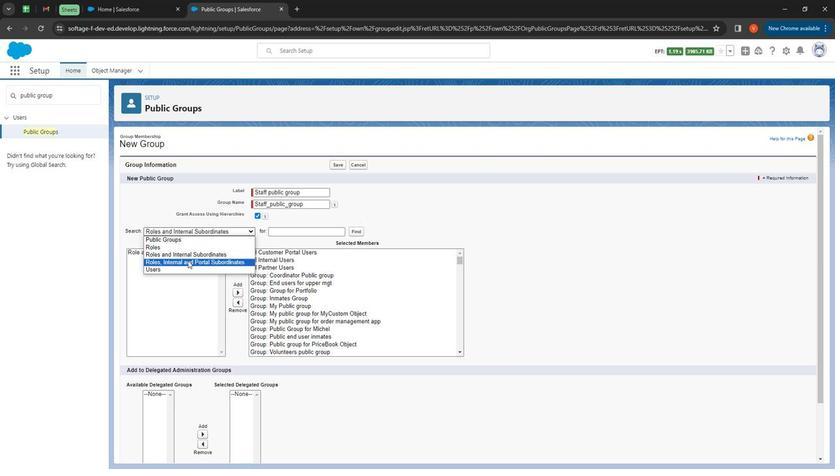
Action: Mouse moved to (312, 282)
Screenshot: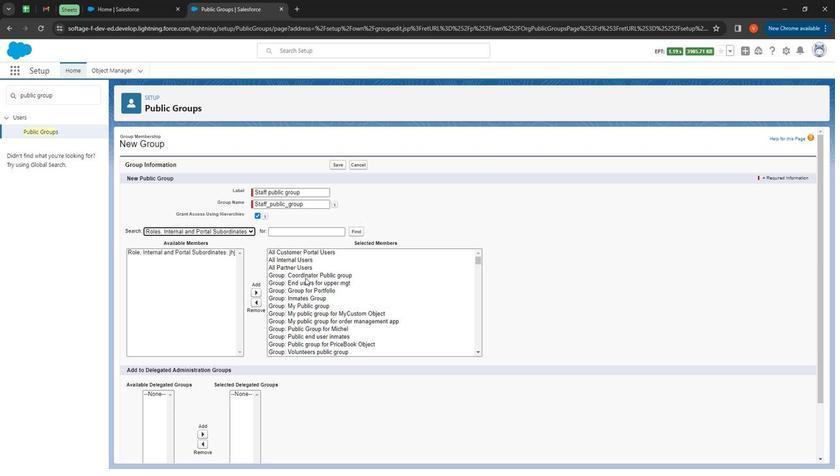 
Action: Mouse scrolled (312, 281) with delta (0, 0)
Screenshot: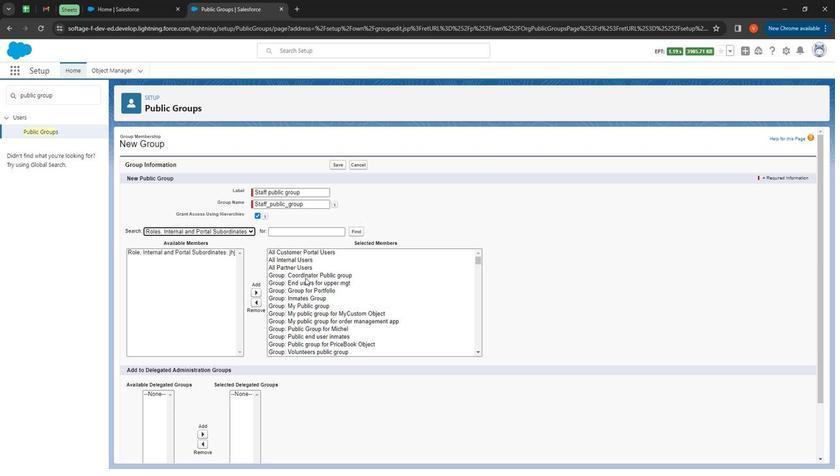 
Action: Mouse moved to (313, 286)
Screenshot: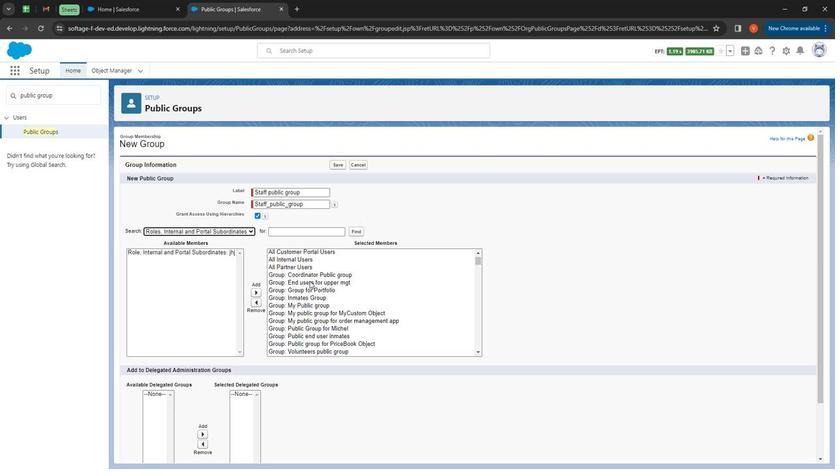 
Action: Mouse scrolled (313, 286) with delta (0, 0)
Screenshot: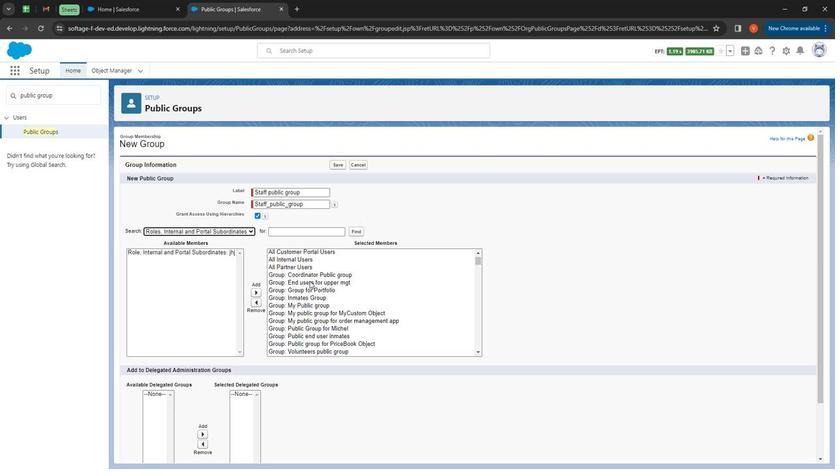 
Action: Mouse moved to (333, 181)
Screenshot: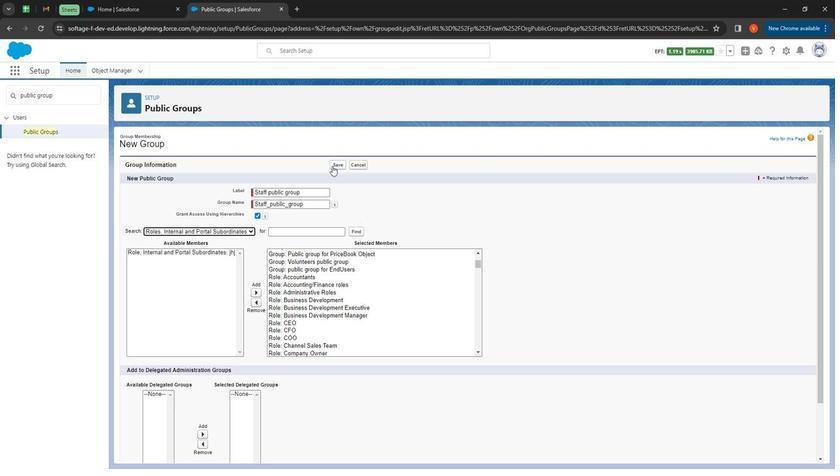 
Action: Mouse pressed left at (333, 181)
Screenshot: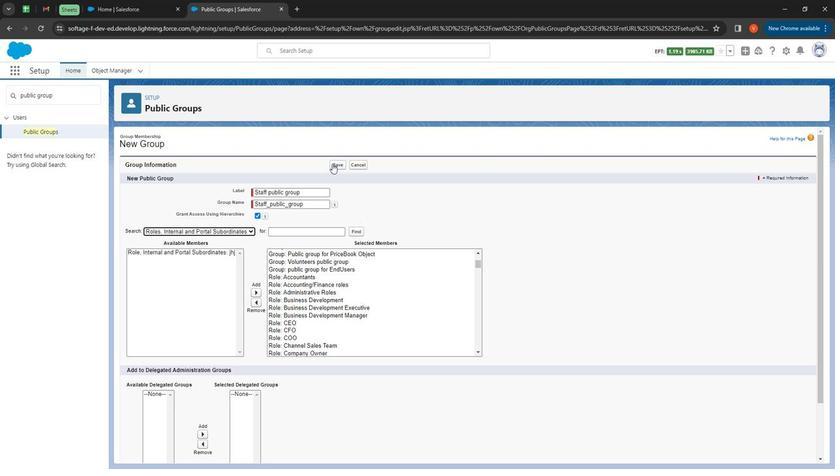 
Action: Mouse moved to (466, 209)
Screenshot: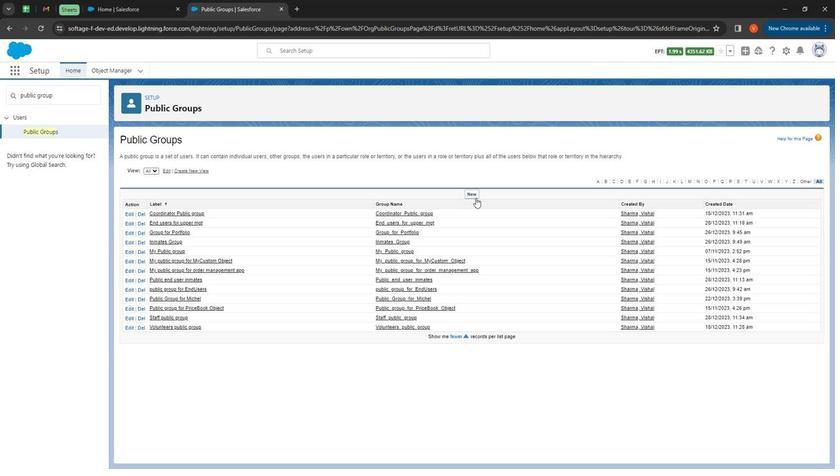 
Action: Mouse pressed left at (466, 209)
Screenshot: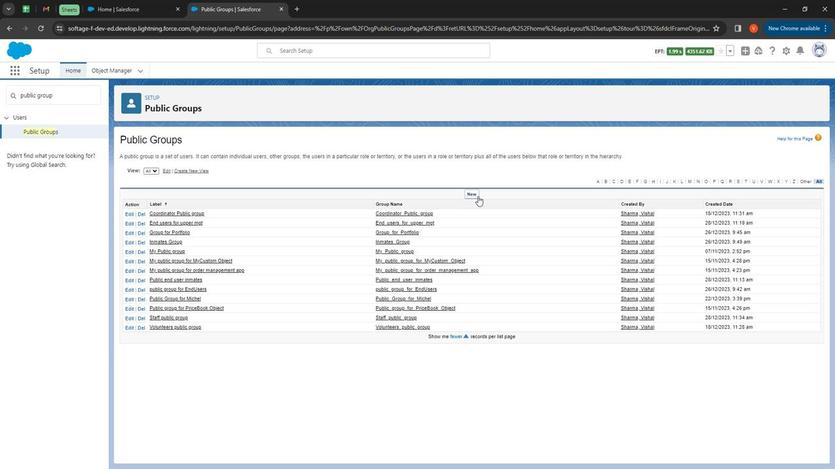
Action: Mouse moved to (288, 204)
Screenshot: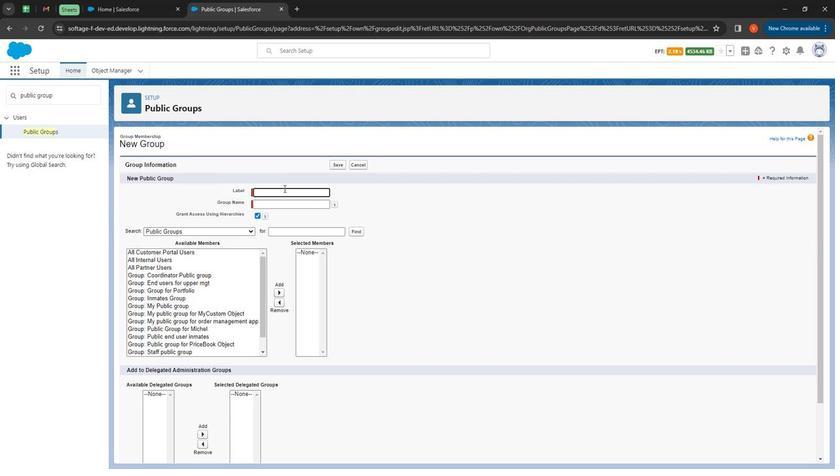 
Action: Mouse pressed left at (288, 204)
Screenshot: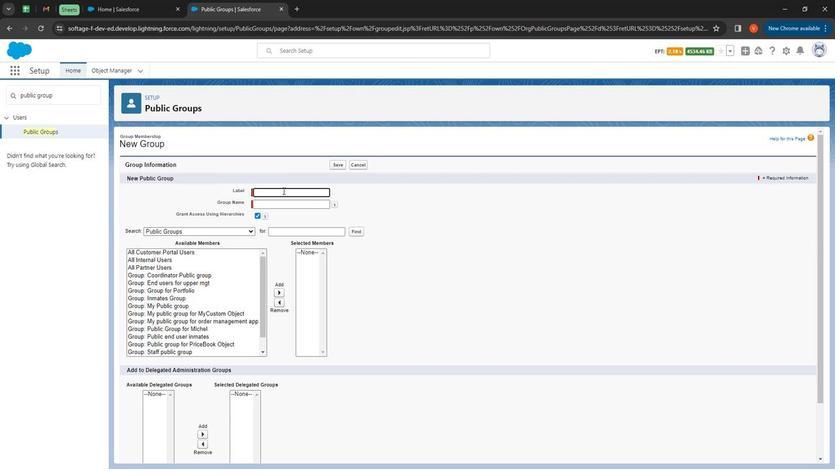
Action: Key pressed <Key.shift>
Screenshot: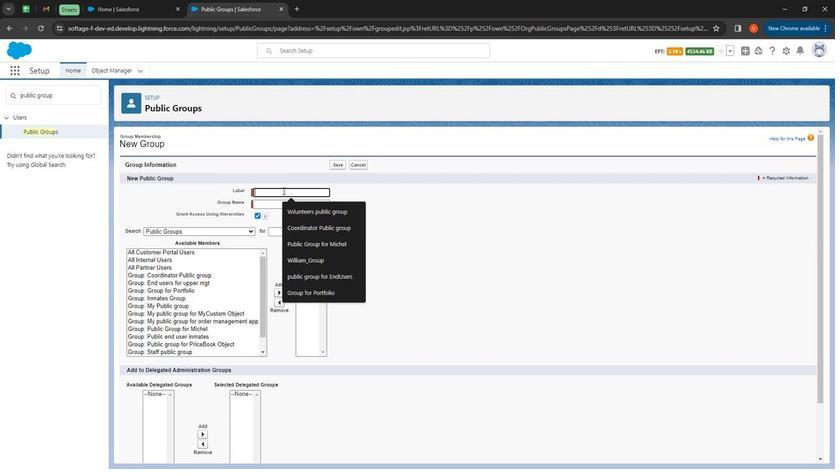 
Action: Mouse moved to (285, 204)
Screenshot: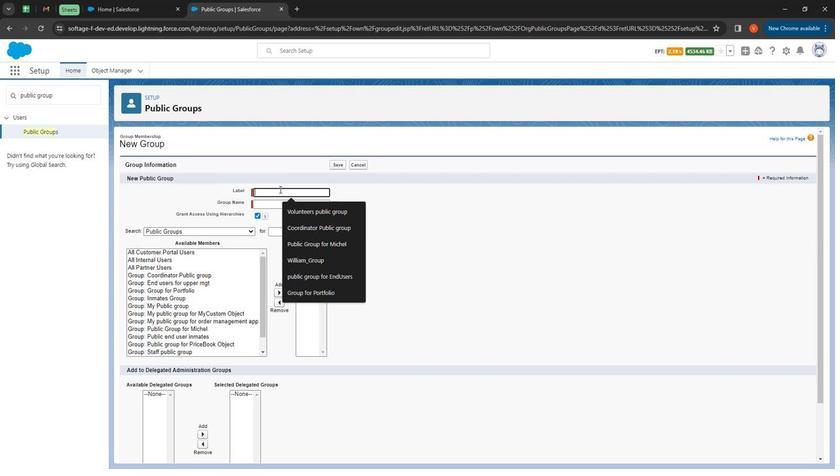 
Action: Key pressed S
Screenshot: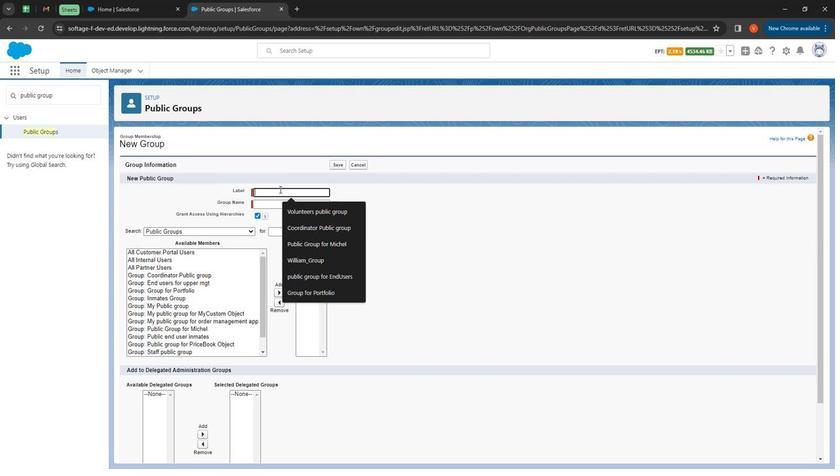 
Action: Mouse moved to (296, 212)
Screenshot: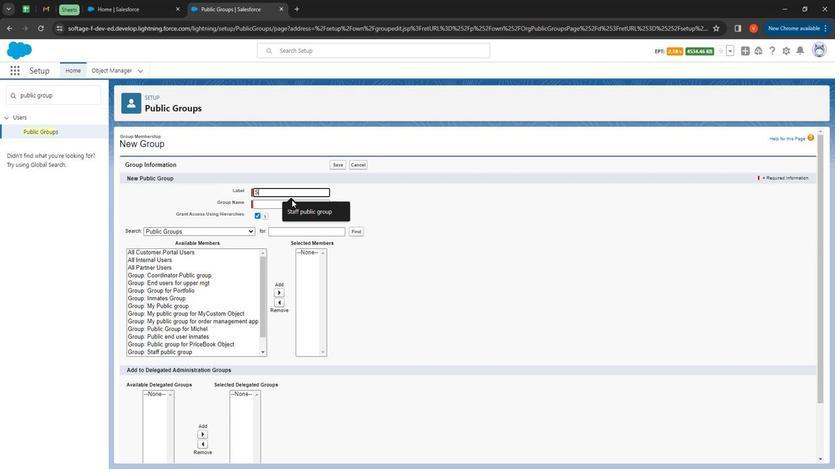 
Action: Key pressed taff<Key.space>with<Key.space><Key.shift>Upper<Key.space><Key.shift>MGT
Screenshot: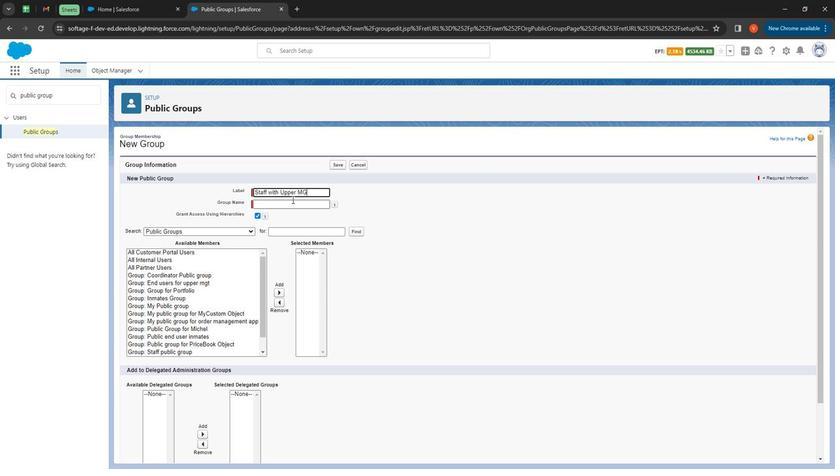 
Action: Mouse pressed left at (296, 212)
Screenshot: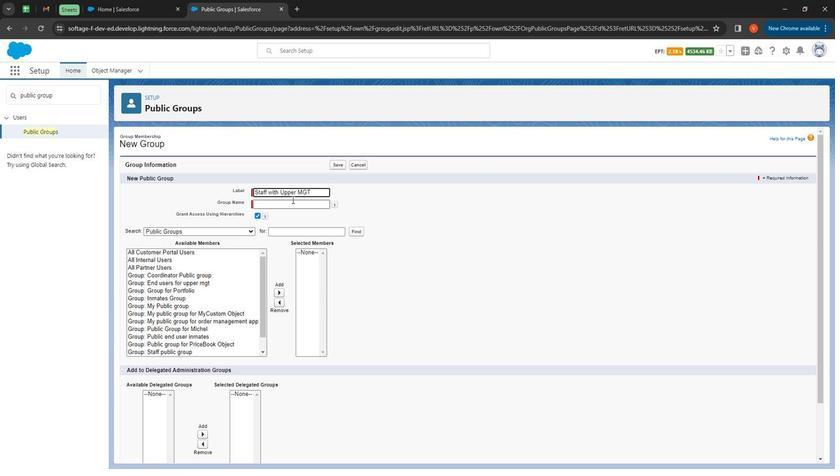 
Action: Mouse moved to (292, 227)
Screenshot: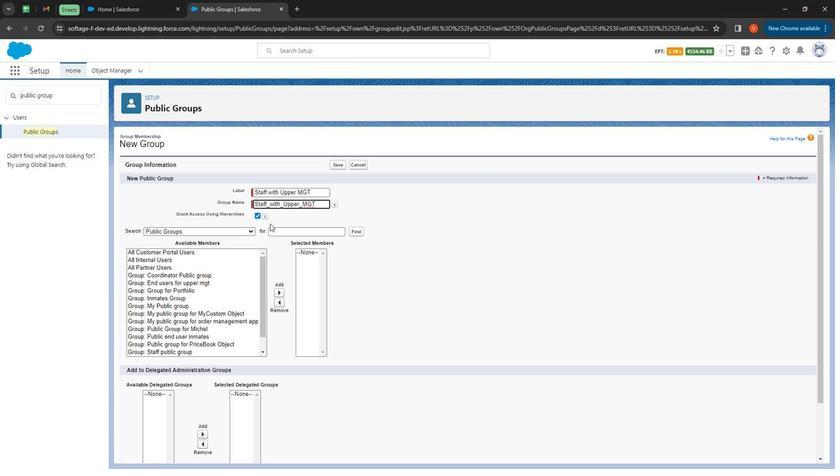 
Action: Mouse pressed left at (292, 227)
Screenshot: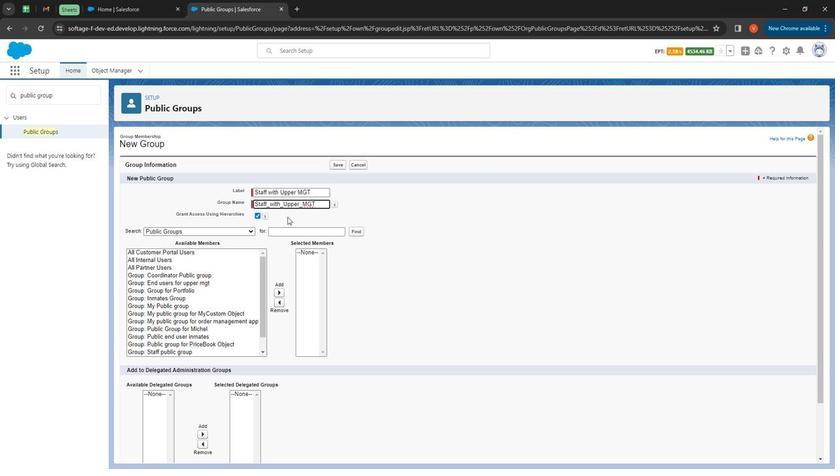 
Action: Mouse moved to (184, 257)
Screenshot: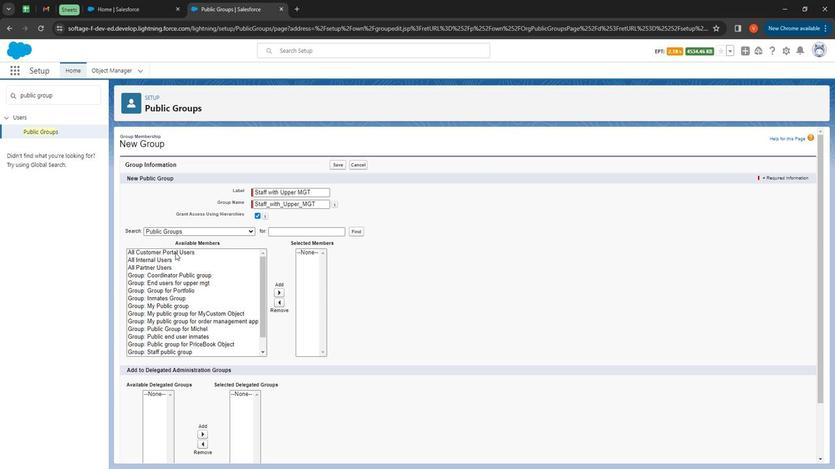 
Action: Mouse pressed left at (184, 257)
Screenshot: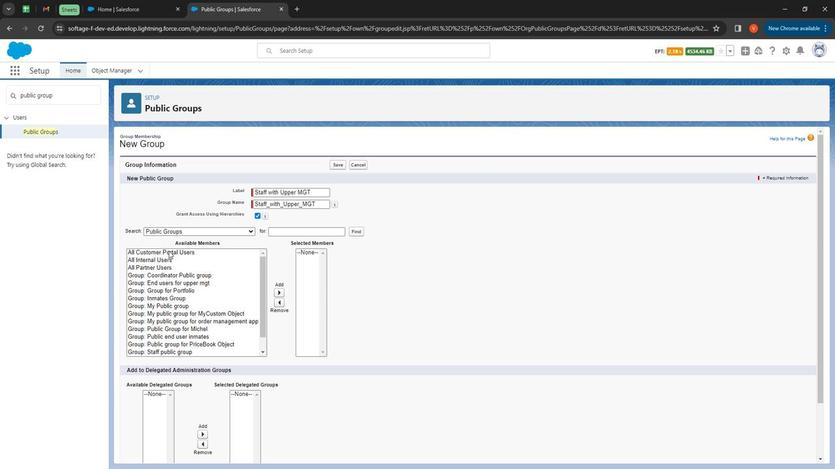
Action: Mouse moved to (198, 259)
Screenshot: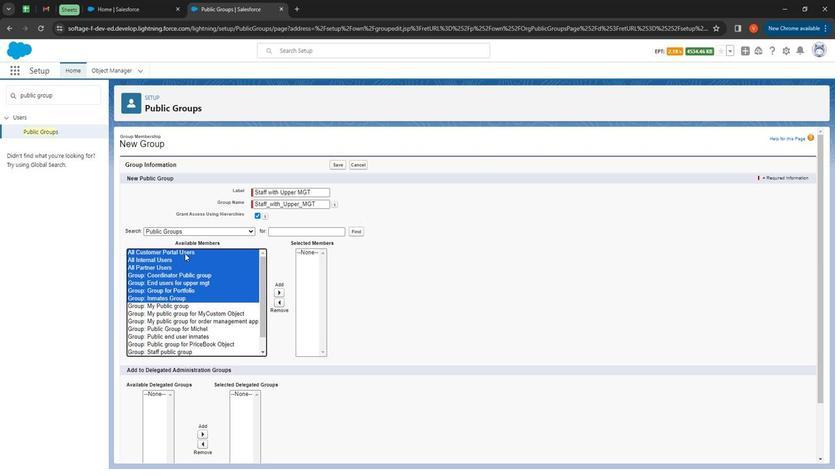 
Action: Mouse pressed left at (198, 259)
Screenshot: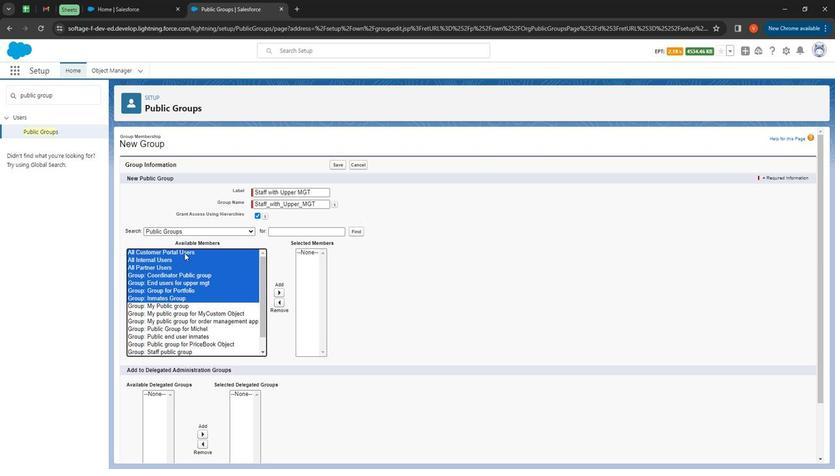
Action: Mouse moved to (213, 277)
Screenshot: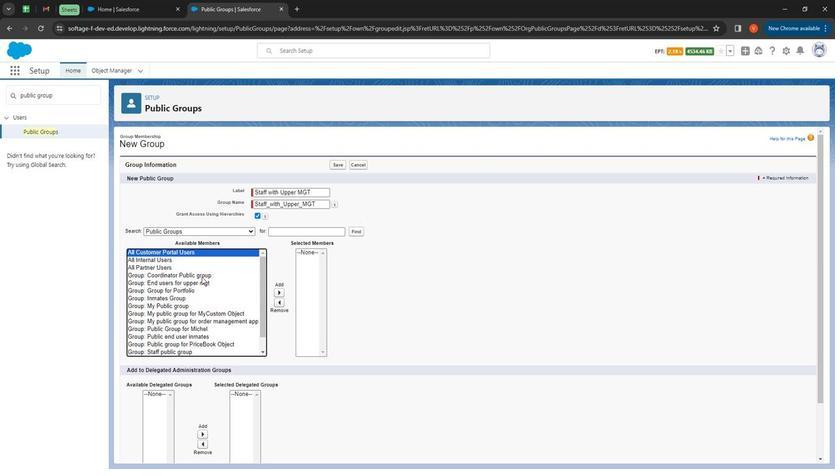 
Action: Mouse pressed left at (213, 277)
Screenshot: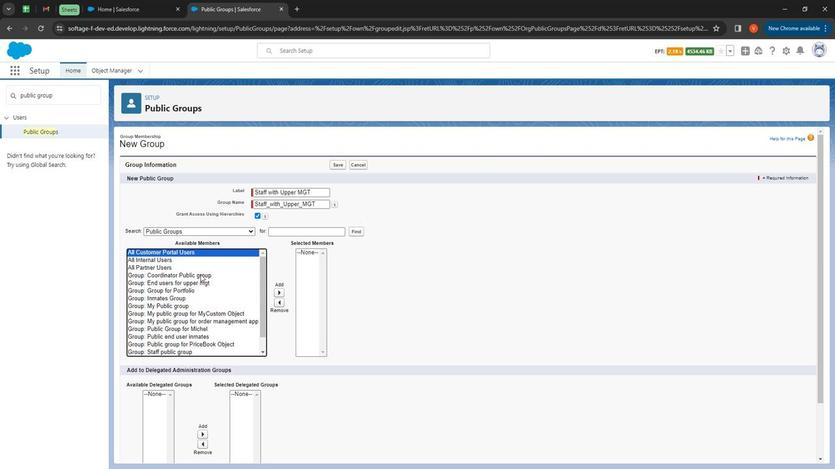 
Action: Mouse moved to (283, 290)
Screenshot: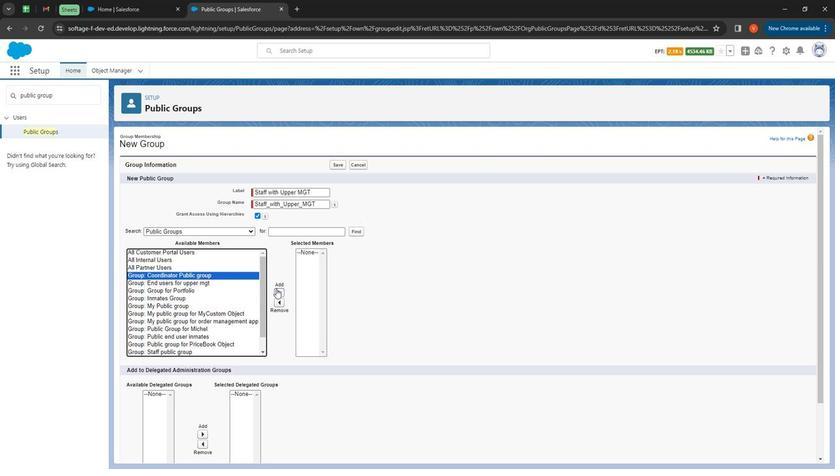 
Action: Mouse pressed left at (283, 290)
Screenshot: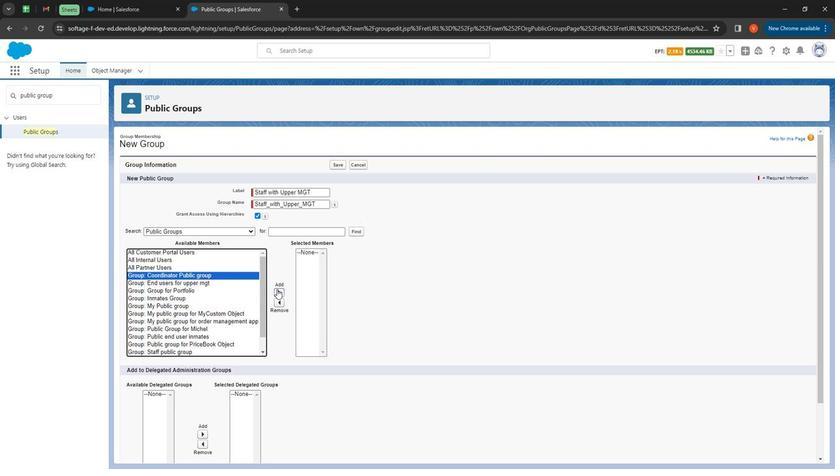 
Action: Mouse moved to (281, 293)
Screenshot: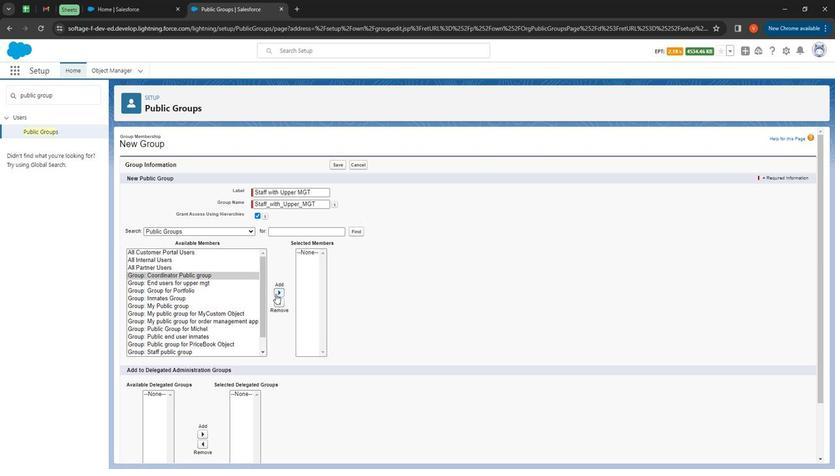 
Action: Mouse pressed left at (281, 293)
Screenshot: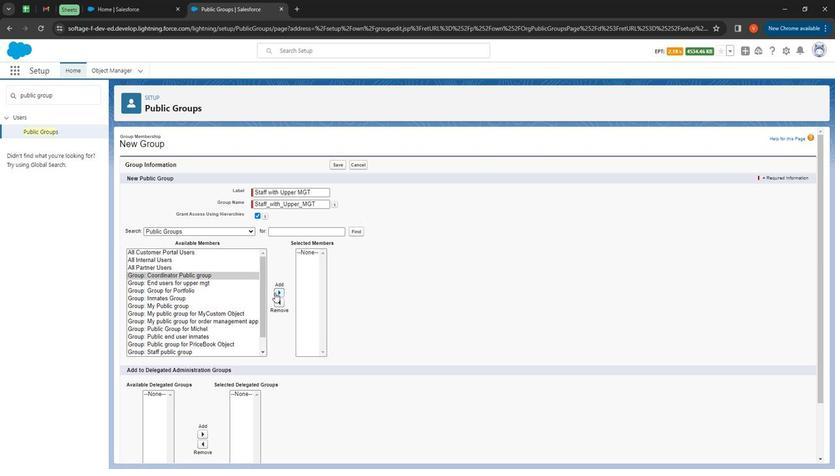 
Action: Mouse moved to (195, 279)
Screenshot: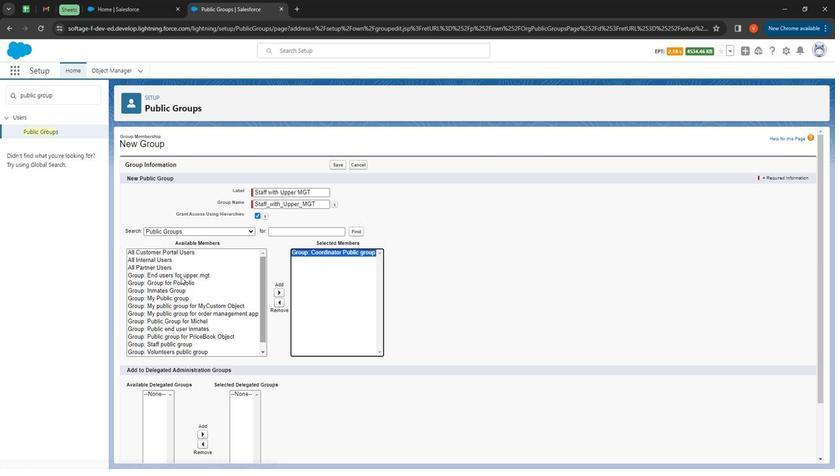 
Action: Mouse pressed left at (195, 279)
Screenshot: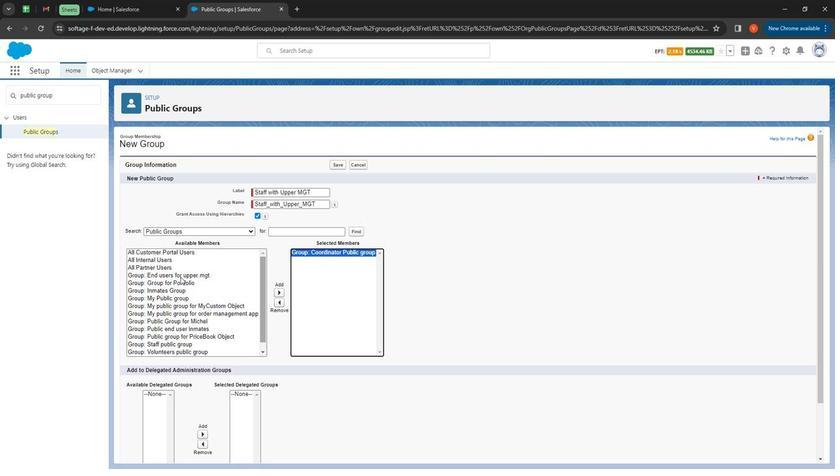 
Action: Mouse moved to (284, 294)
Screenshot: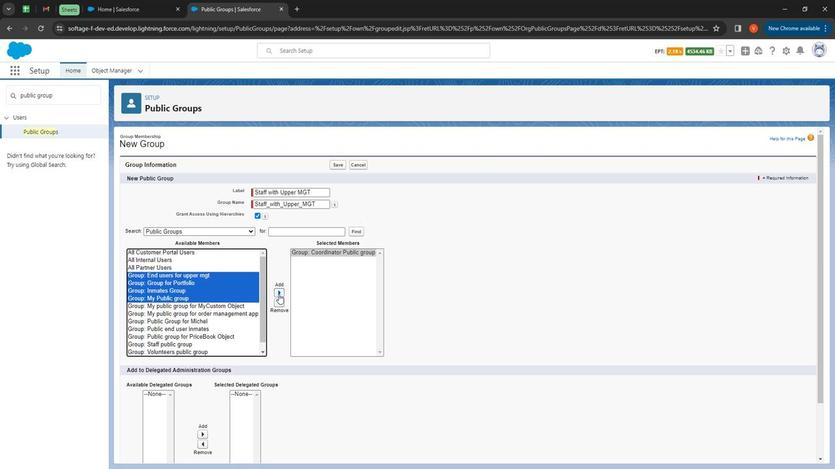 
Action: Mouse pressed left at (284, 294)
Screenshot: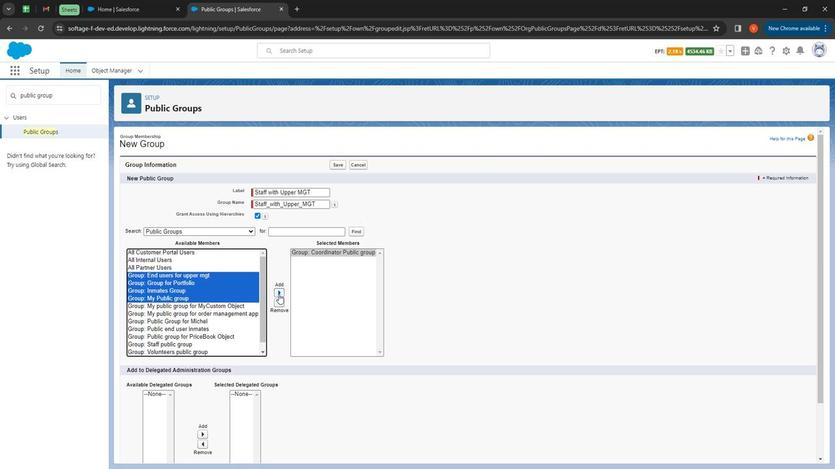 
Action: Mouse moved to (199, 326)
Screenshot: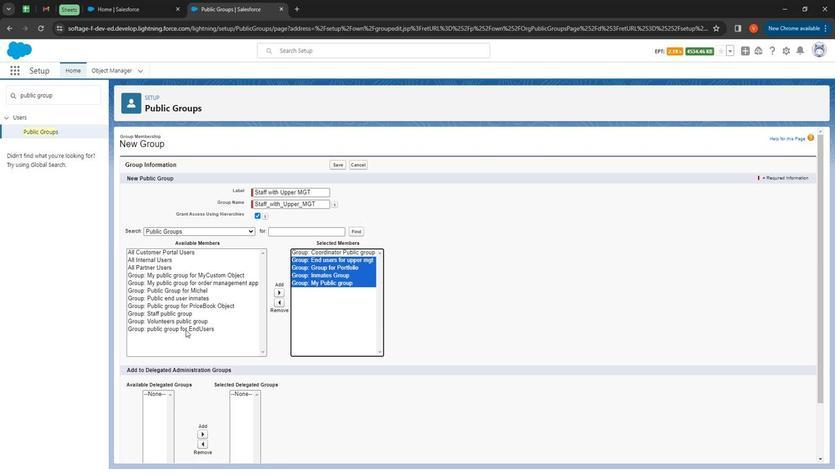 
Action: Mouse pressed left at (199, 326)
Screenshot: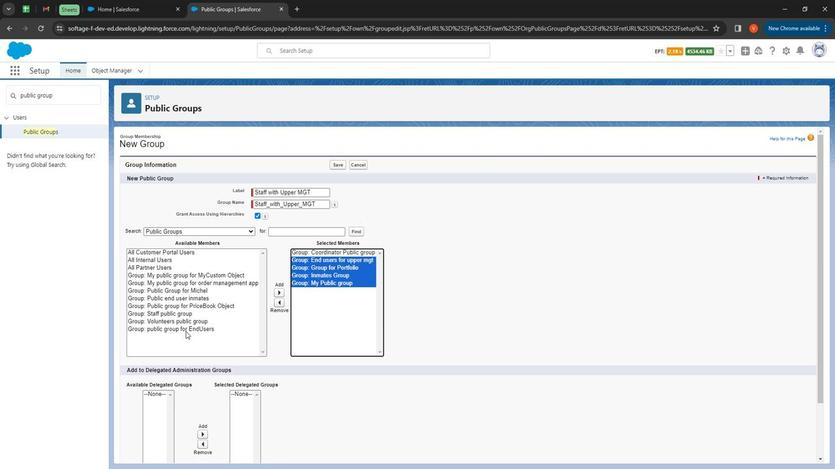 
Action: Mouse moved to (291, 292)
Screenshot: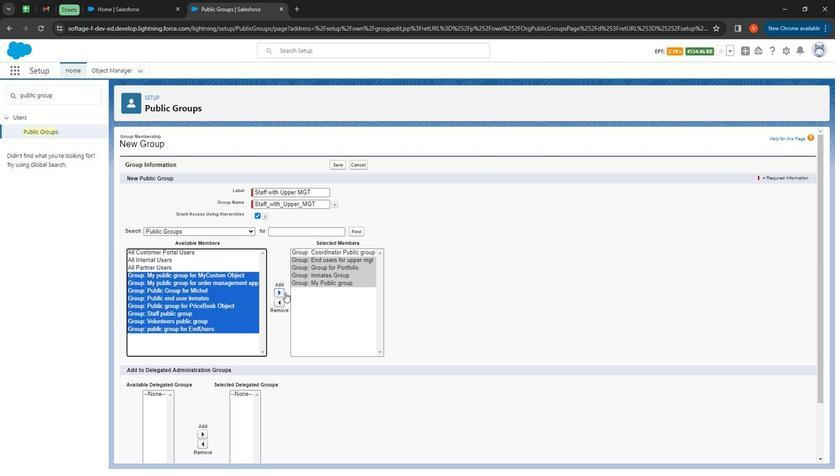 
Action: Mouse pressed left at (291, 292)
Screenshot: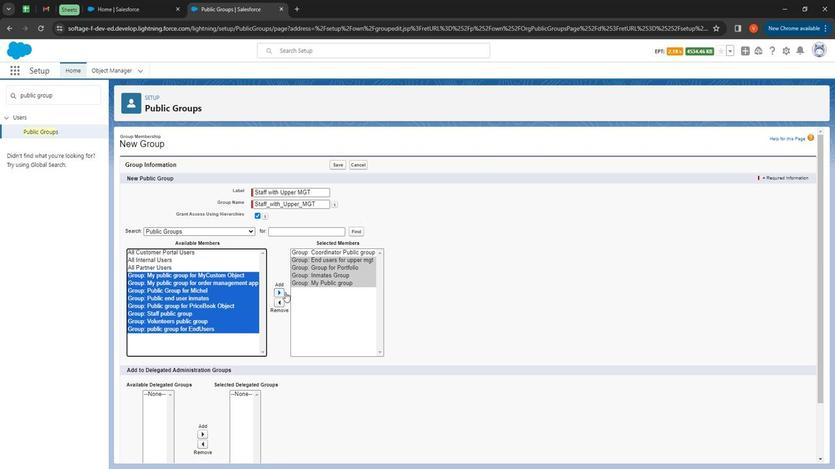 
Action: Mouse moved to (215, 244)
Screenshot: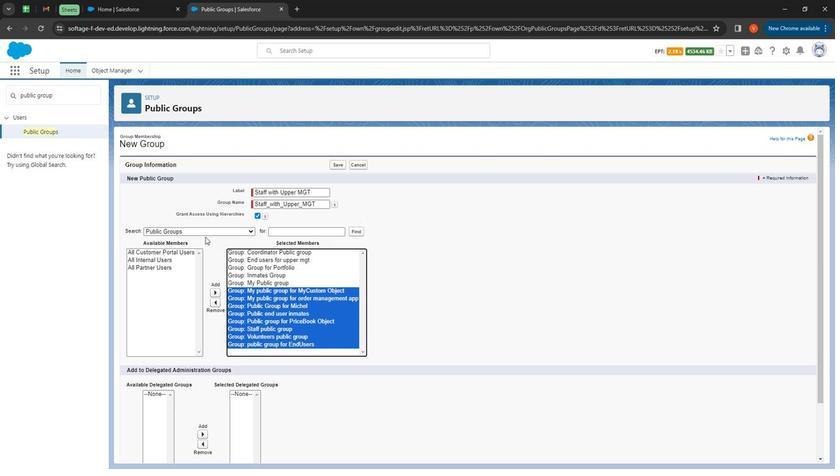 
Action: Mouse pressed left at (215, 244)
Screenshot: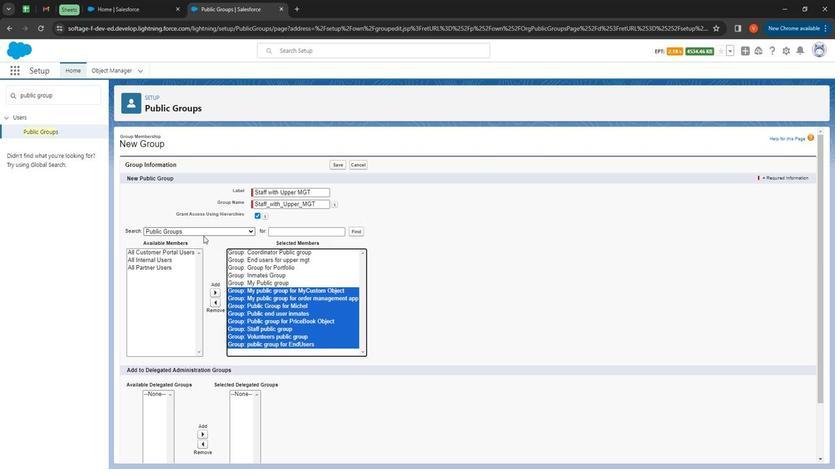 
Action: Mouse moved to (203, 255)
Screenshot: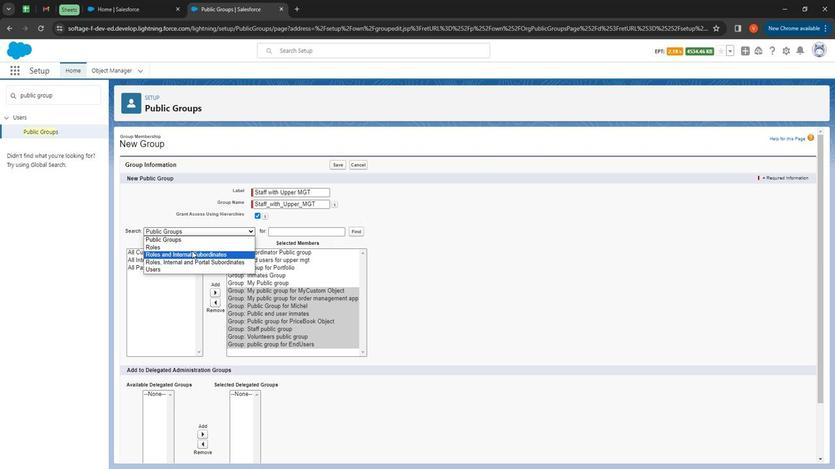 
Action: Mouse pressed left at (203, 255)
Screenshot: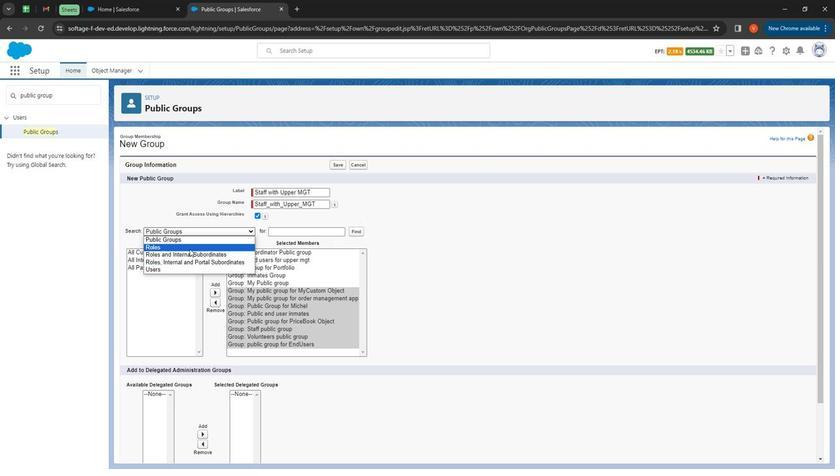 
Action: Mouse moved to (200, 260)
Screenshot: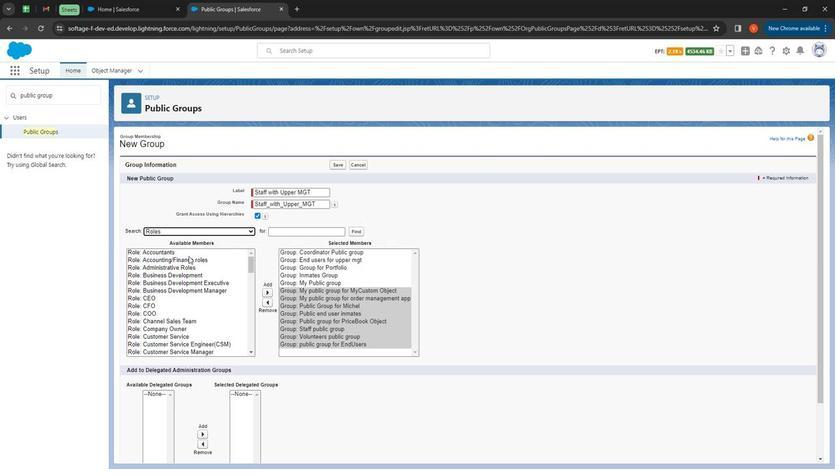 
Action: Mouse pressed left at (200, 260)
Screenshot: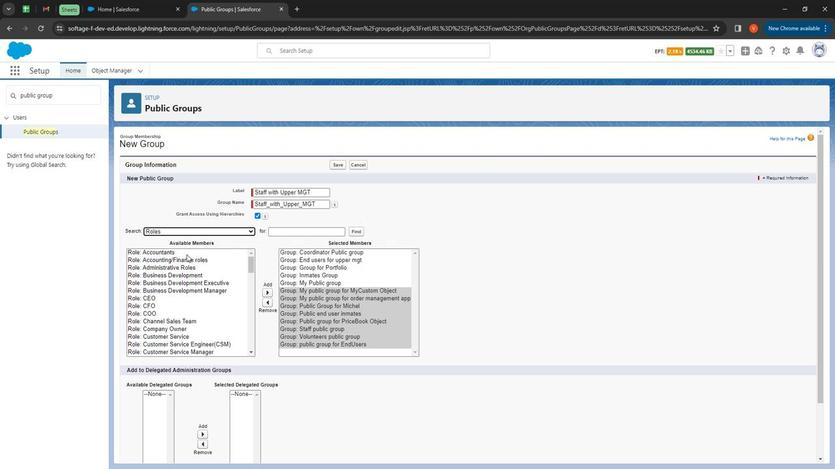 
Action: Mouse moved to (274, 293)
Screenshot: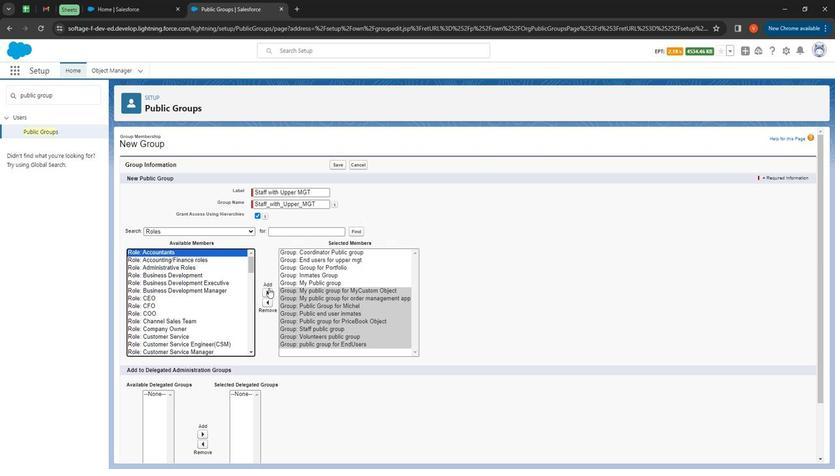 
Action: Mouse pressed left at (274, 293)
Screenshot: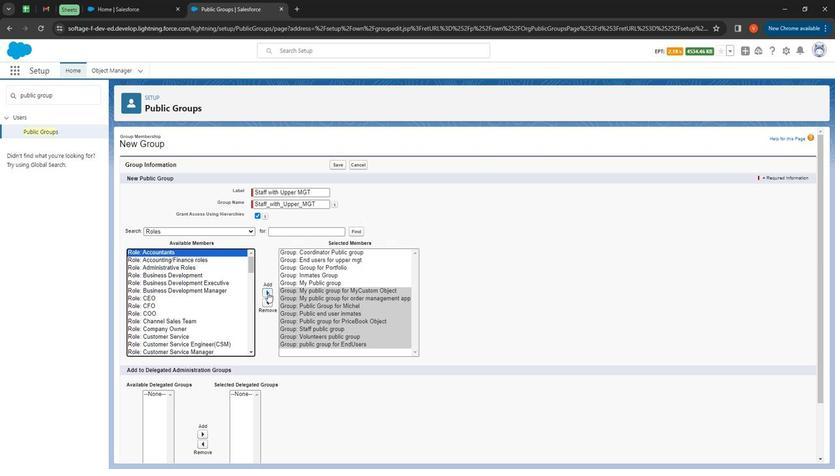 
Action: Mouse moved to (198, 258)
Screenshot: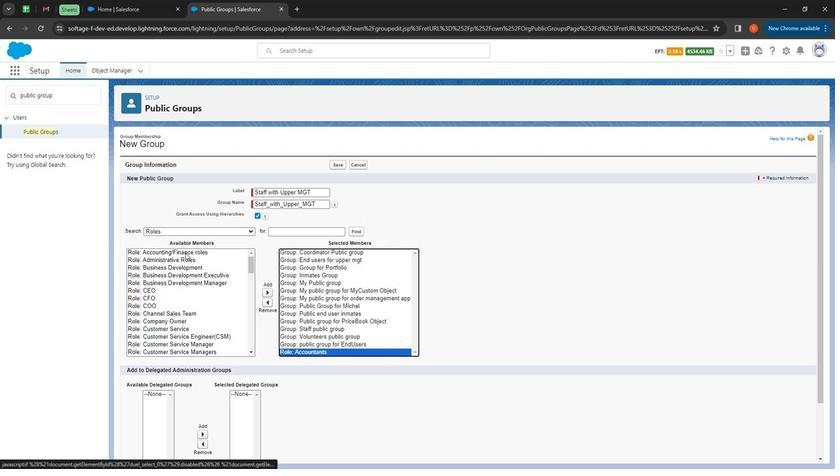 
Action: Mouse pressed left at (198, 258)
Screenshot: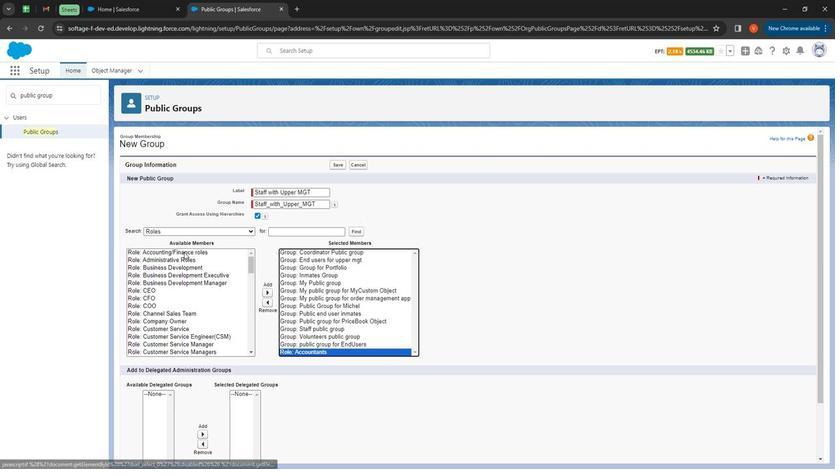 
Action: Mouse moved to (273, 292)
Screenshot: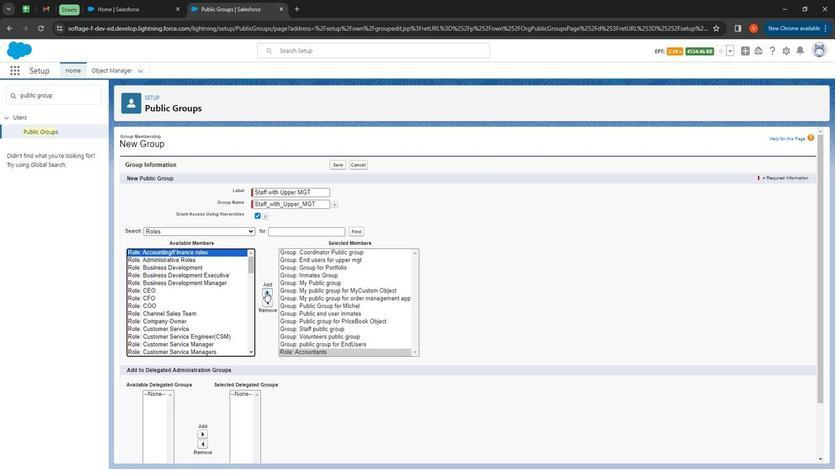 
Action: Mouse pressed left at (273, 292)
Screenshot: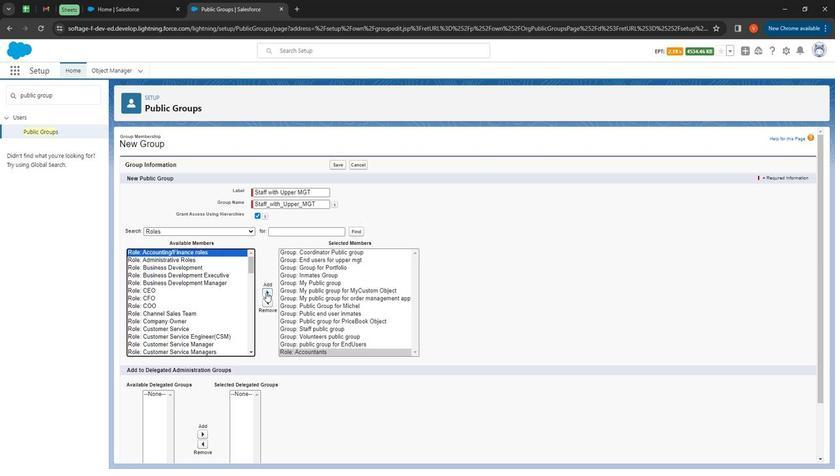 
Action: Mouse moved to (194, 276)
Screenshot: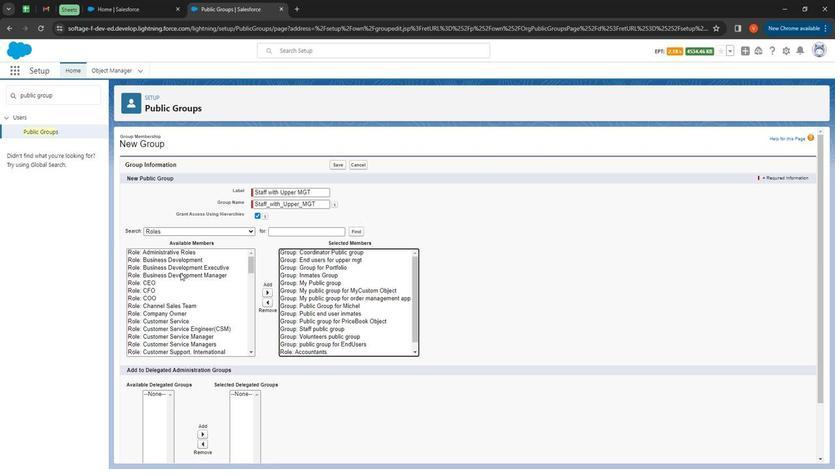 
Action: Mouse pressed left at (194, 276)
Screenshot: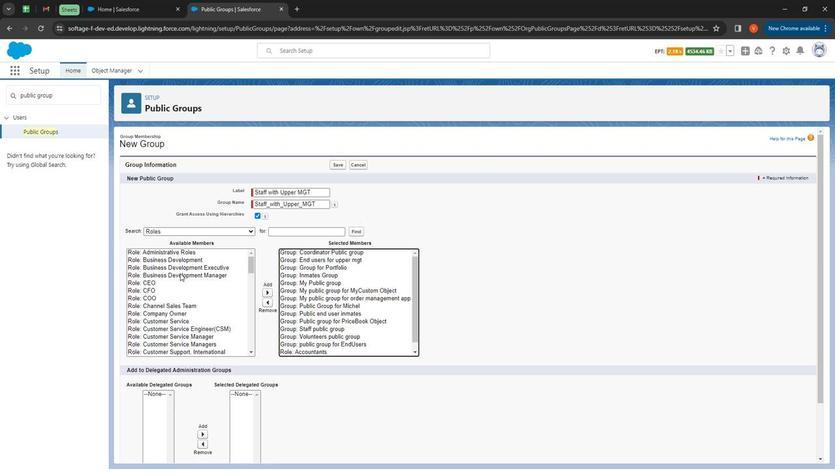 
Action: Mouse moved to (276, 294)
Screenshot: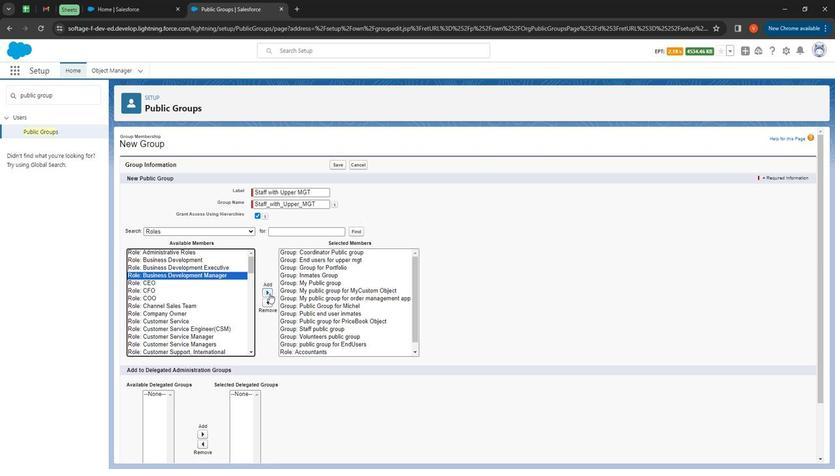 
Action: Mouse pressed left at (276, 294)
Screenshot: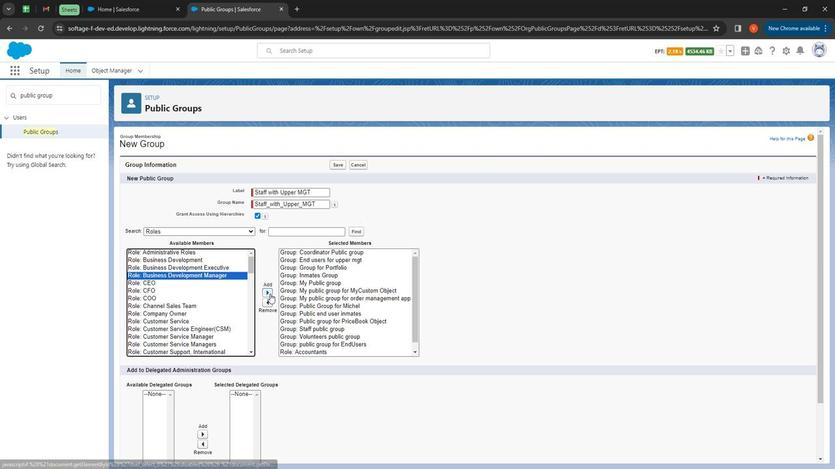 
Action: Mouse moved to (178, 279)
Screenshot: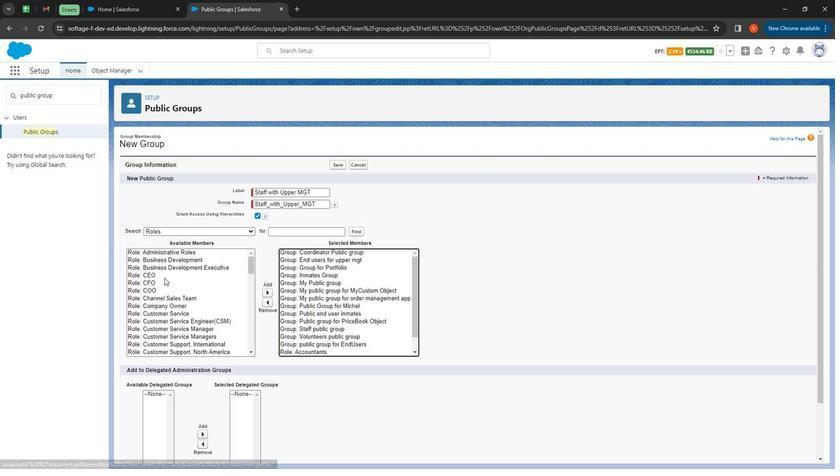 
Action: Mouse pressed left at (178, 279)
Screenshot: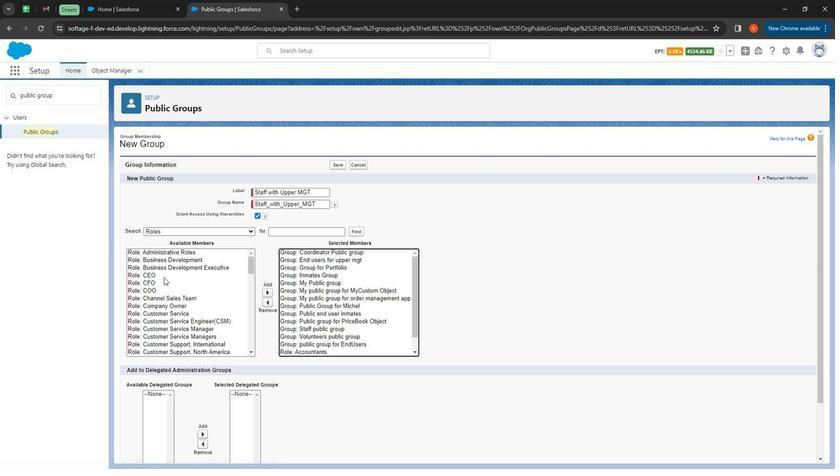 
Action: Mouse moved to (277, 291)
Screenshot: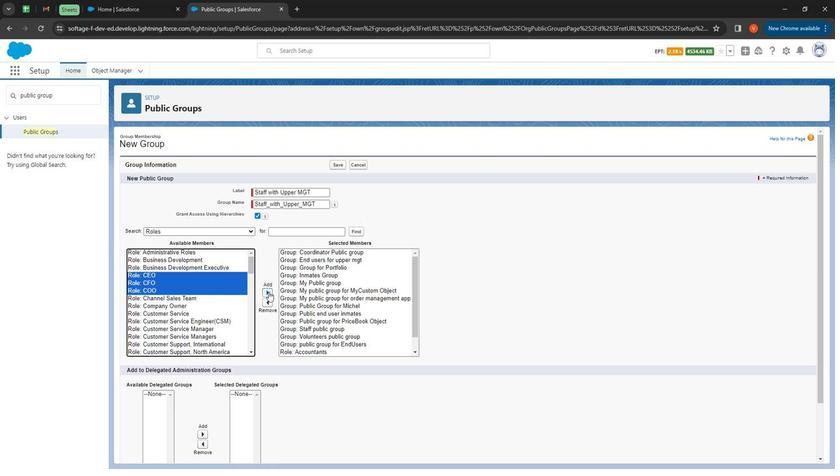 
Action: Mouse pressed left at (277, 291)
Screenshot: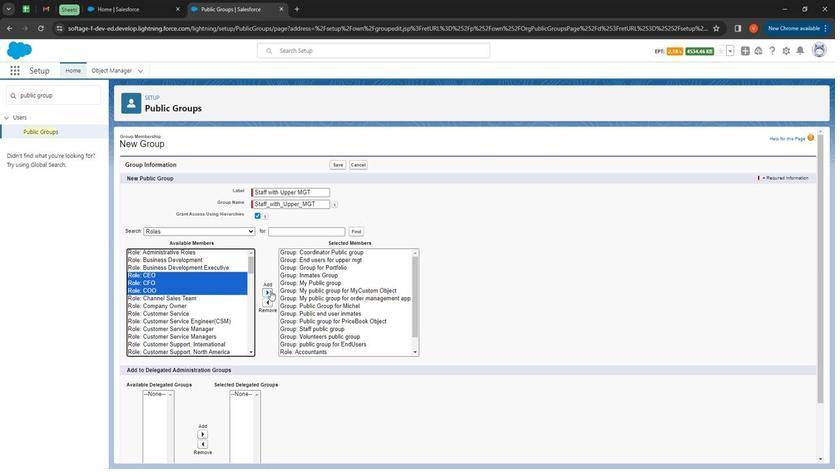 
Action: Mouse moved to (215, 302)
Screenshot: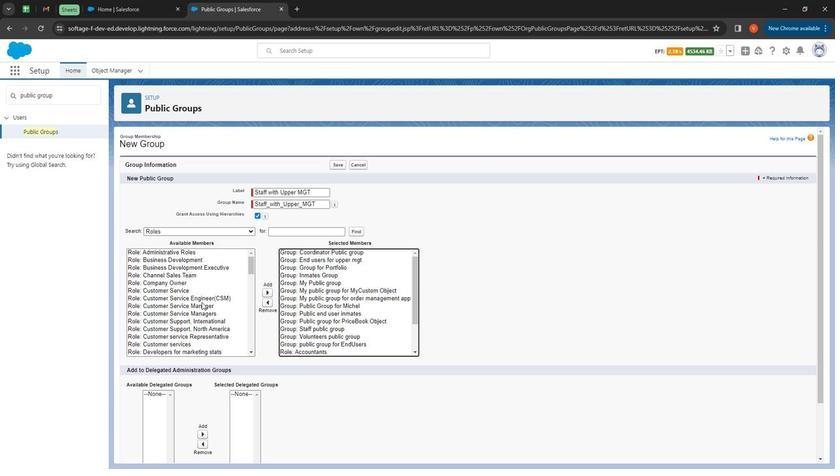 
Action: Mouse pressed left at (215, 302)
Screenshot: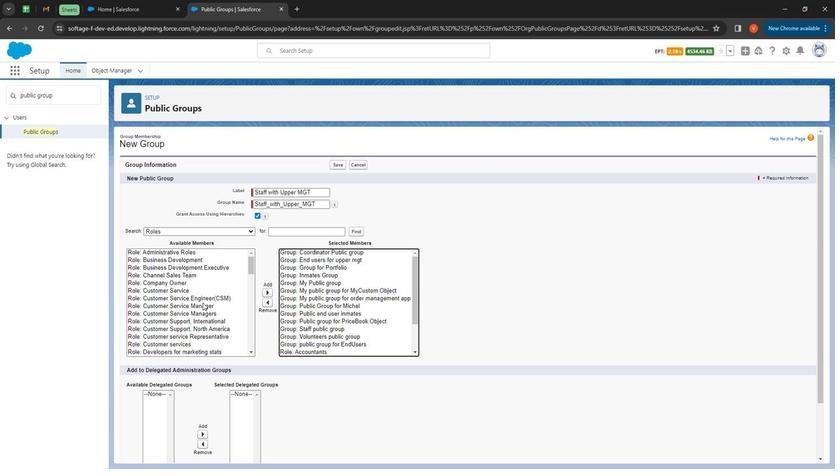
Action: Mouse moved to (220, 297)
Screenshot: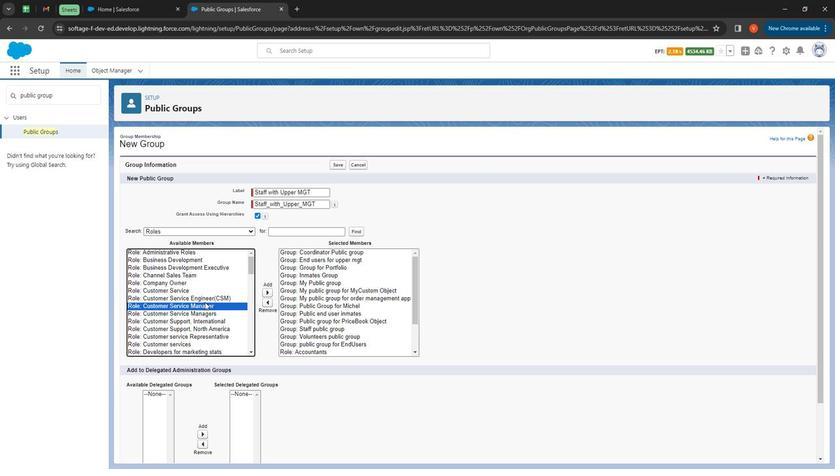 
Action: Mouse pressed left at (220, 297)
Screenshot: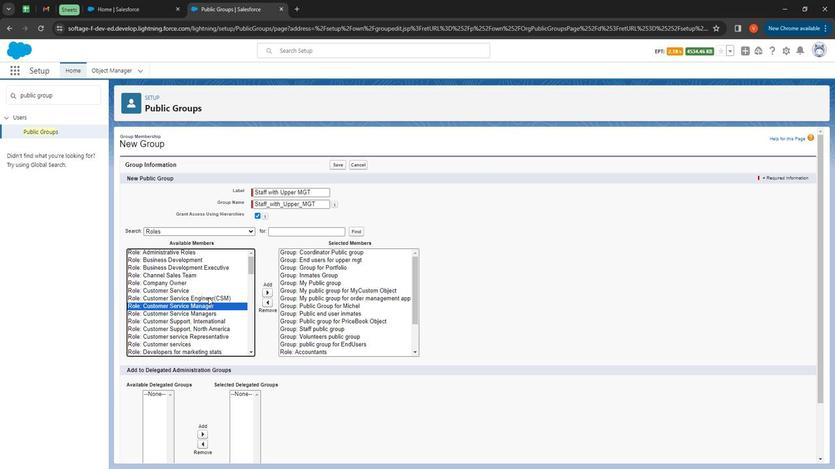 
Action: Mouse moved to (276, 291)
Screenshot: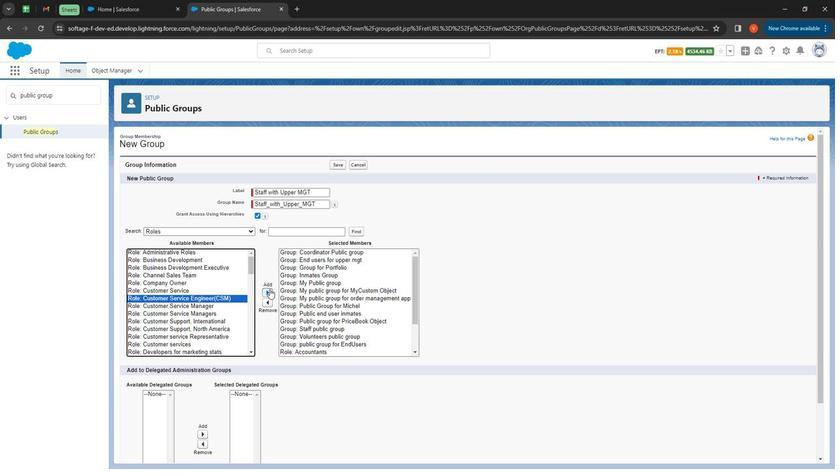 
Action: Mouse pressed left at (276, 291)
Screenshot: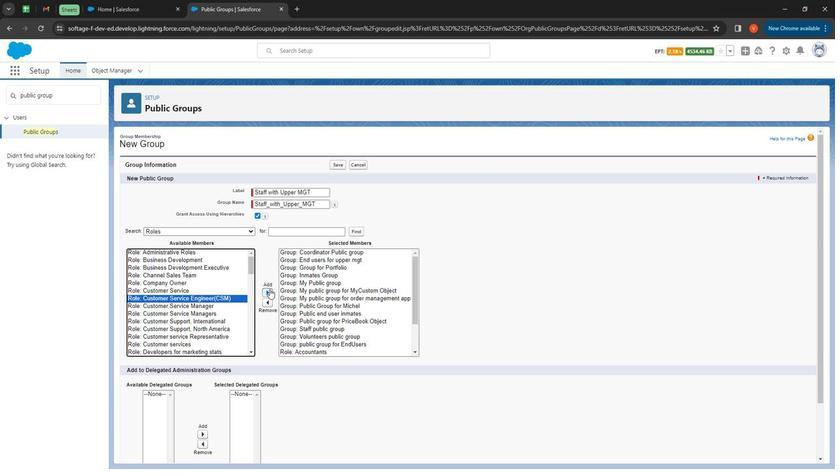 
Action: Mouse moved to (220, 299)
Screenshot: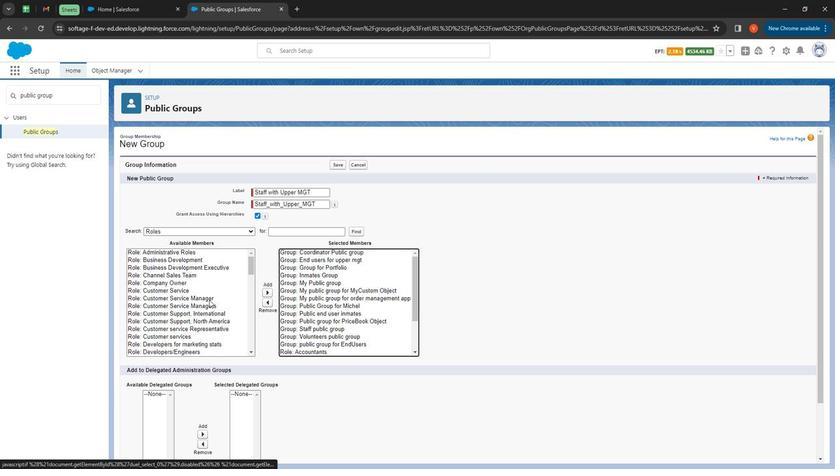 
Action: Mouse pressed left at (220, 299)
Screenshot: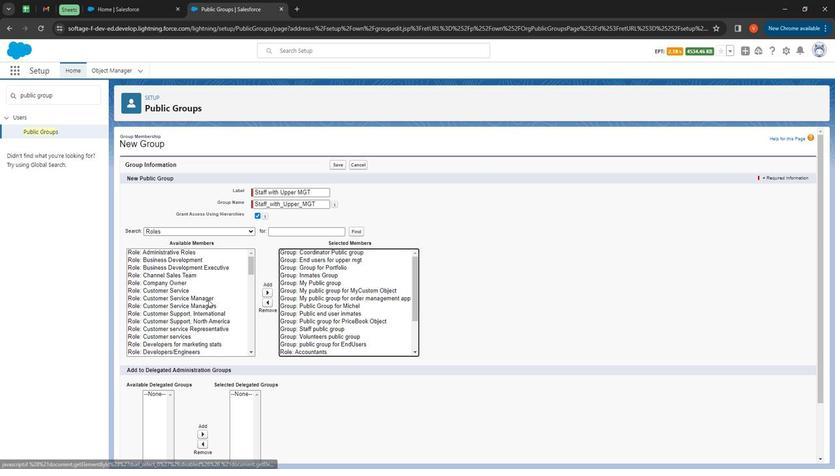 
Action: Mouse moved to (275, 295)
Screenshot: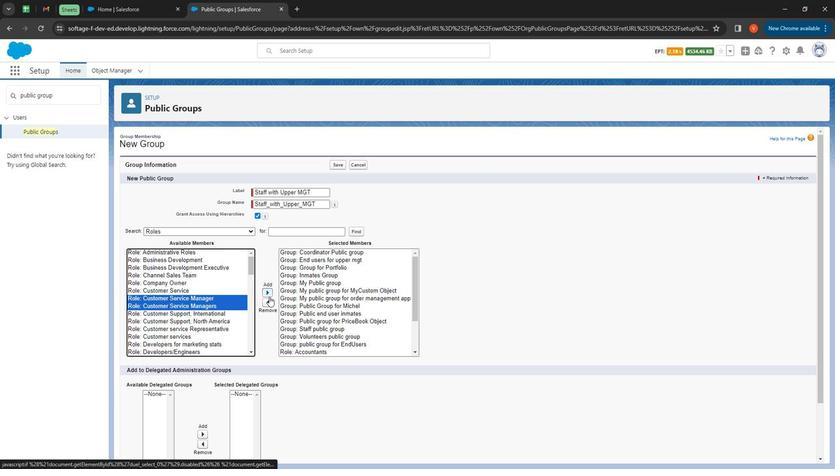 
Action: Mouse pressed left at (275, 295)
Screenshot: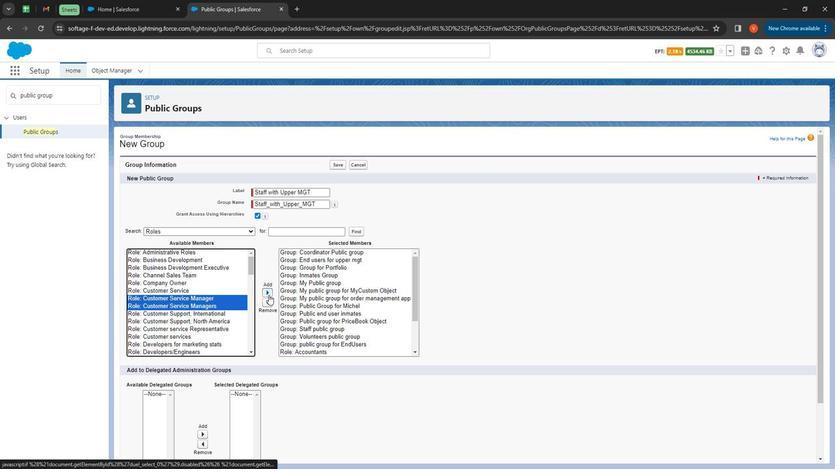 
Action: Mouse moved to (228, 308)
Screenshot: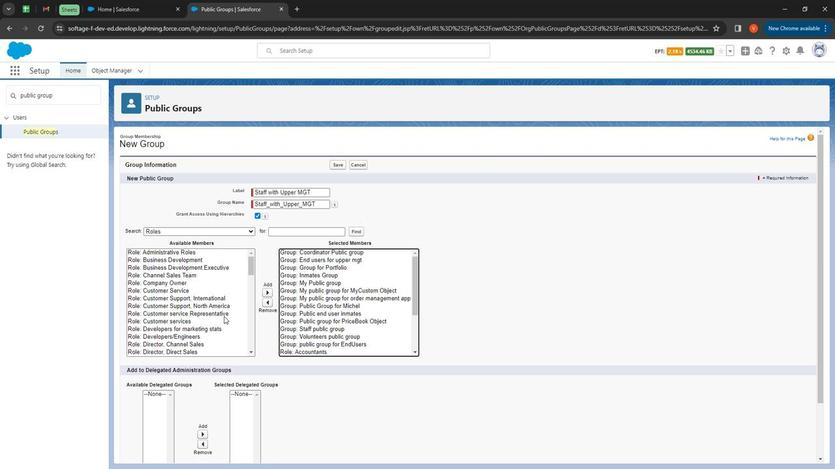 
Action: Mouse pressed left at (228, 308)
Screenshot: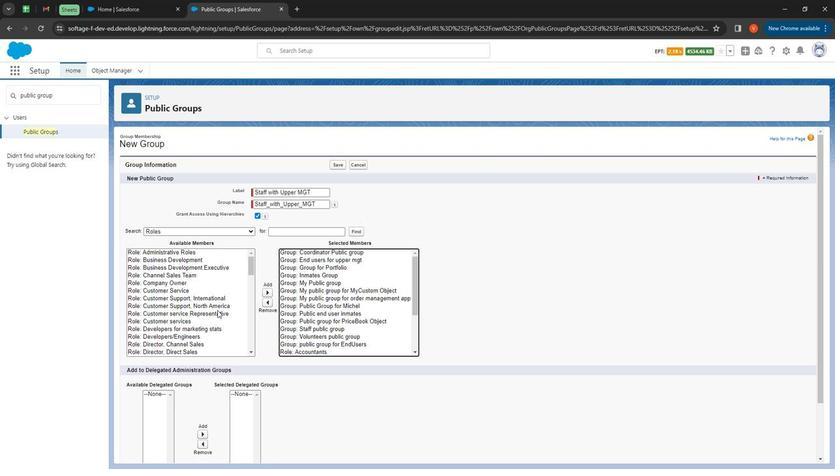 
Action: Mouse moved to (276, 293)
Screenshot: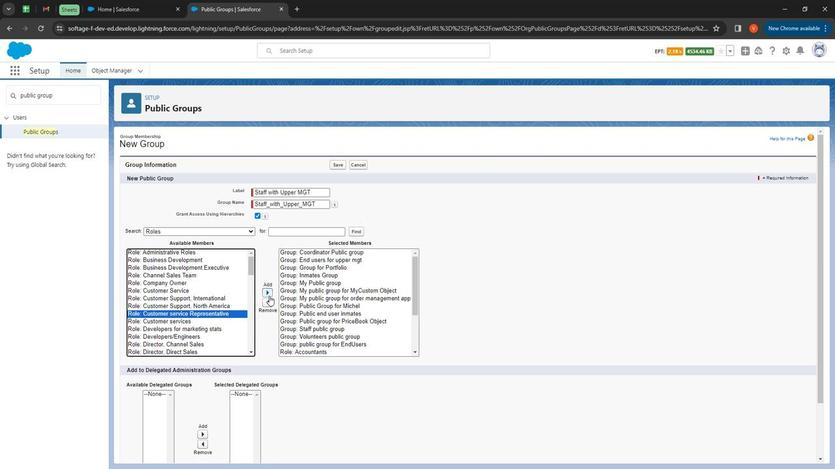 
Action: Mouse pressed left at (276, 293)
Screenshot: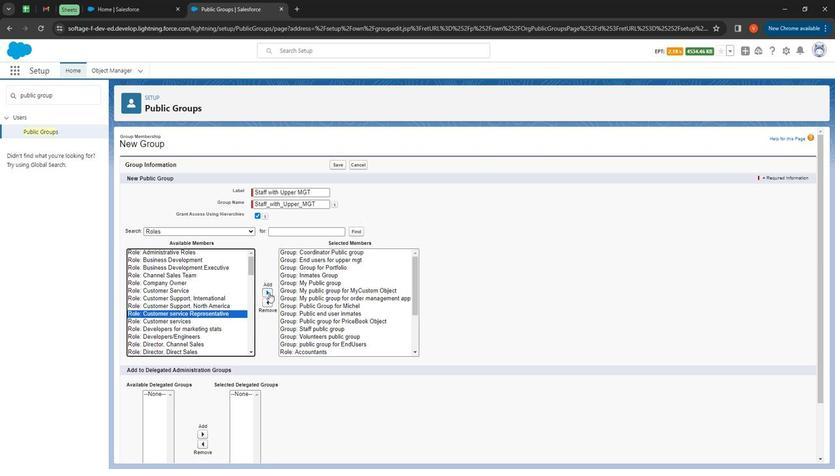 
Action: Mouse moved to (213, 331)
Screenshot: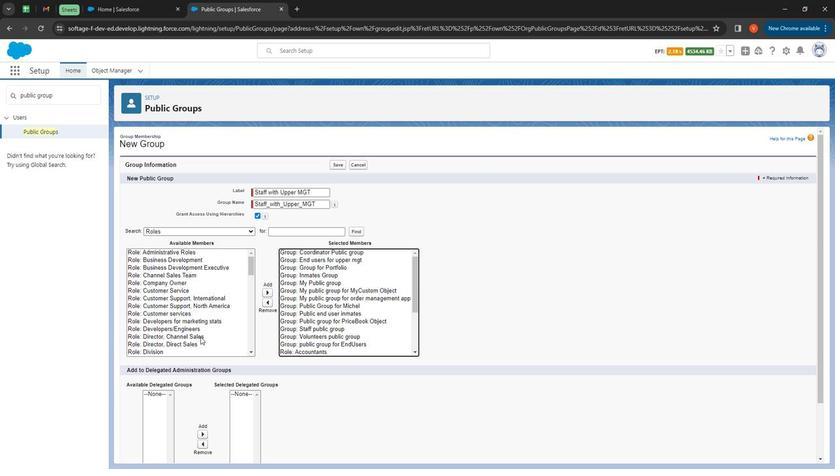 
Action: Mouse scrolled (213, 331) with delta (0, 0)
